 Task: Find connections with filter location Sant Andreu de la Barca with filter topic #Managementtips with filter profile language English with filter current company MakeMyTrip with filter school Engineering and Technology Jobs with filter industry Sporting Goods Manufacturing with filter service category CateringChange with filter keywords title Courier
Action: Mouse moved to (686, 90)
Screenshot: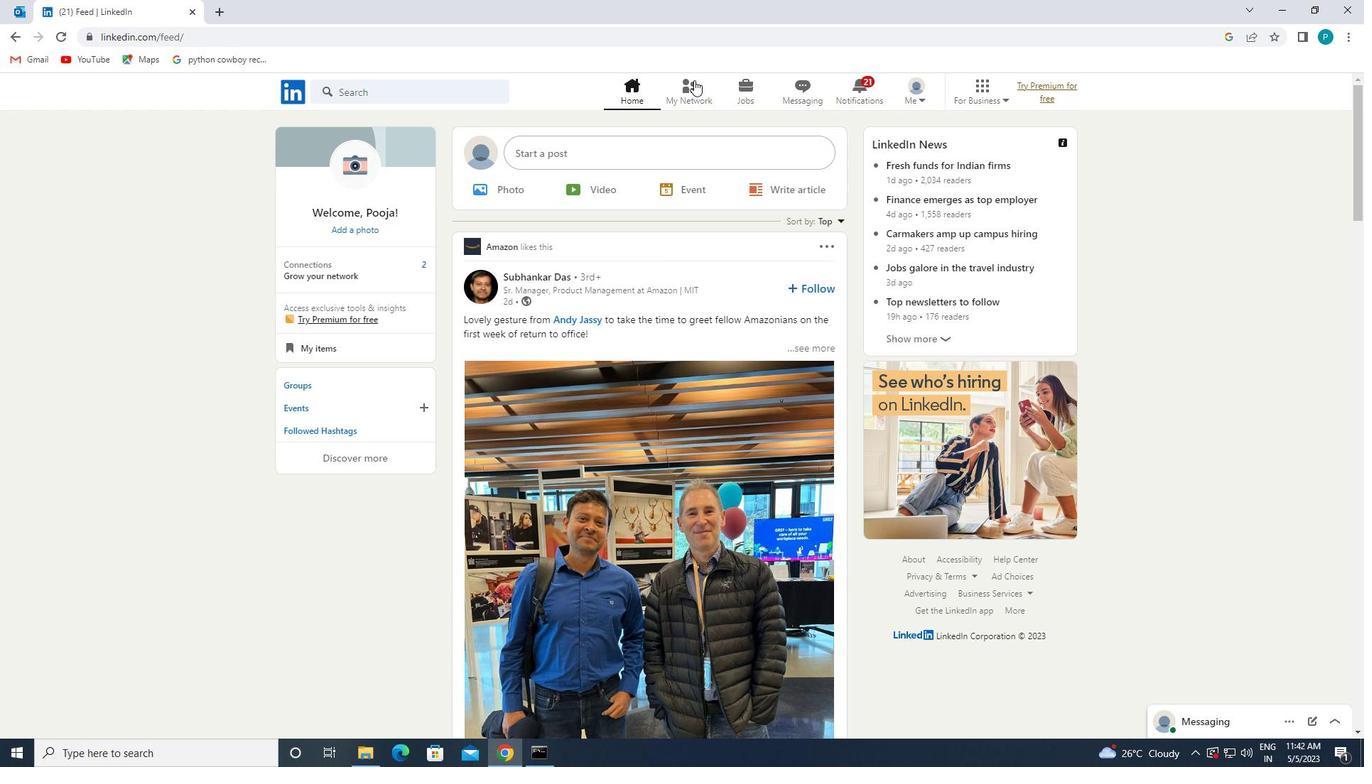 
Action: Mouse pressed left at (686, 90)
Screenshot: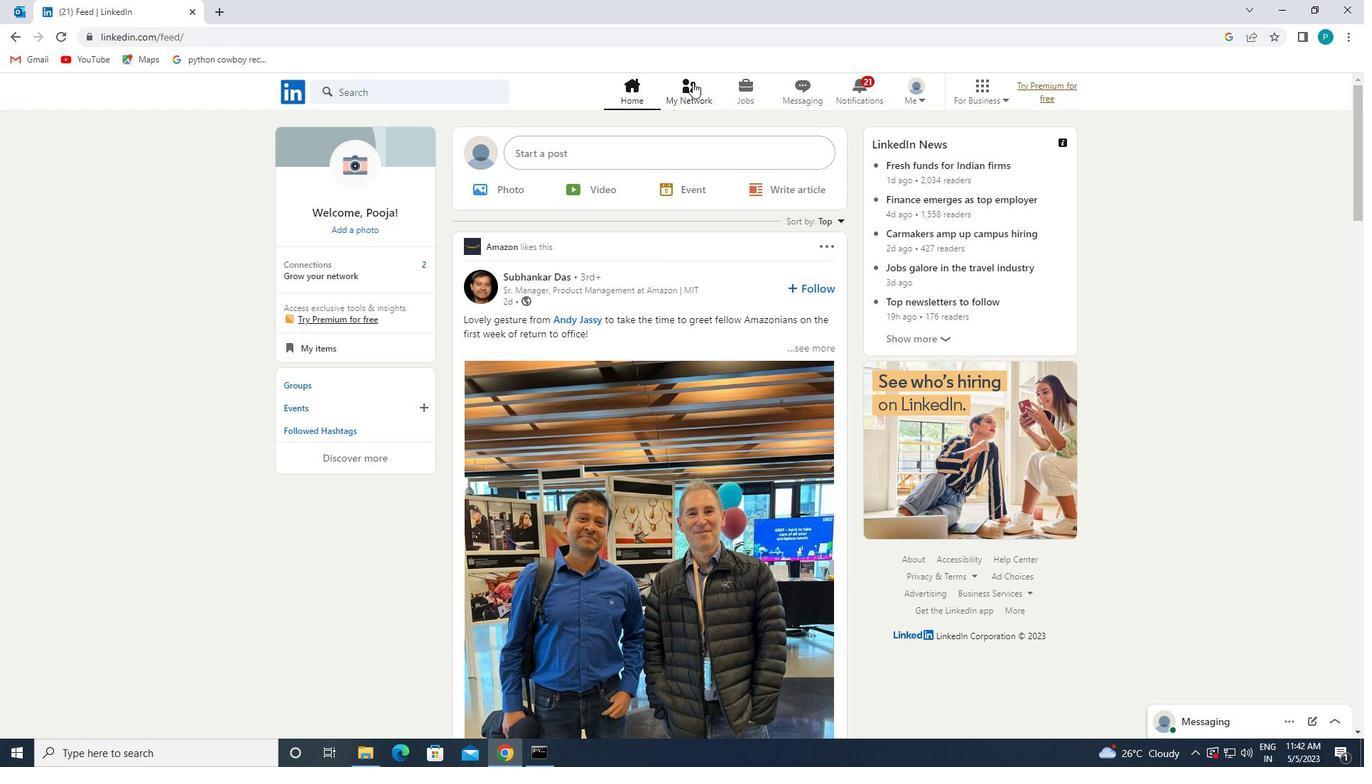 
Action: Mouse moved to (421, 160)
Screenshot: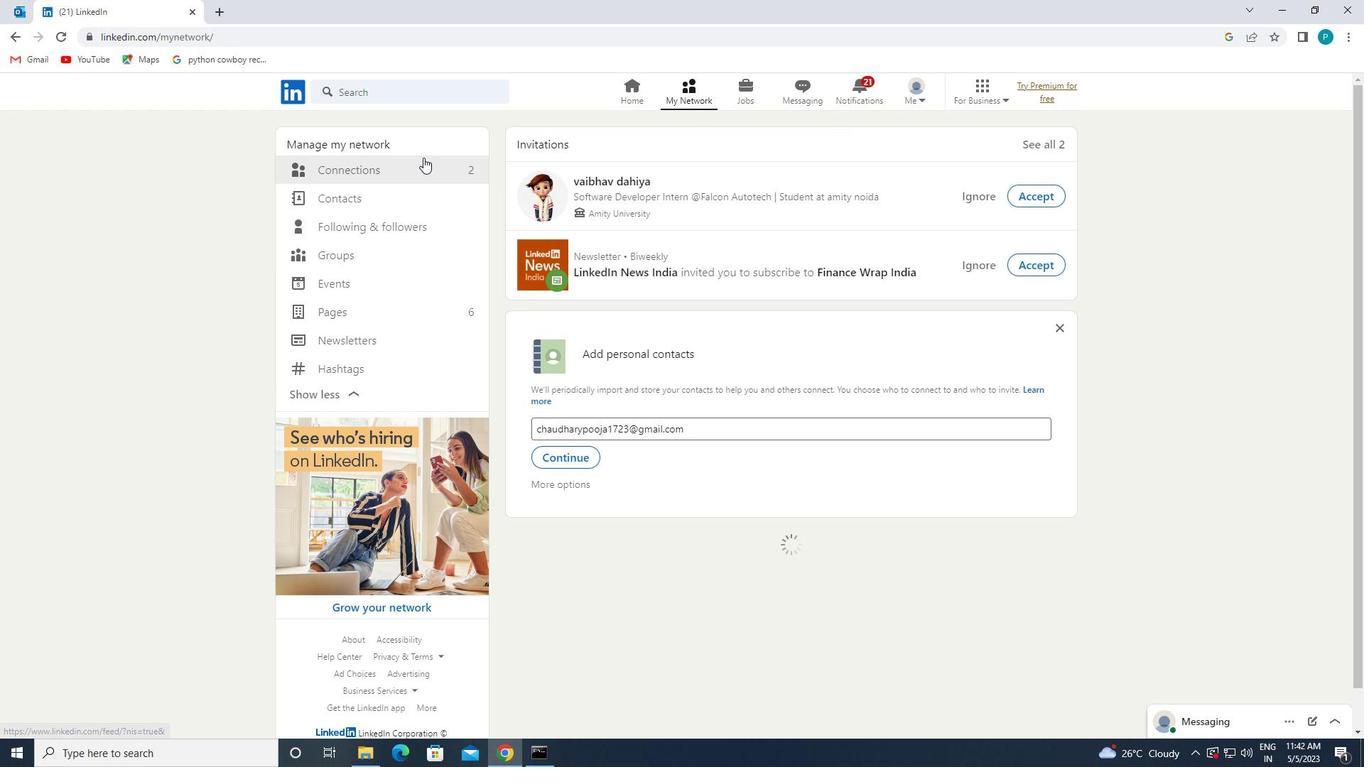 
Action: Mouse pressed left at (421, 160)
Screenshot: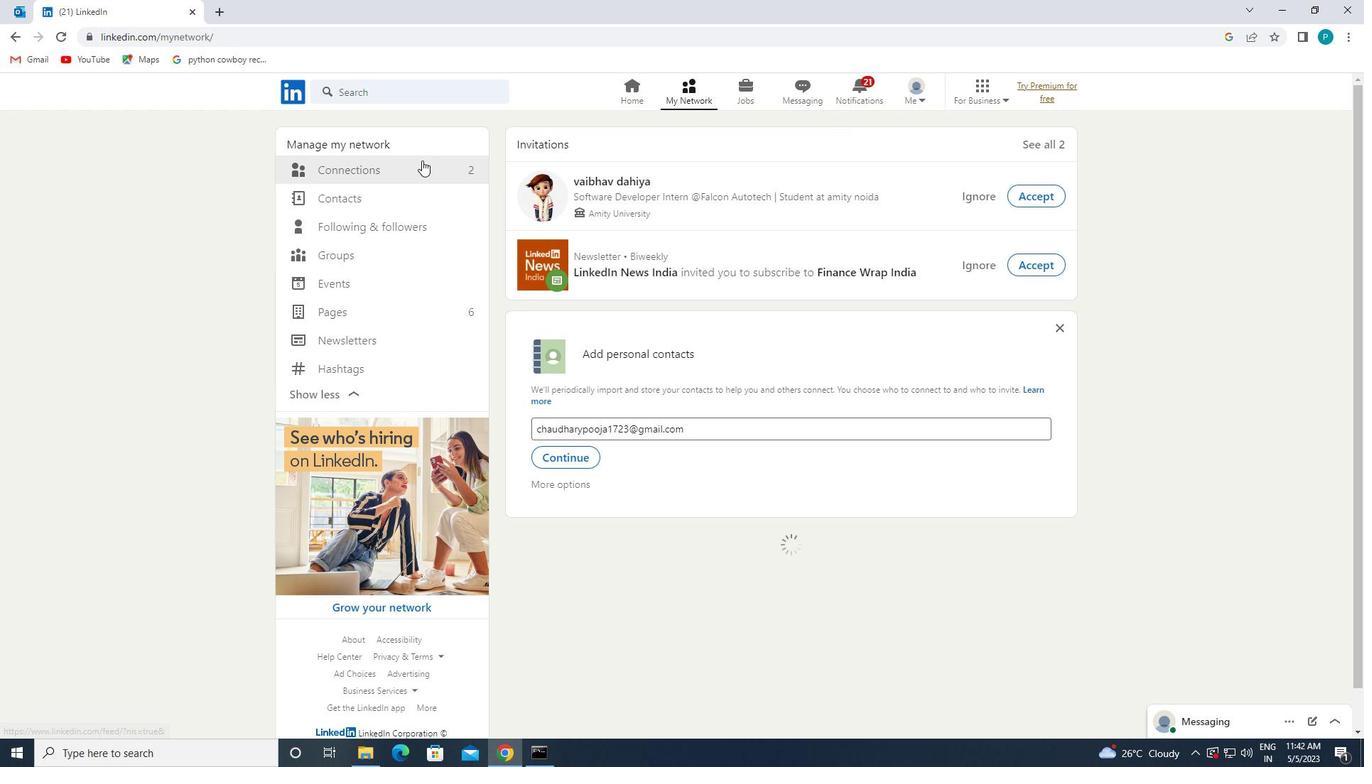 
Action: Mouse moved to (386, 157)
Screenshot: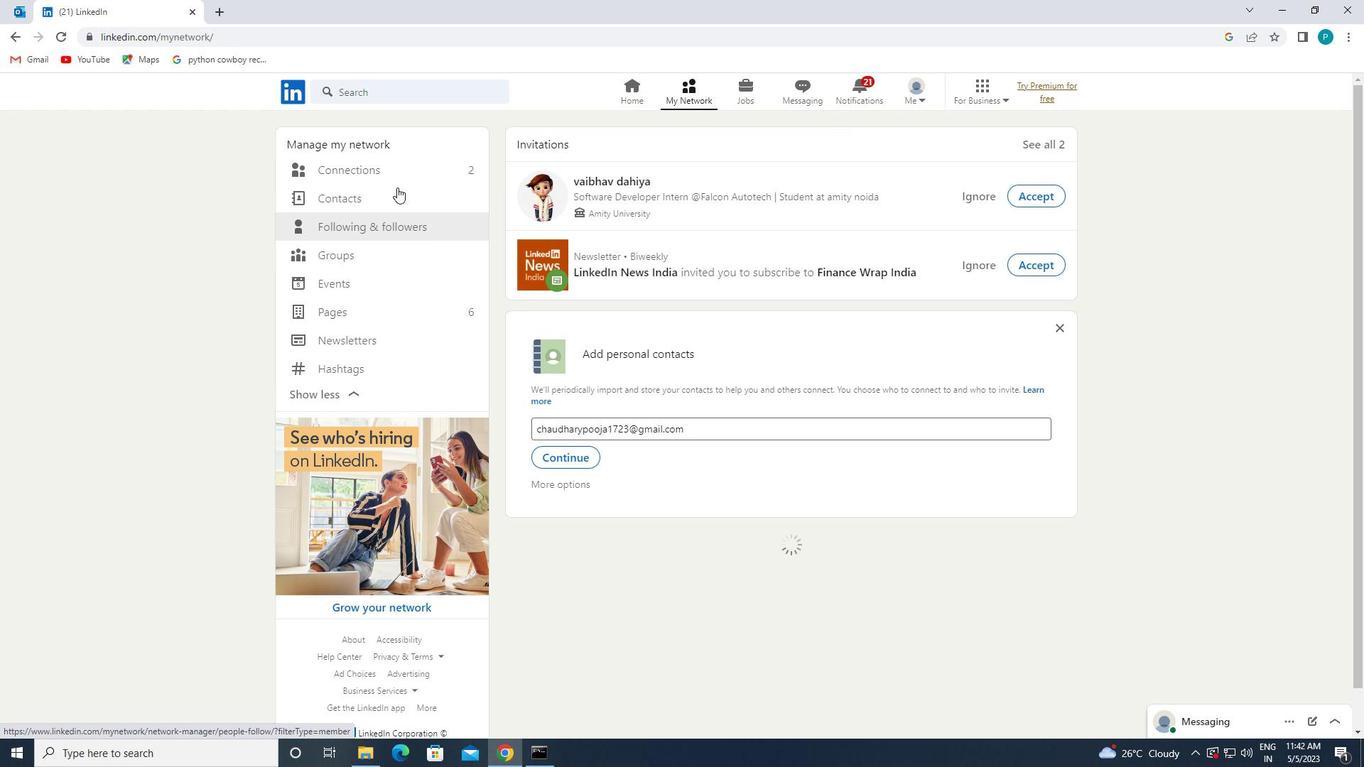 
Action: Mouse pressed left at (386, 157)
Screenshot: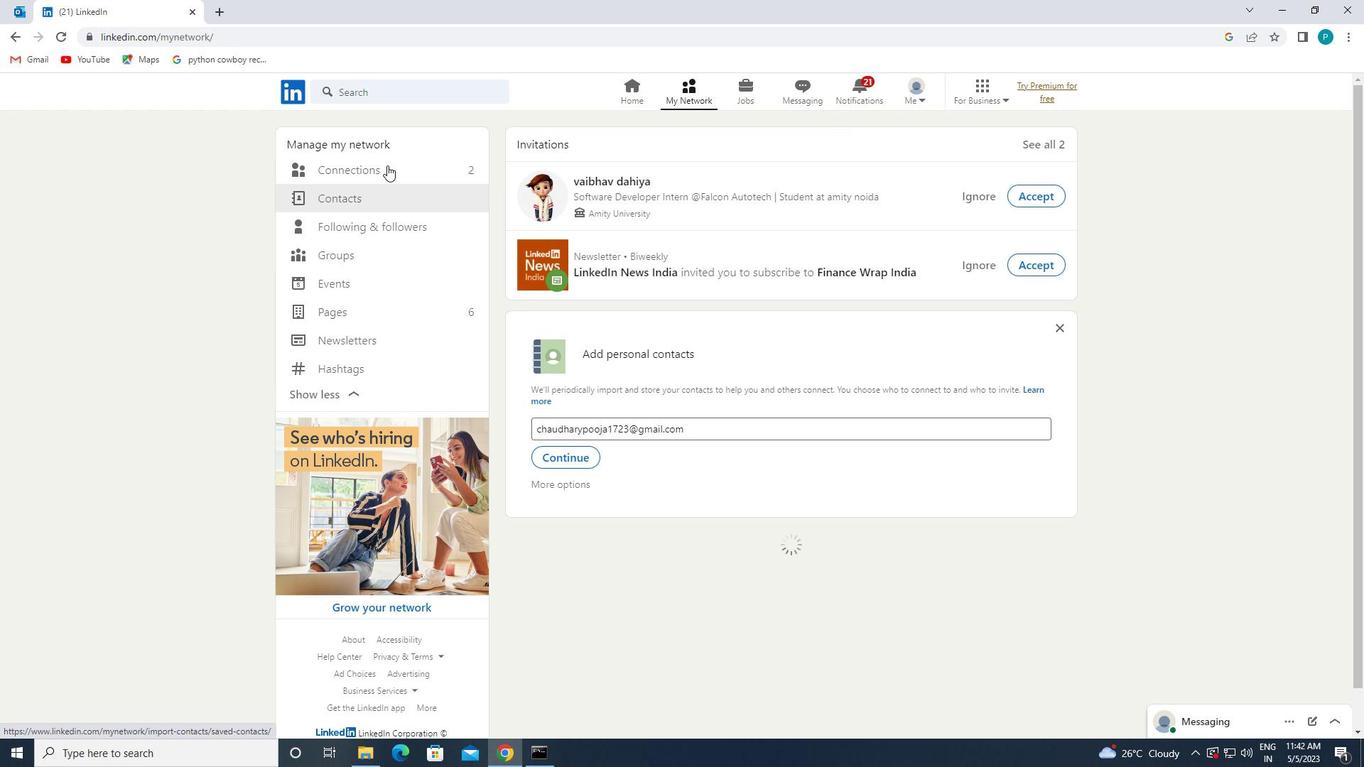 
Action: Mouse moved to (392, 176)
Screenshot: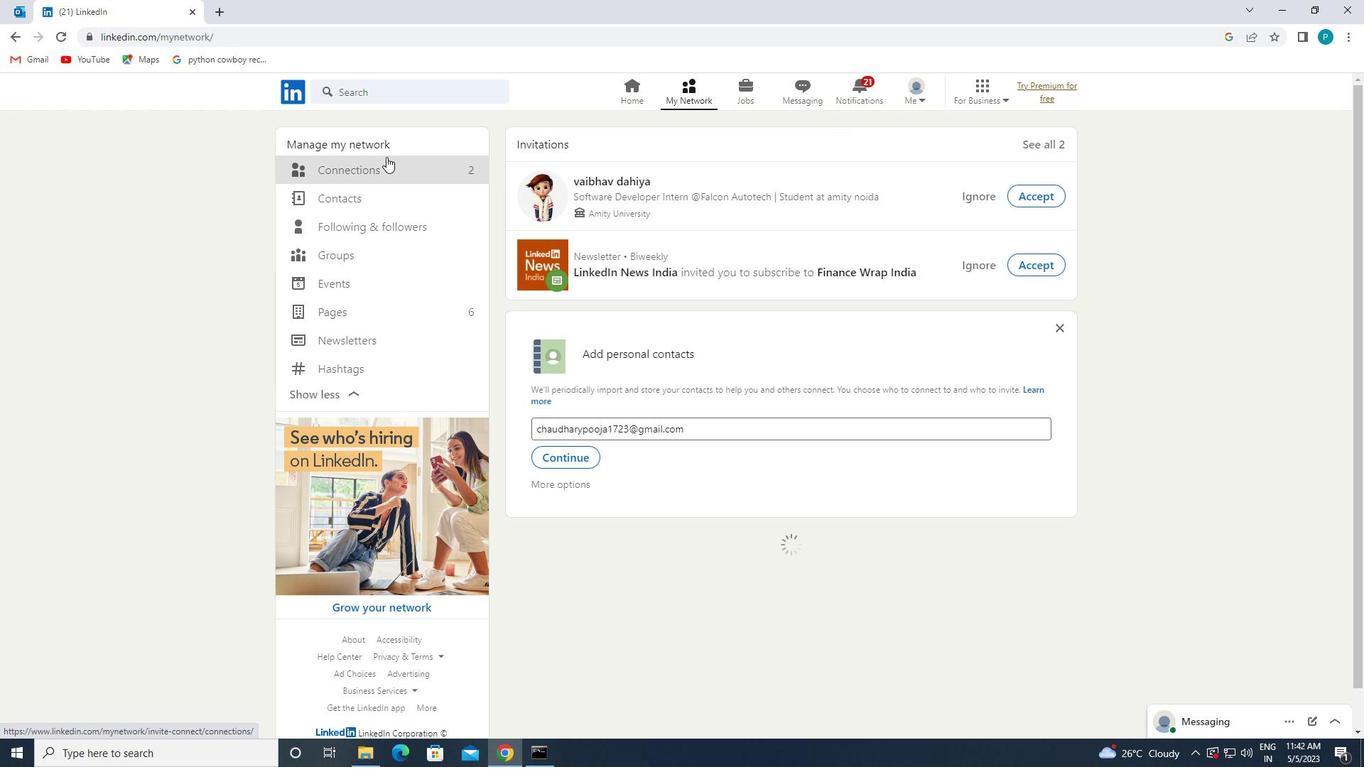 
Action: Mouse pressed left at (392, 176)
Screenshot: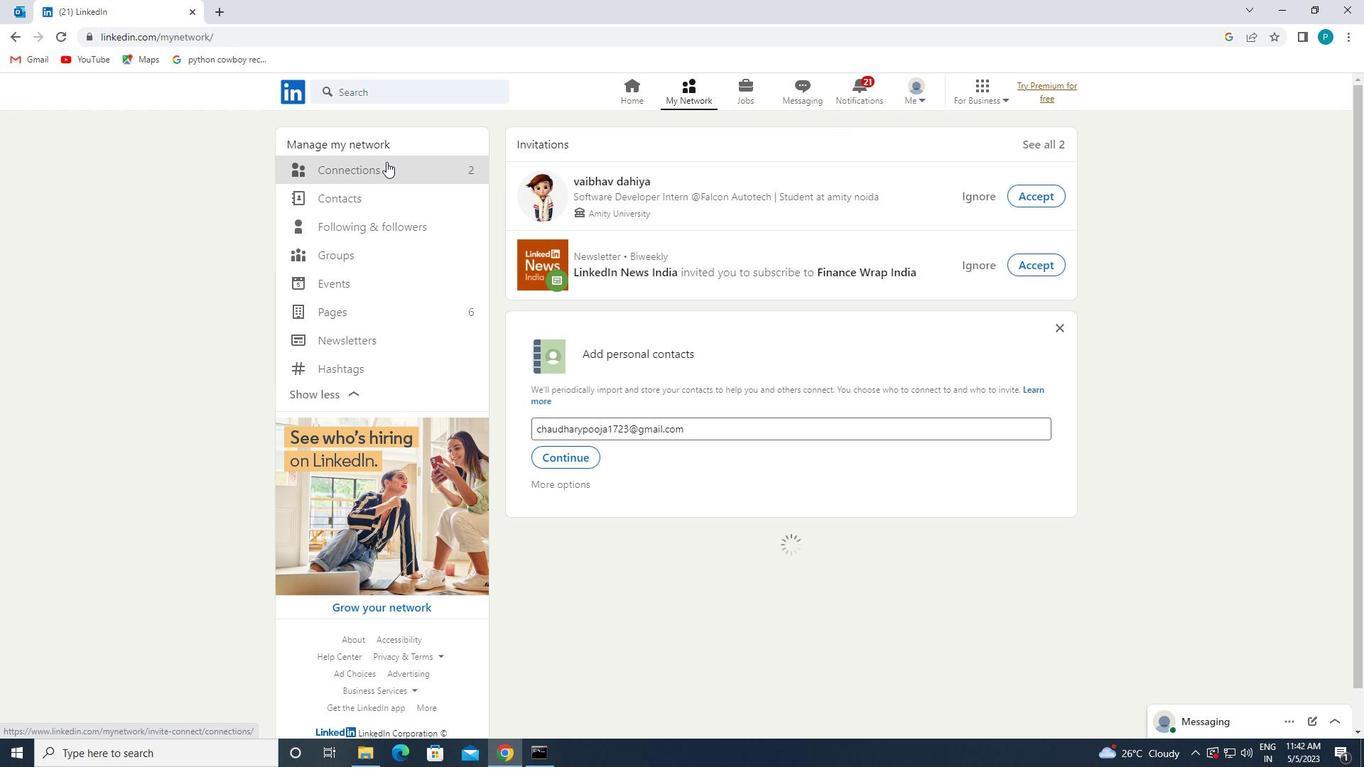 
Action: Mouse pressed left at (392, 176)
Screenshot: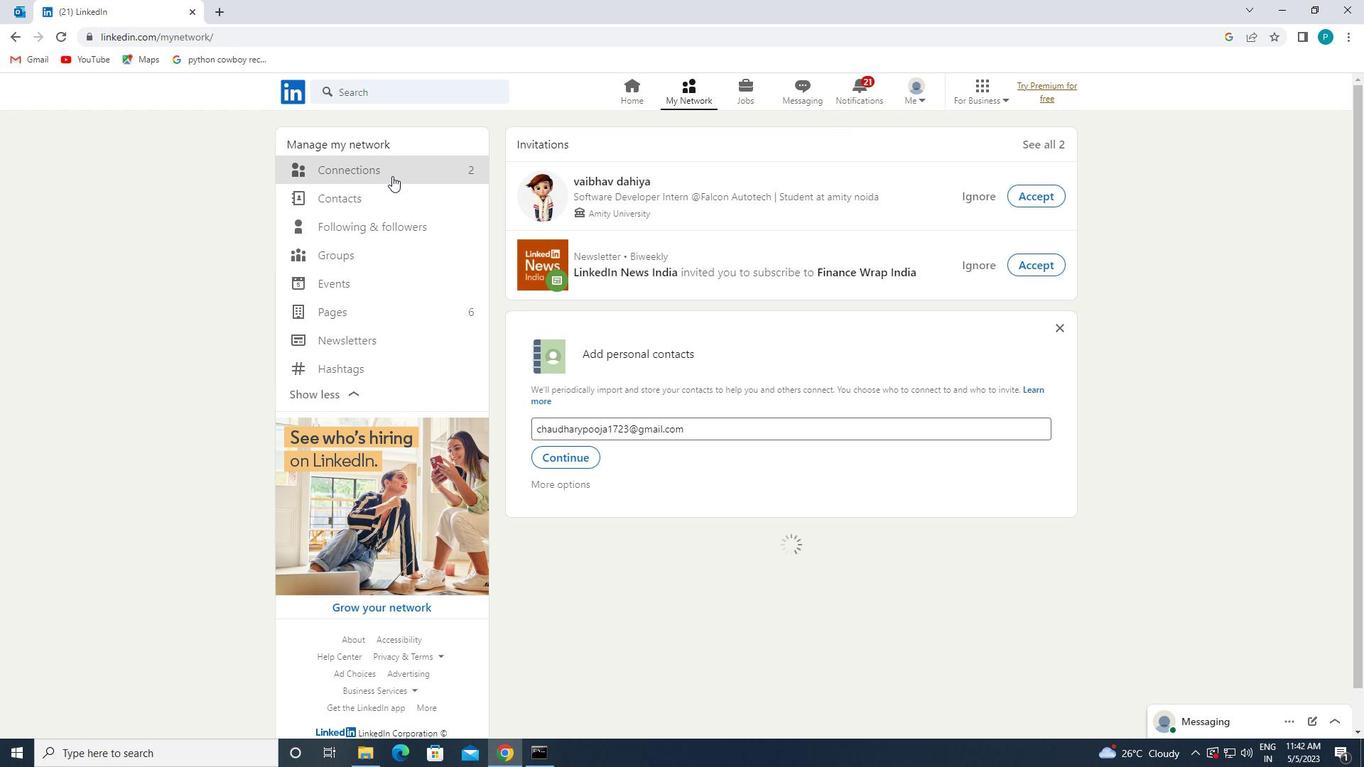 
Action: Mouse moved to (392, 176)
Screenshot: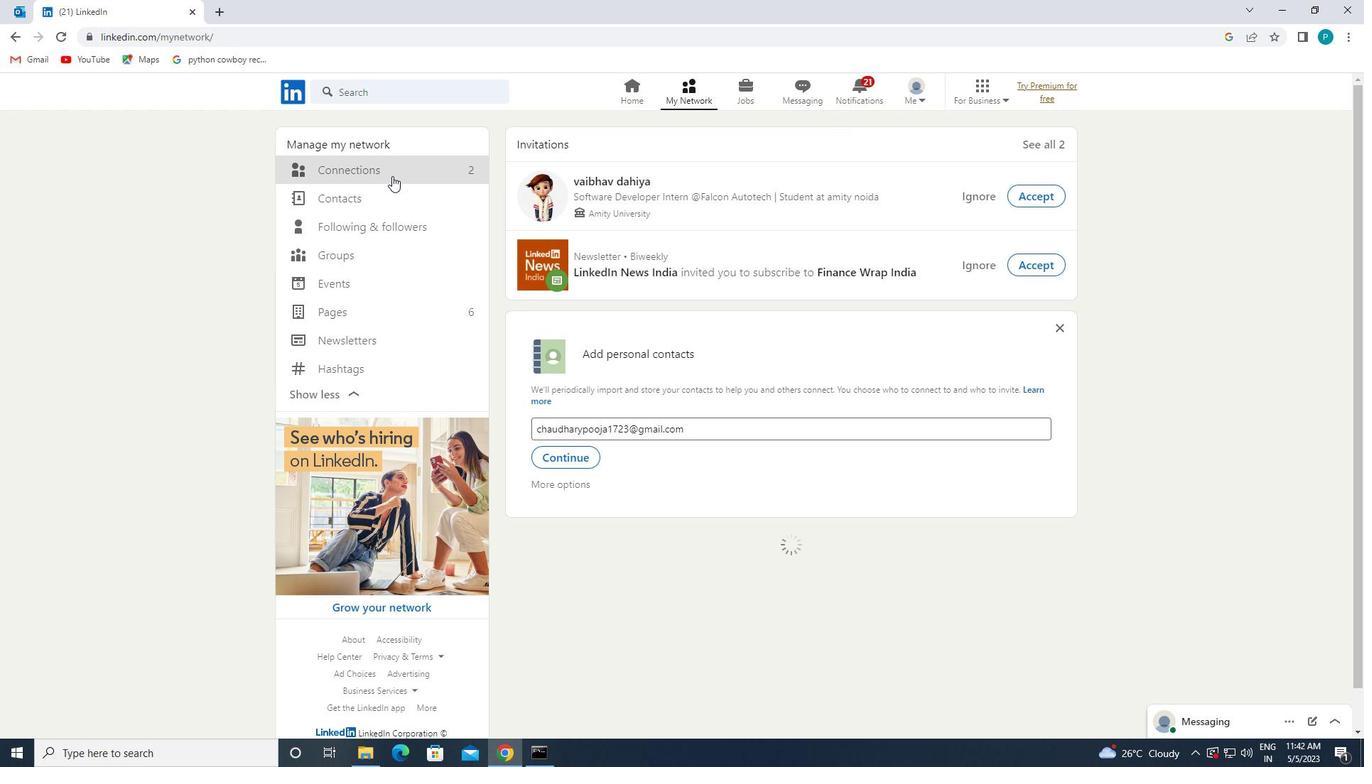 
Action: Mouse pressed left at (392, 176)
Screenshot: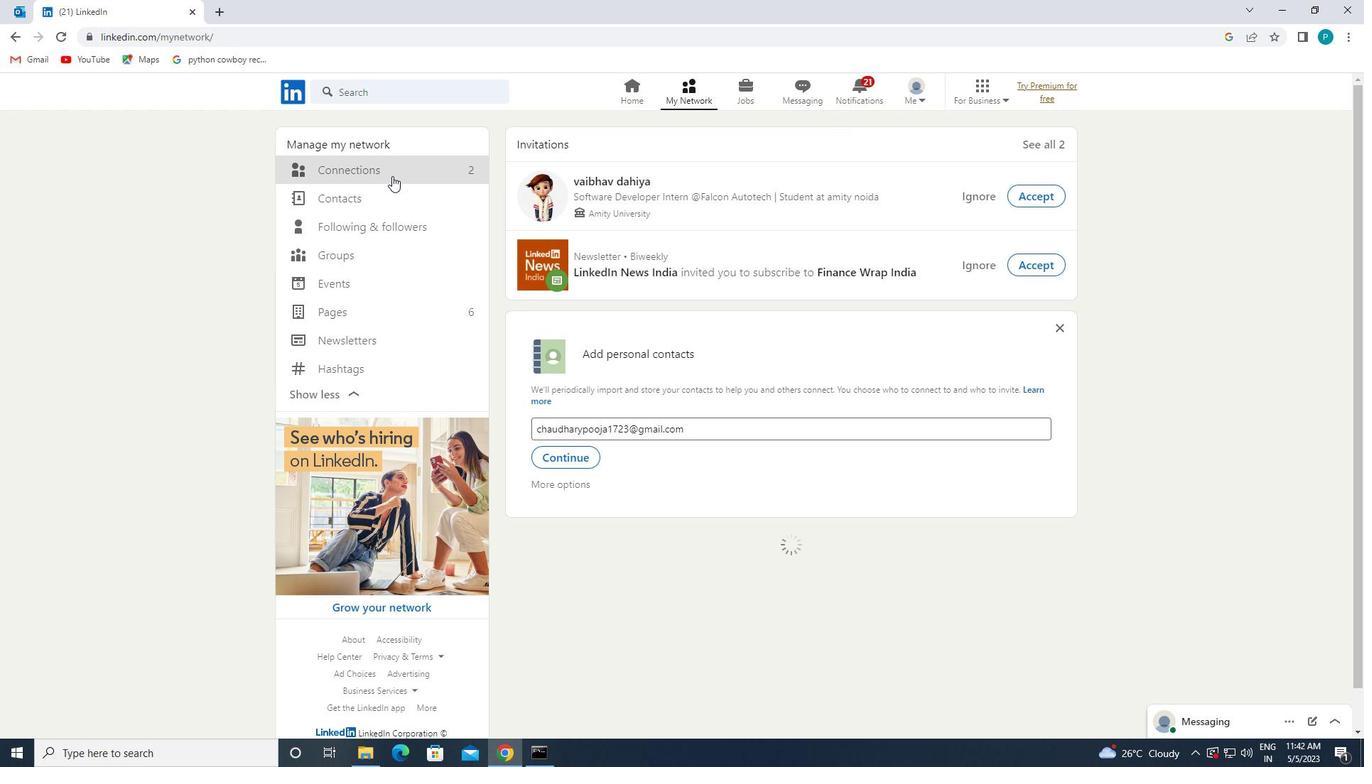 
Action: Mouse pressed left at (392, 176)
Screenshot: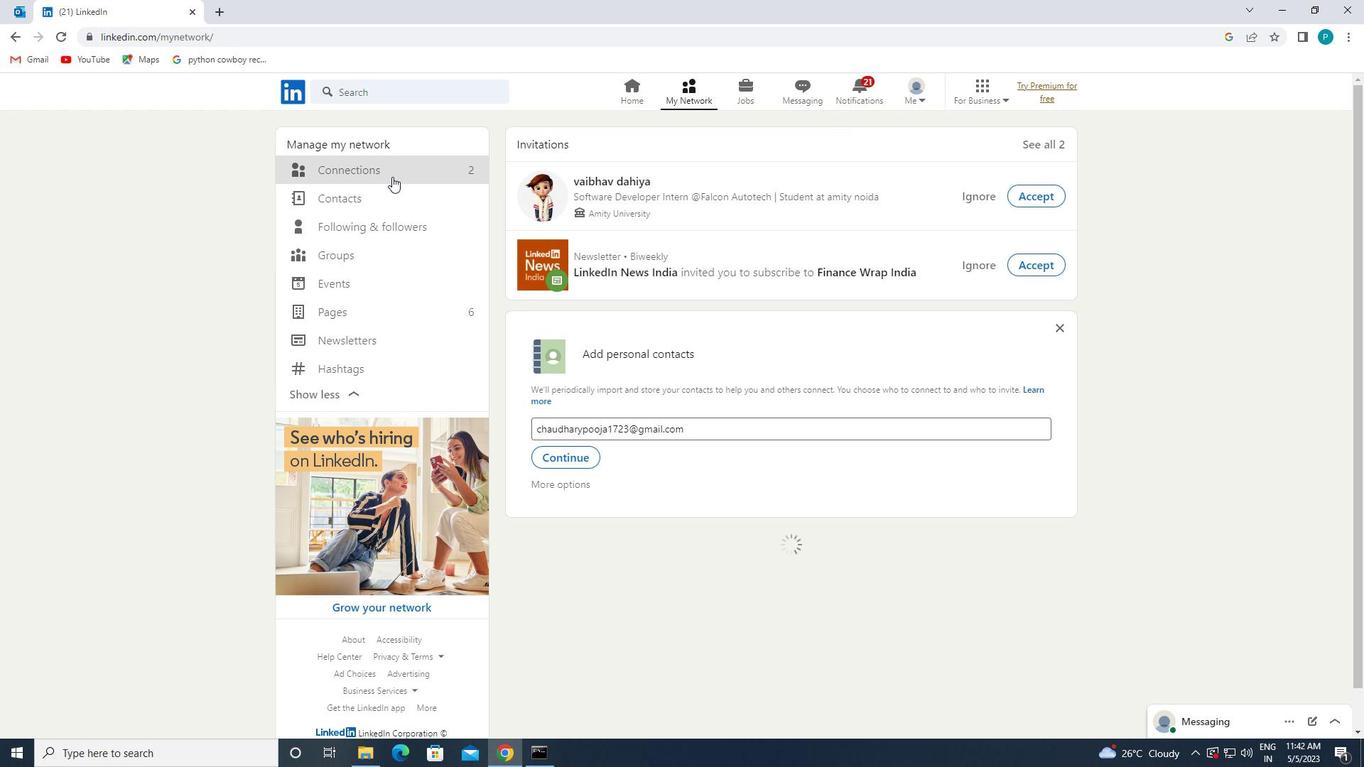 
Action: Mouse pressed left at (392, 176)
Screenshot: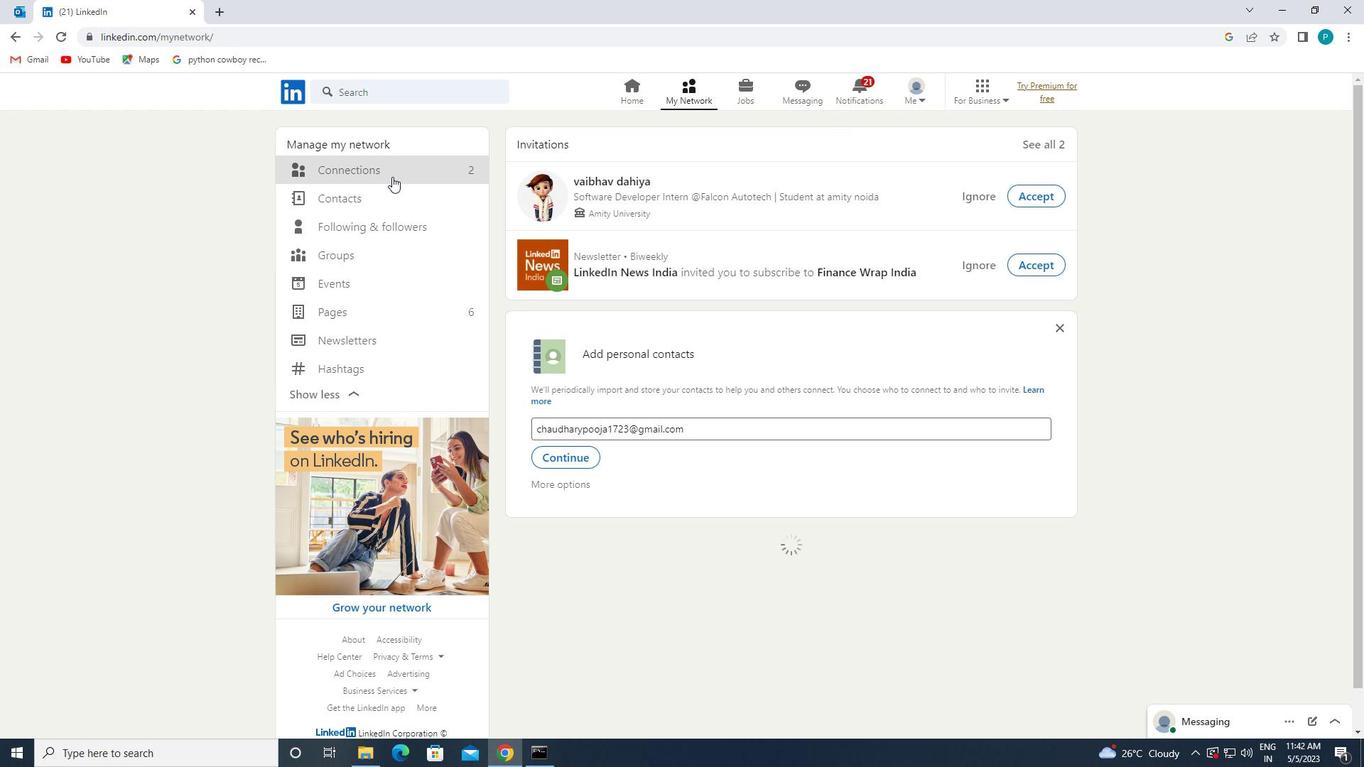 
Action: Mouse moved to (781, 169)
Screenshot: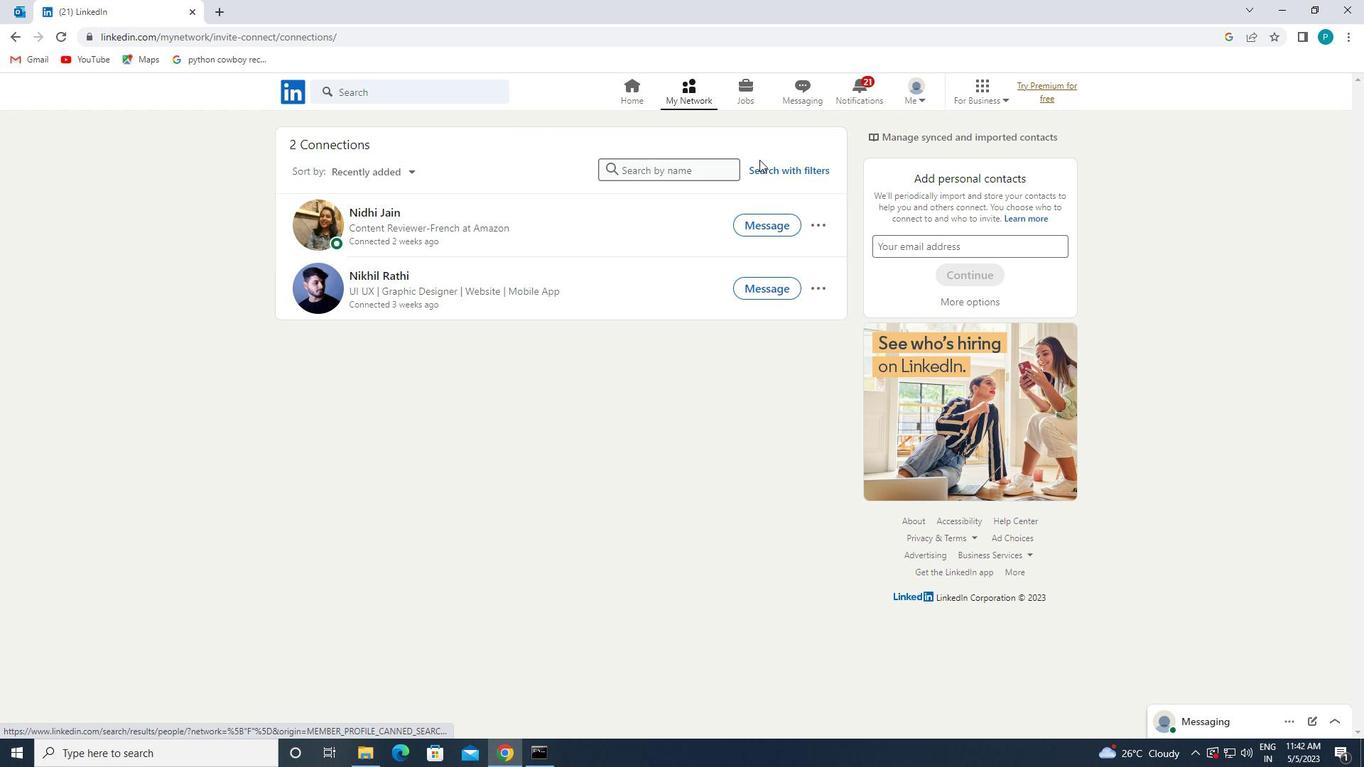 
Action: Mouse pressed left at (781, 169)
Screenshot: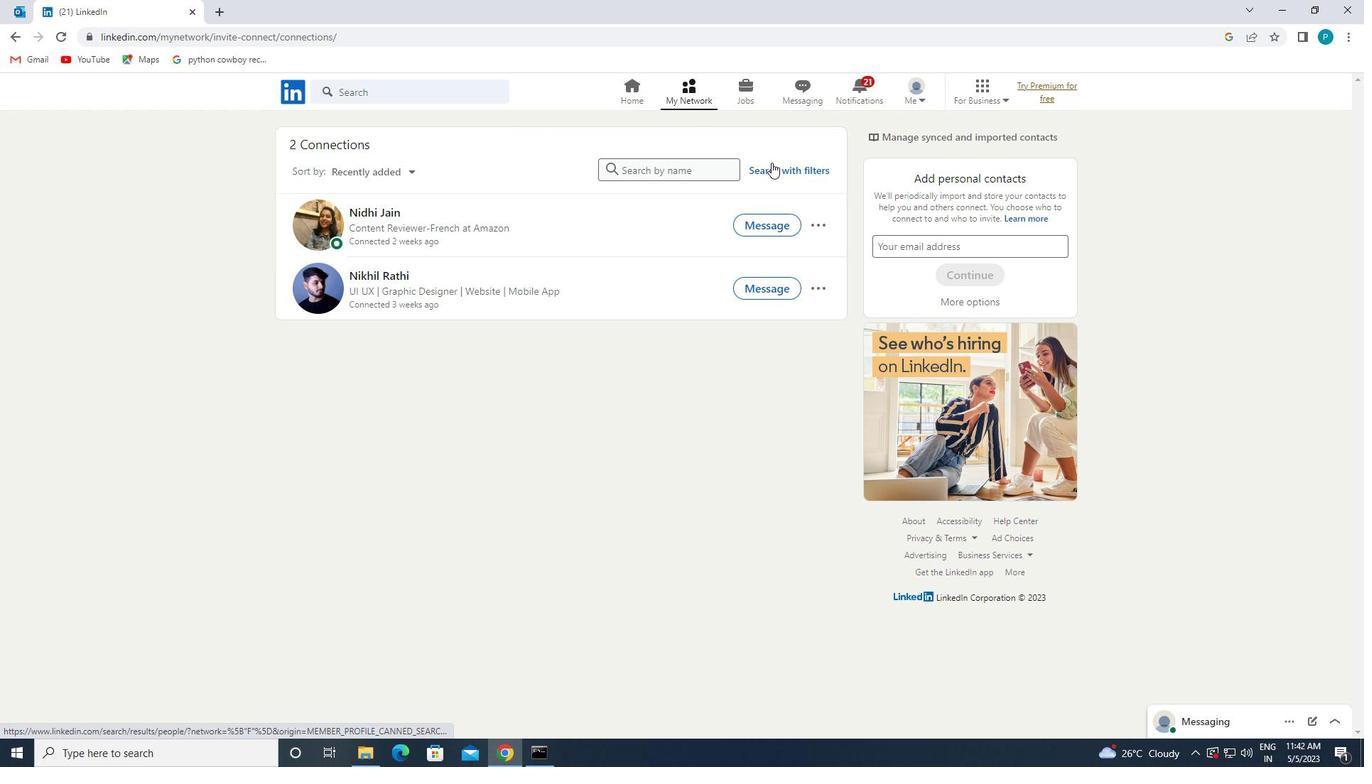 
Action: Mouse moved to (738, 134)
Screenshot: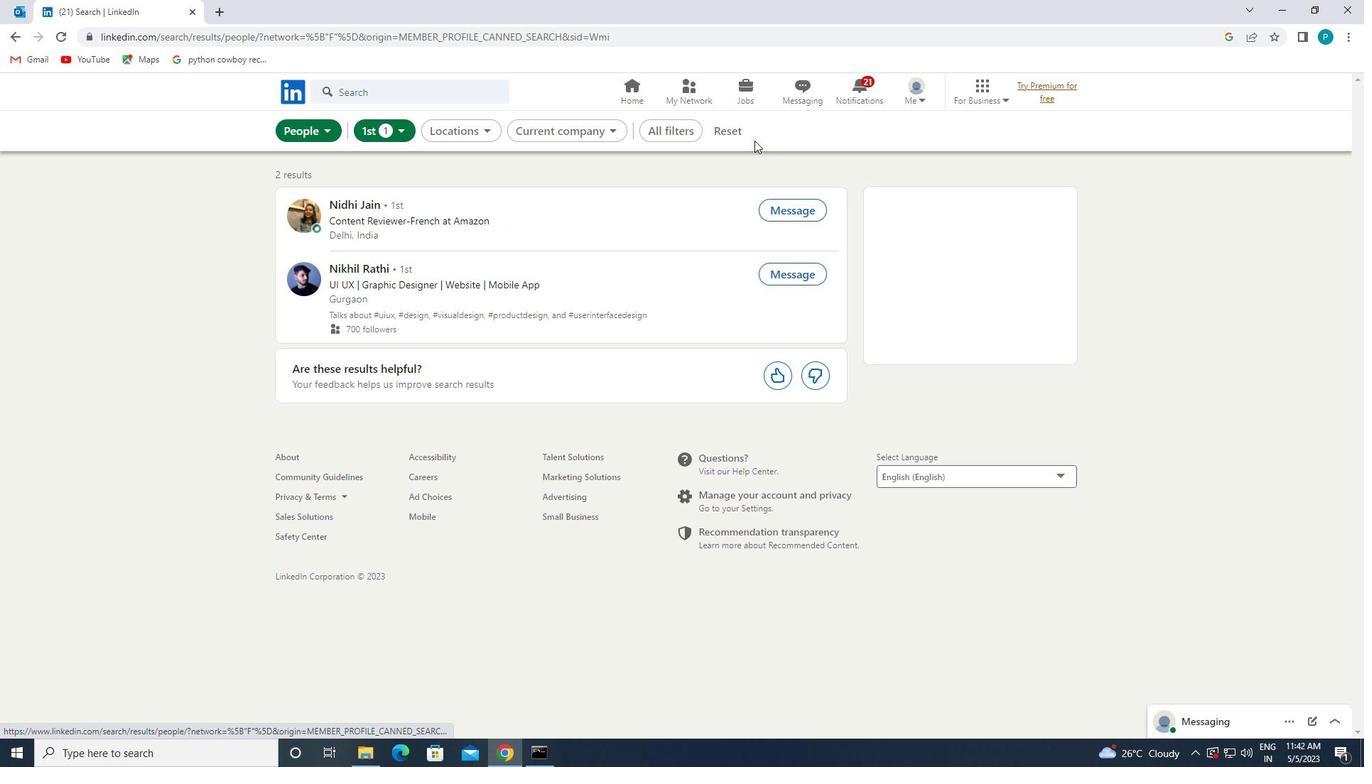 
Action: Mouse pressed left at (738, 134)
Screenshot: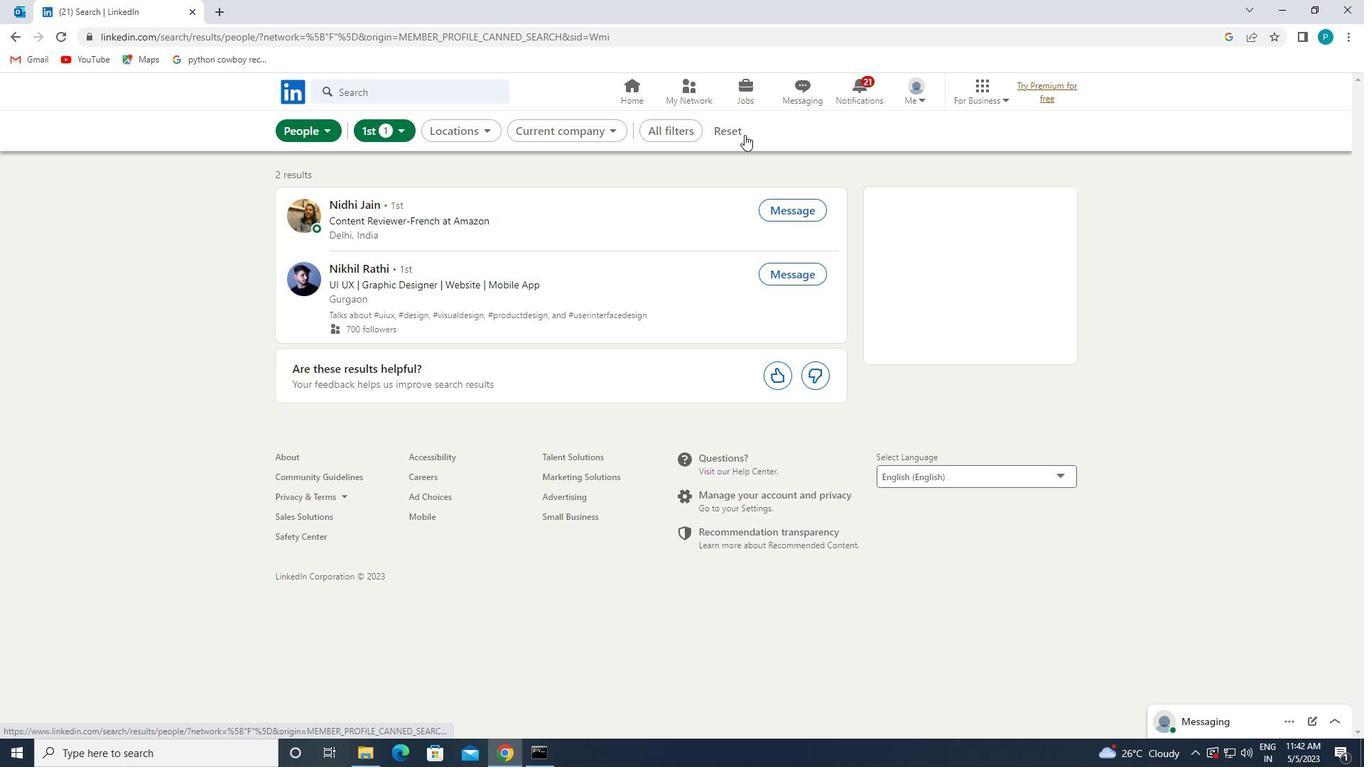 
Action: Mouse moved to (724, 133)
Screenshot: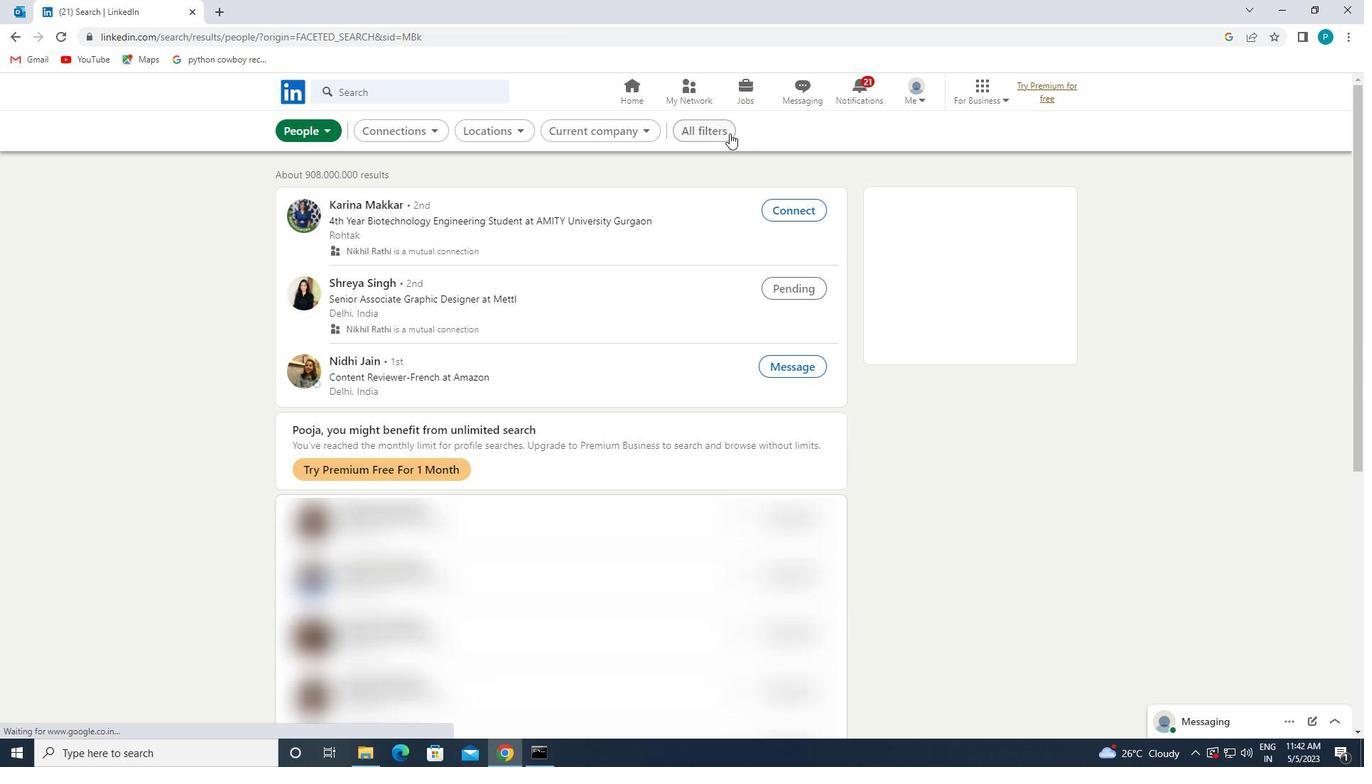 
Action: Mouse pressed left at (724, 133)
Screenshot: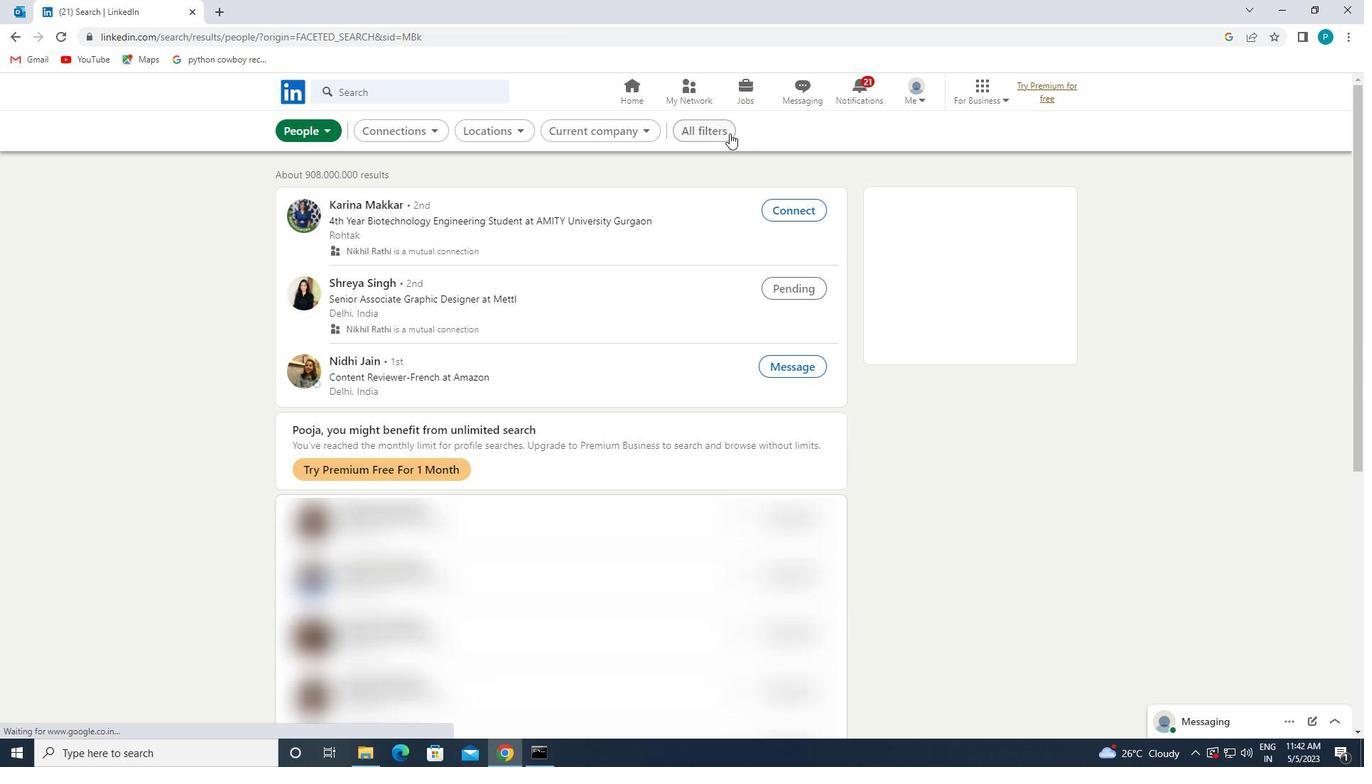 
Action: Mouse moved to (1244, 394)
Screenshot: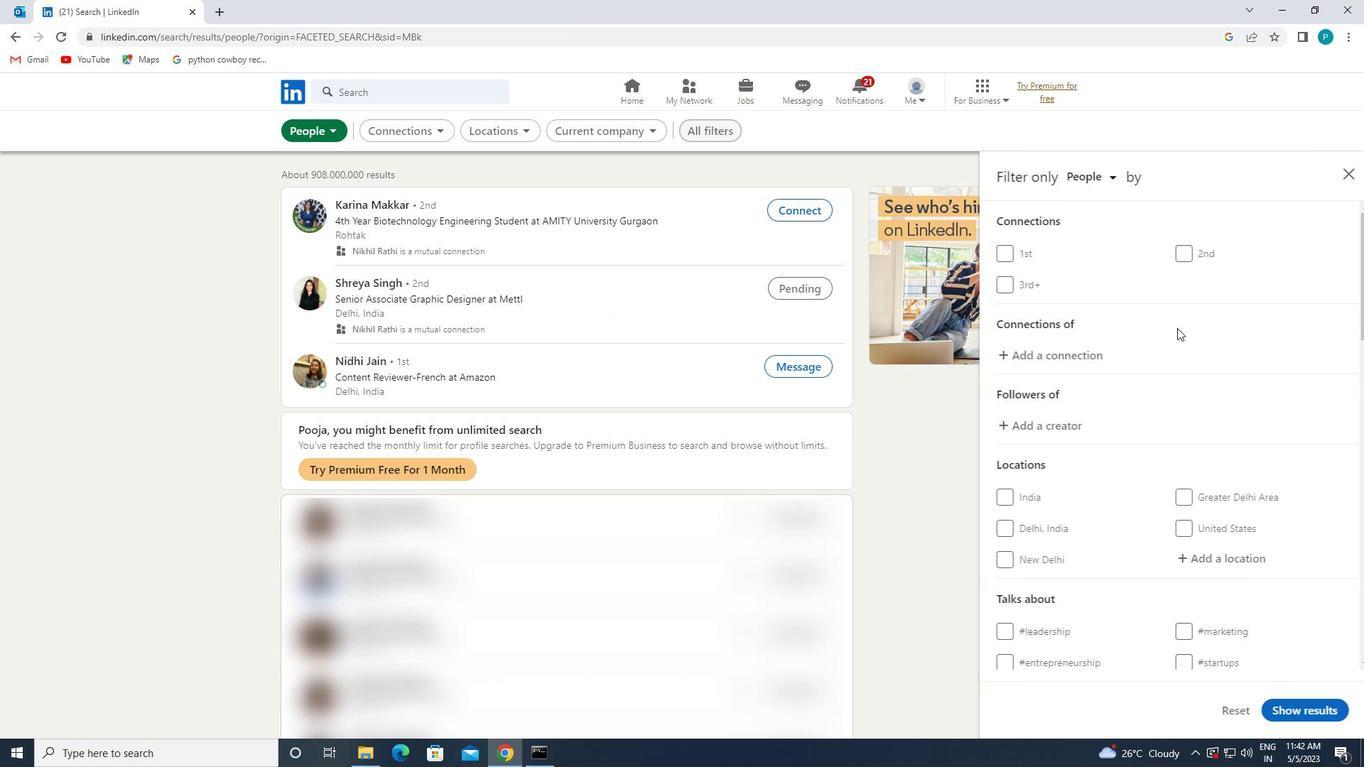 
Action: Mouse scrolled (1244, 393) with delta (0, 0)
Screenshot: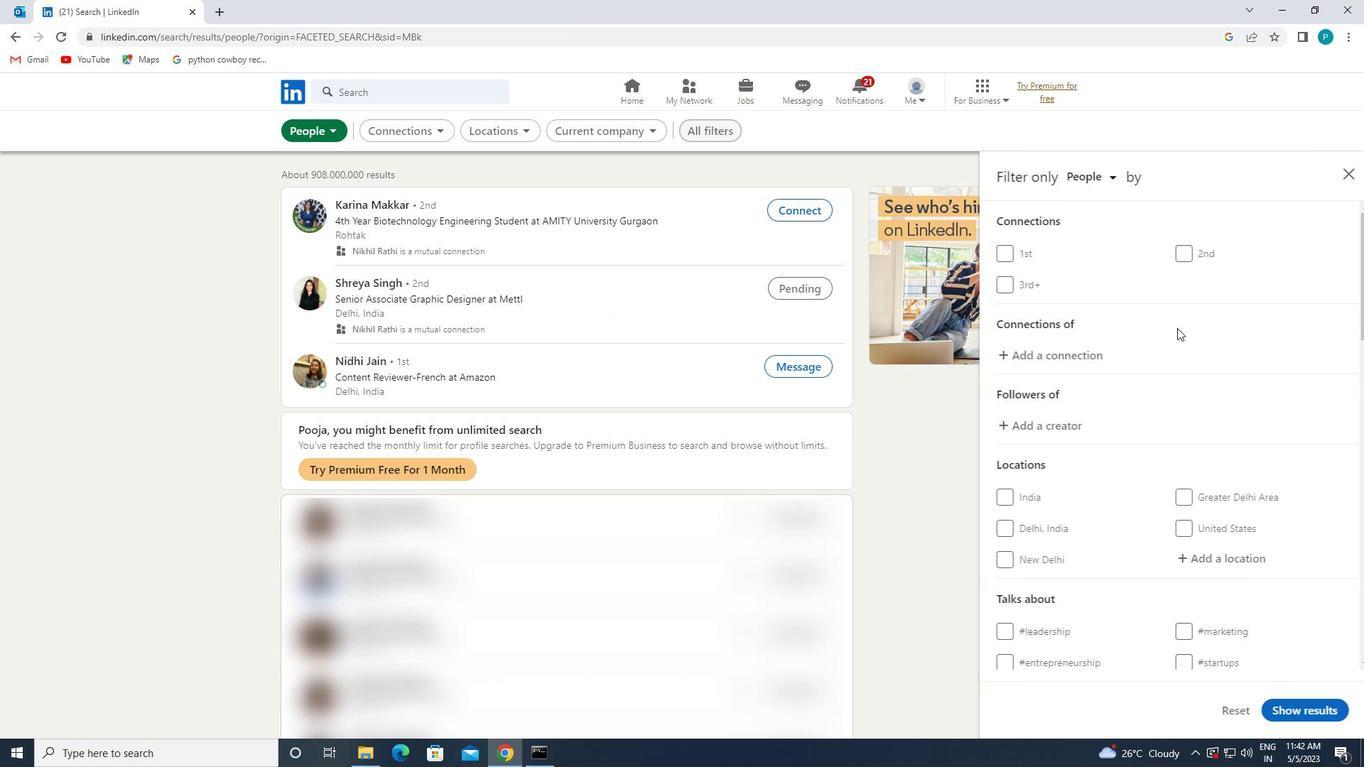 
Action: Mouse moved to (1244, 394)
Screenshot: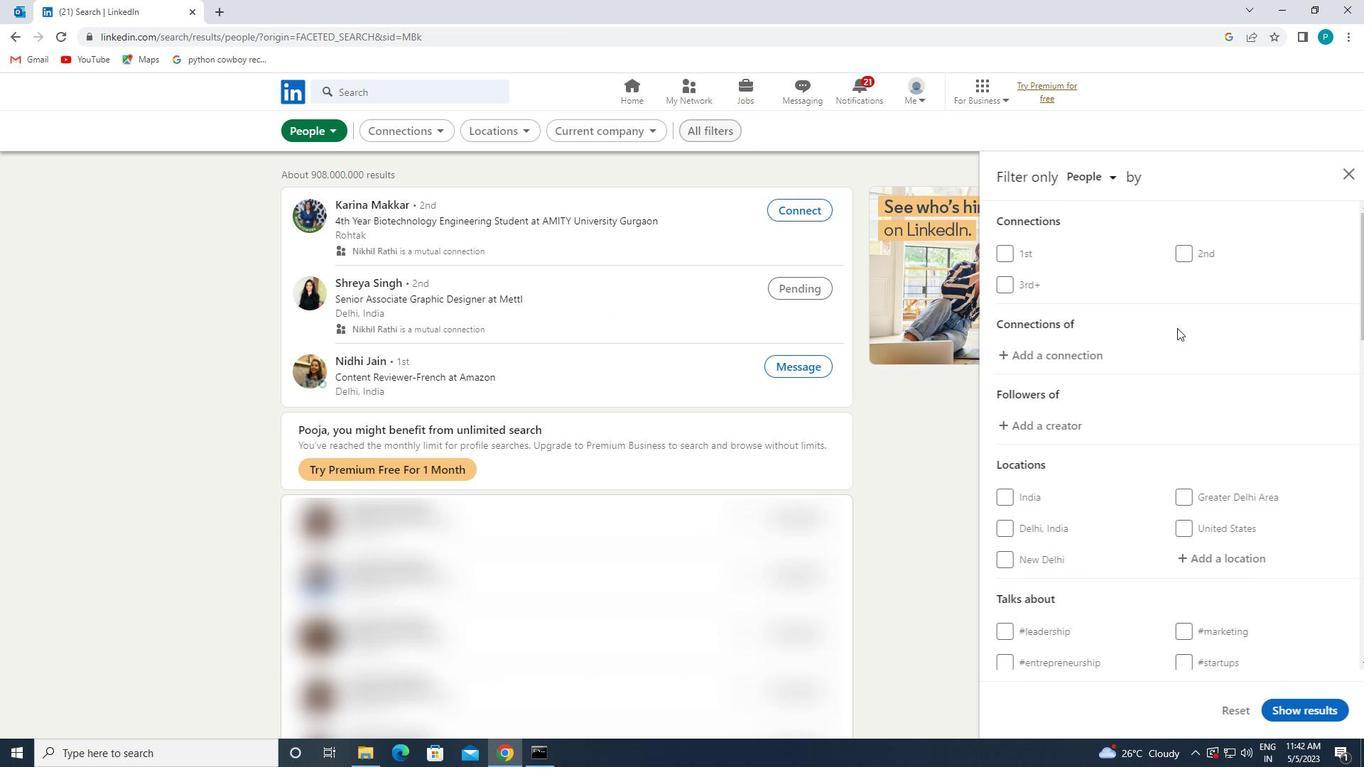 
Action: Mouse scrolled (1244, 393) with delta (0, 0)
Screenshot: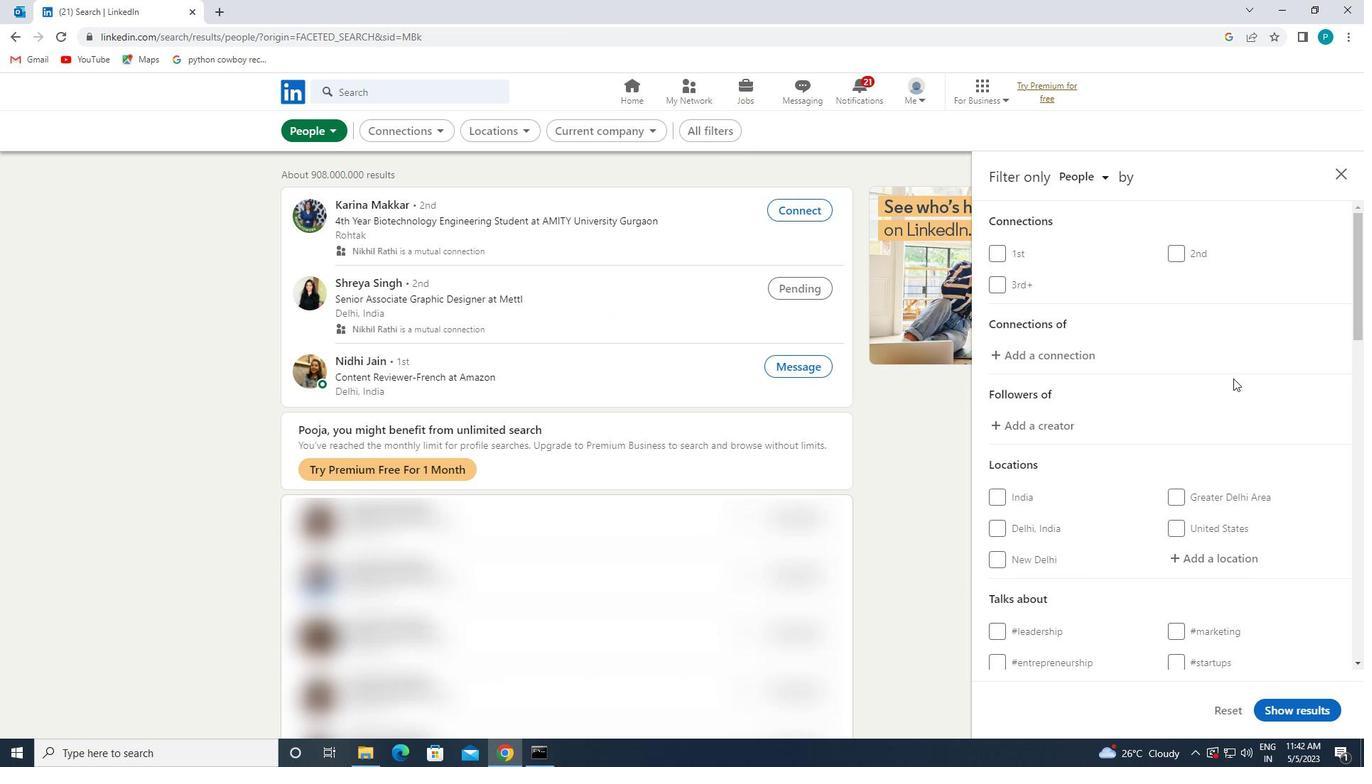 
Action: Mouse moved to (1241, 413)
Screenshot: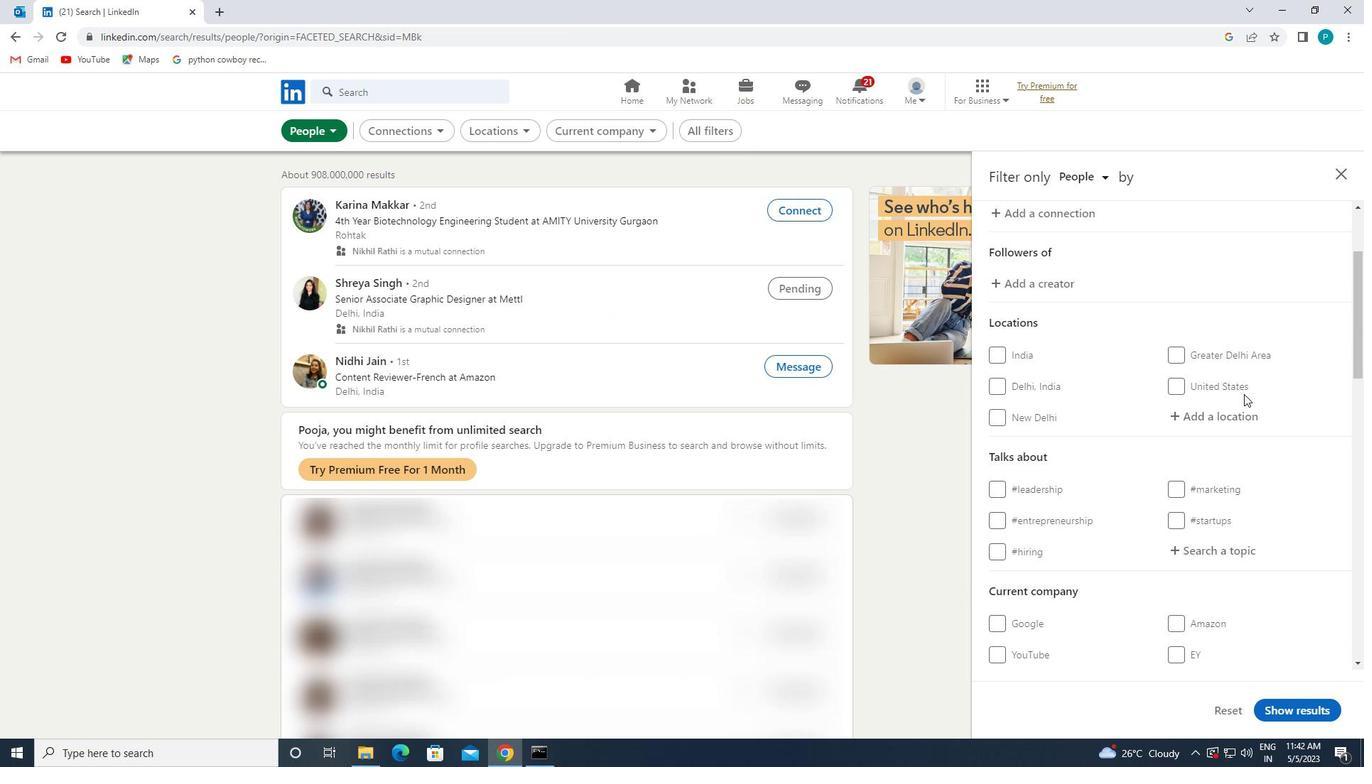 
Action: Mouse pressed left at (1241, 413)
Screenshot: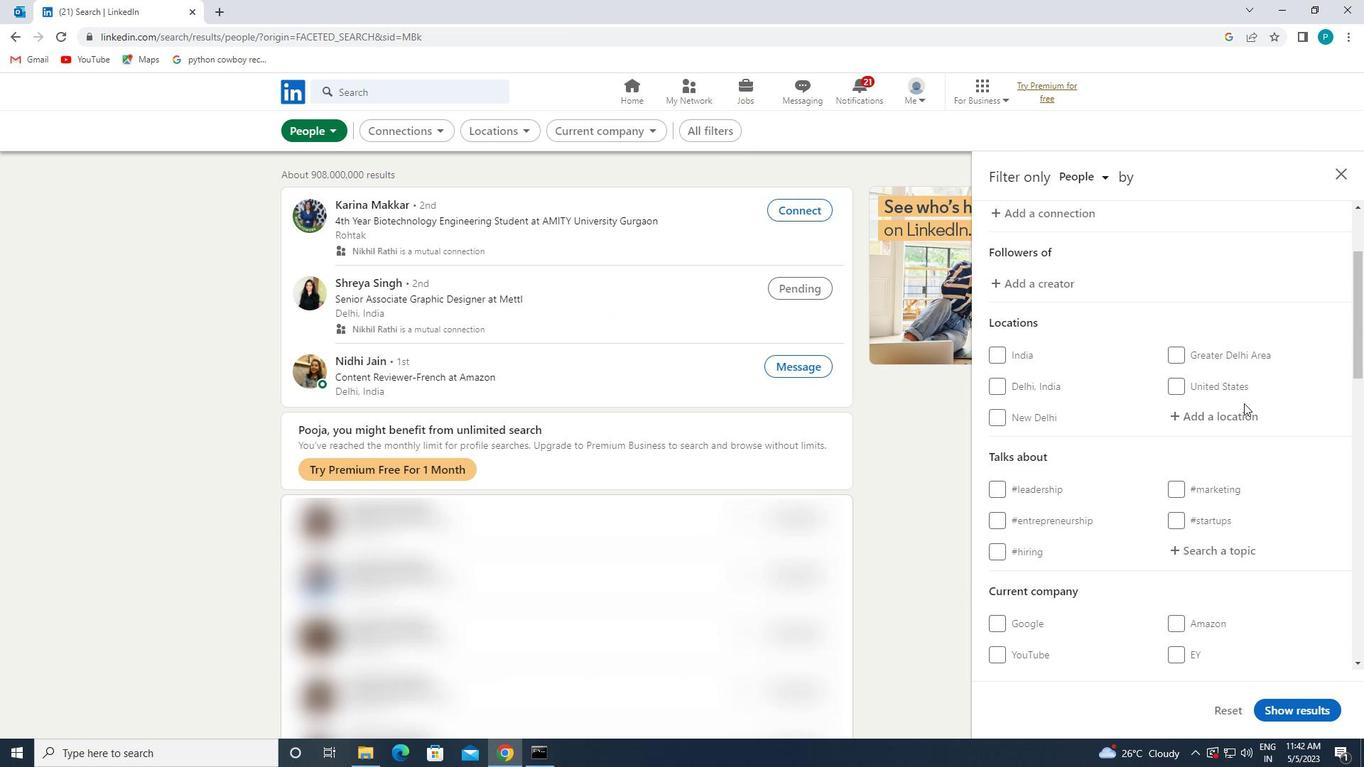 
Action: Key pressed <Key.caps_lock>s<Key.caps_lock>ant<Key.space><Key.caps_lock>a<Key.caps_lock>b<Key.backspace>ndrev<Key.backspace>u<Key.space>de<Key.space>la
Screenshot: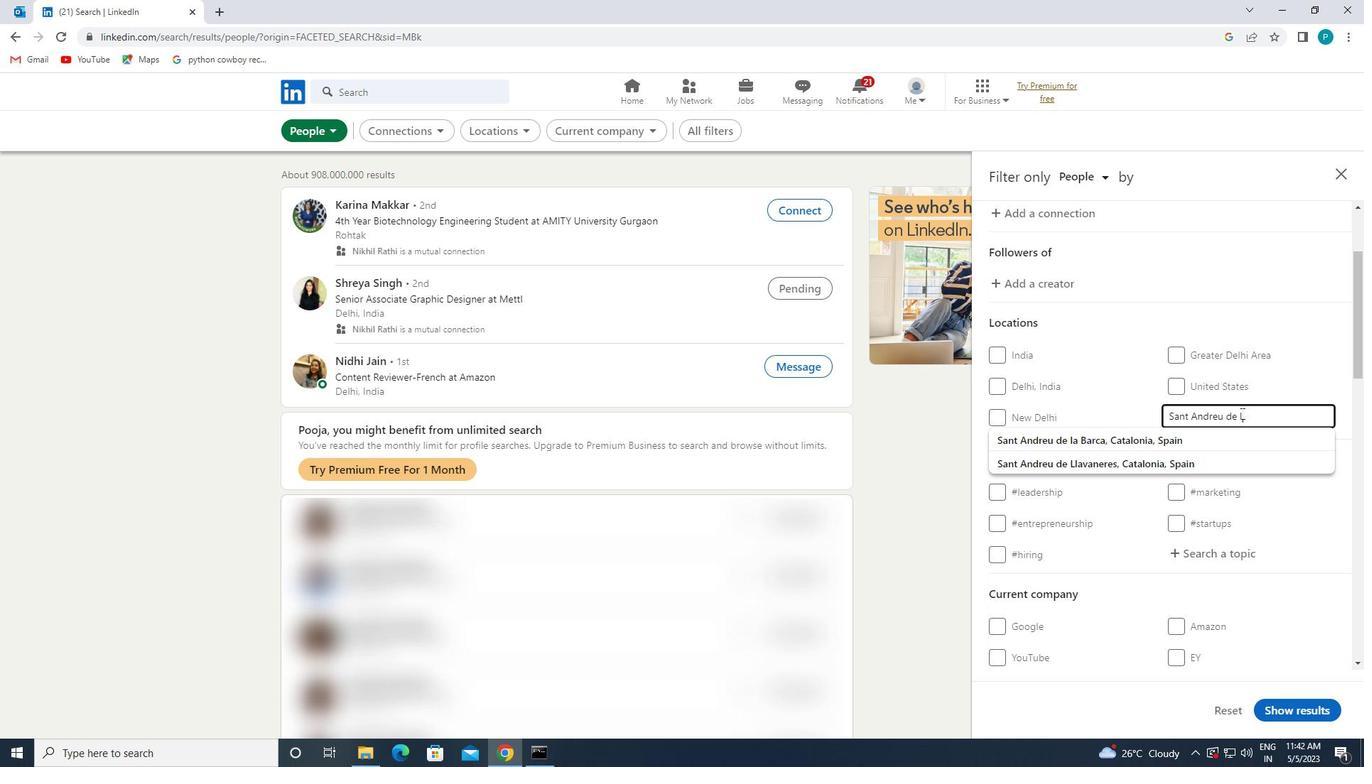 
Action: Mouse moved to (1227, 446)
Screenshot: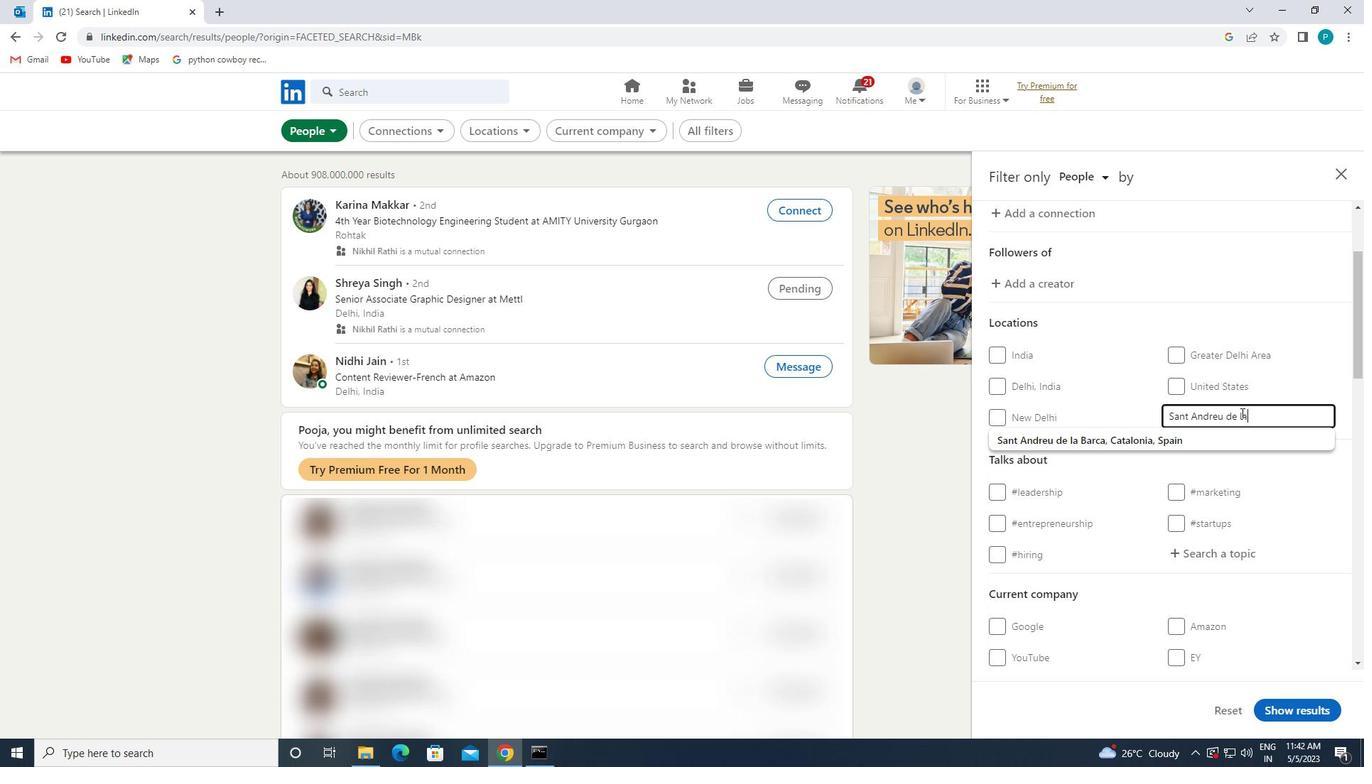 
Action: Mouse pressed left at (1227, 446)
Screenshot: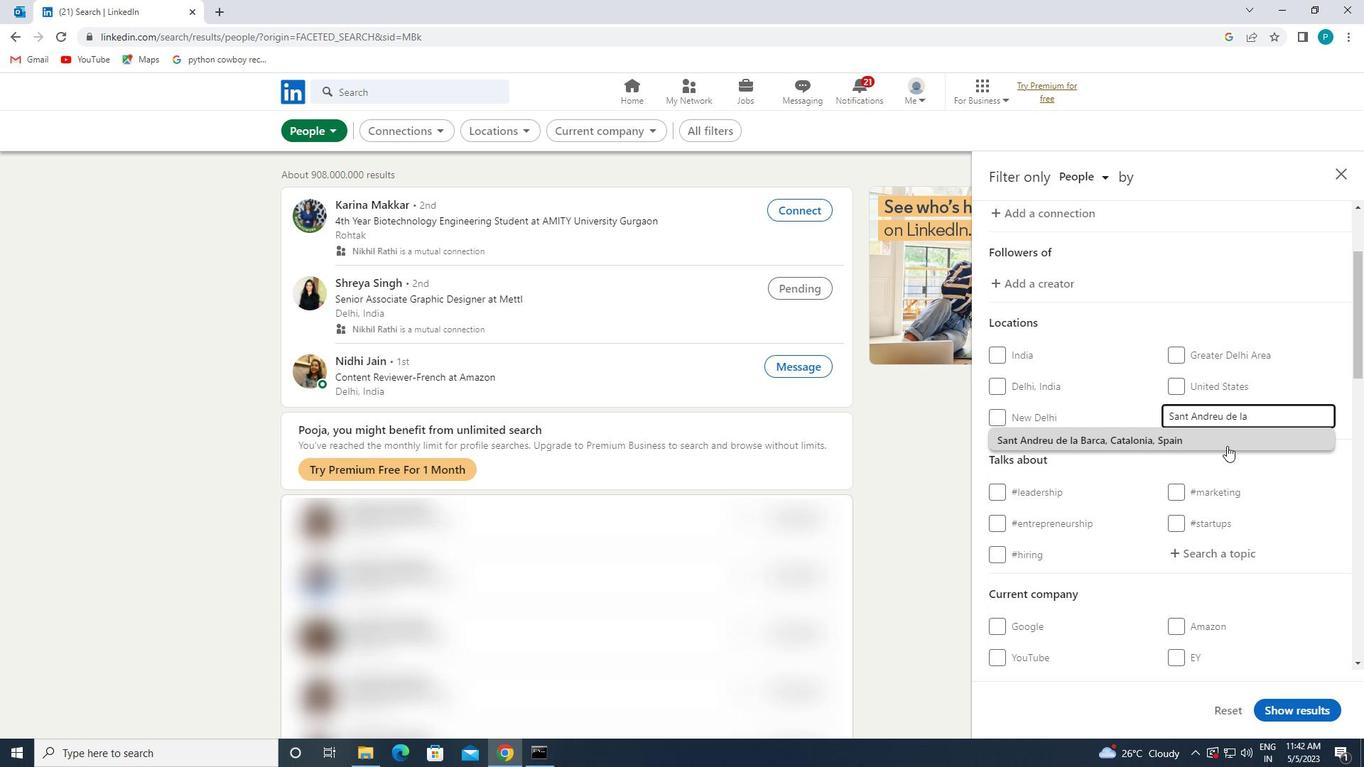 
Action: Mouse scrolled (1227, 445) with delta (0, 0)
Screenshot: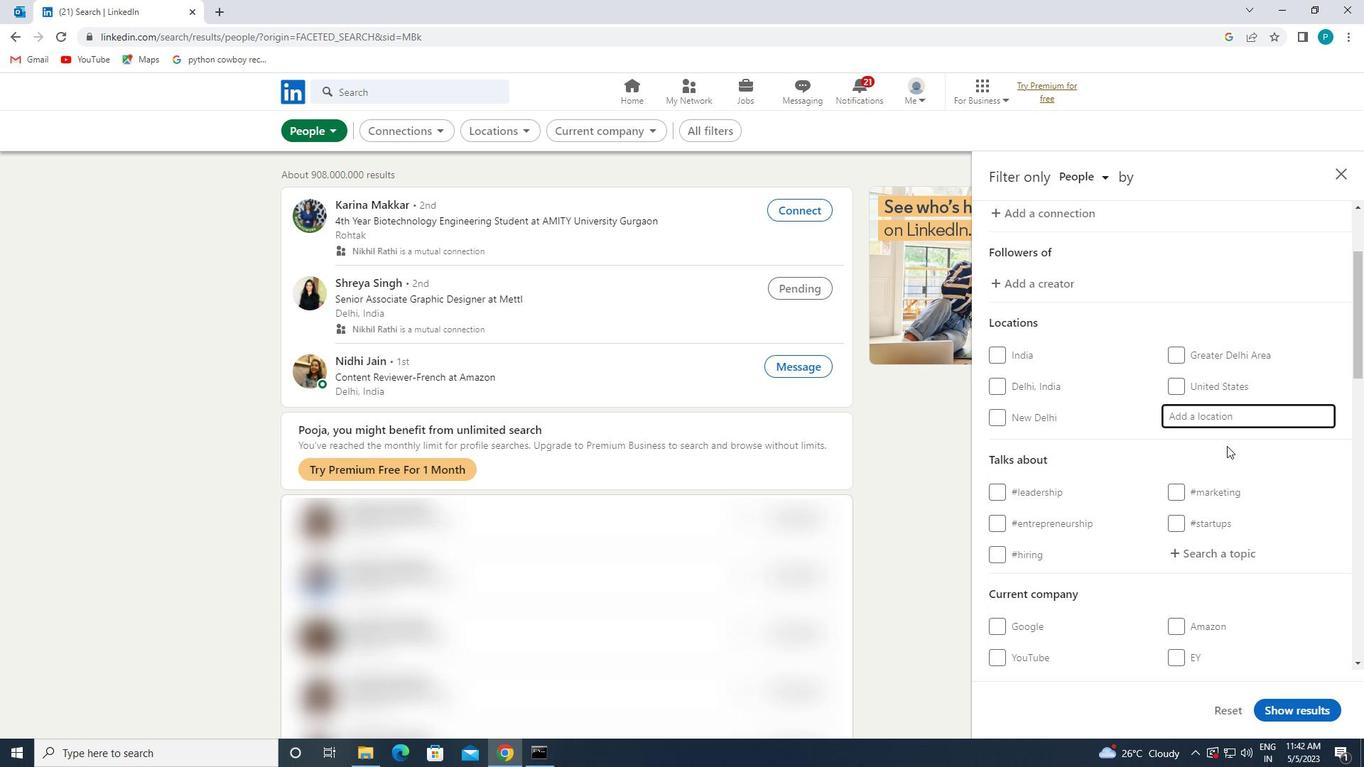 
Action: Mouse moved to (1227, 453)
Screenshot: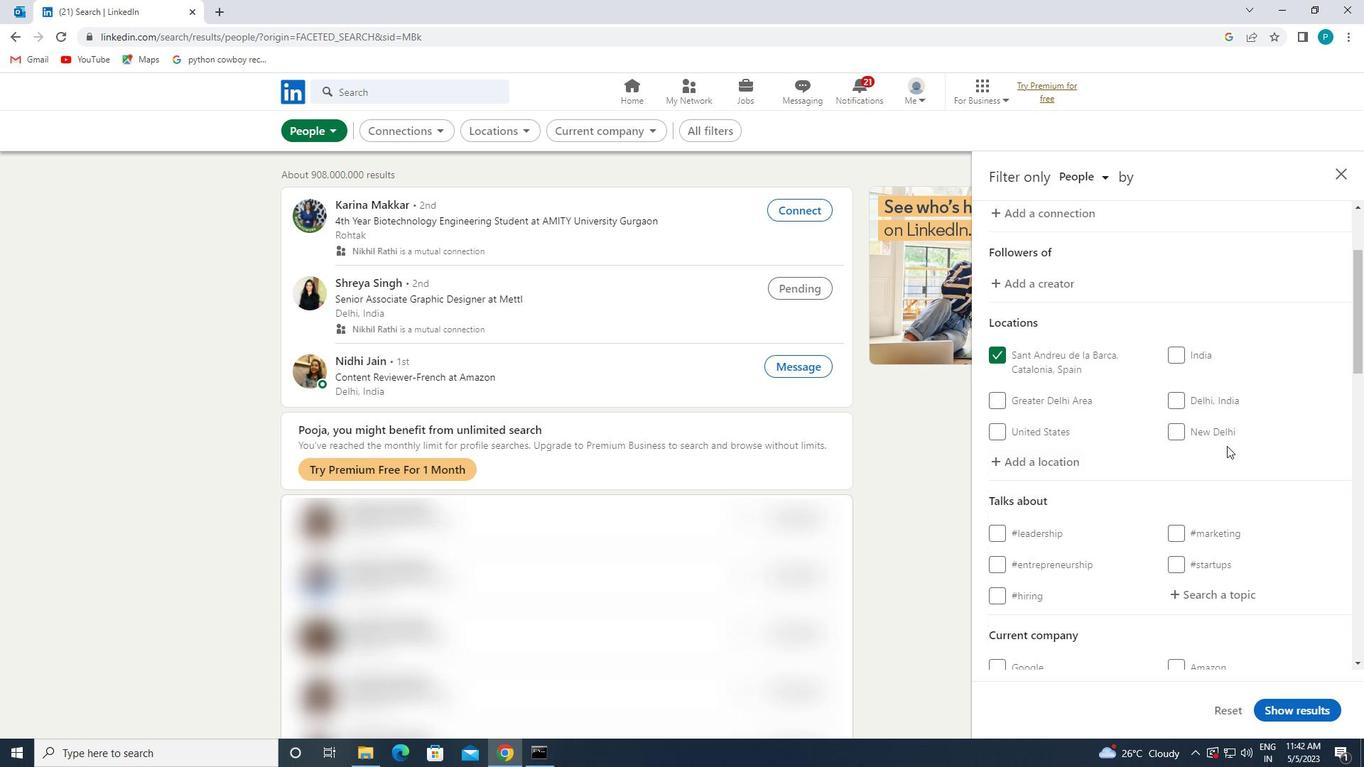 
Action: Mouse scrolled (1227, 452) with delta (0, 0)
Screenshot: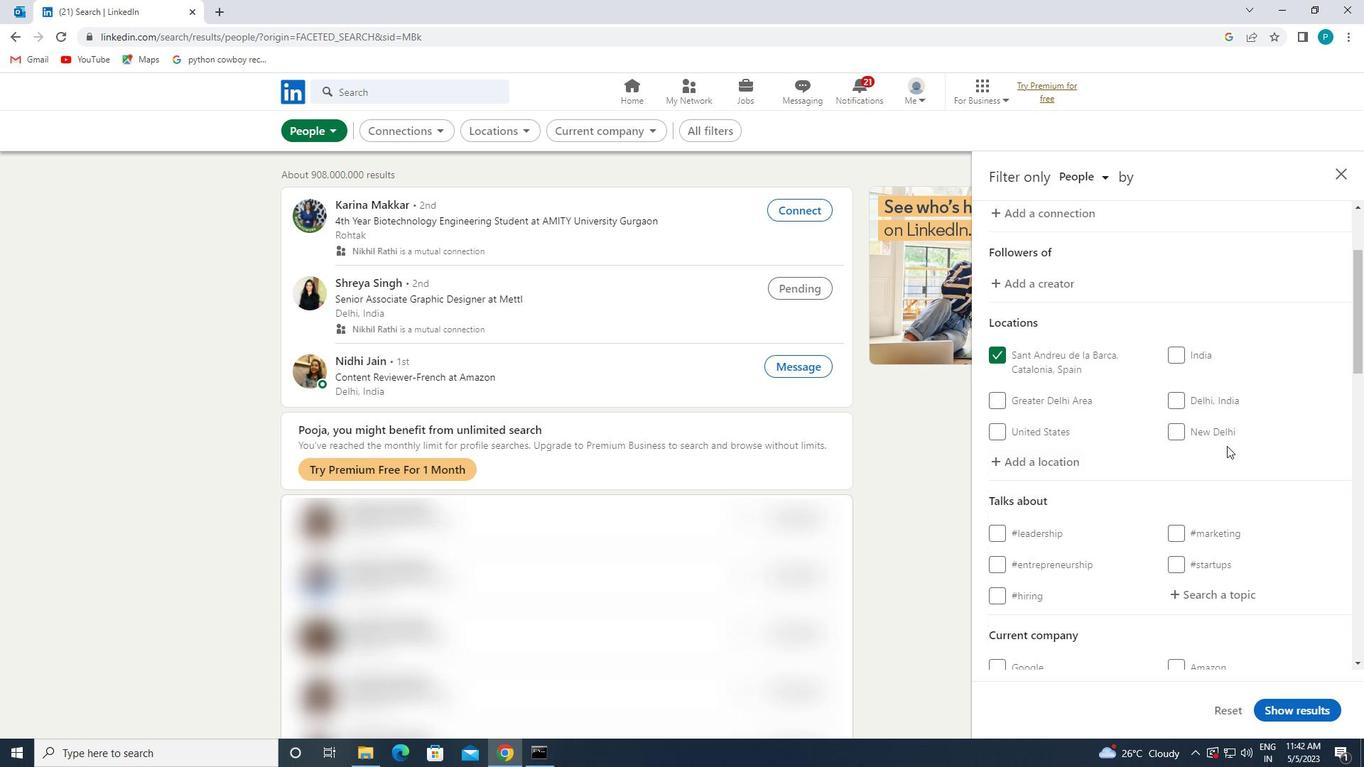 
Action: Mouse moved to (1224, 463)
Screenshot: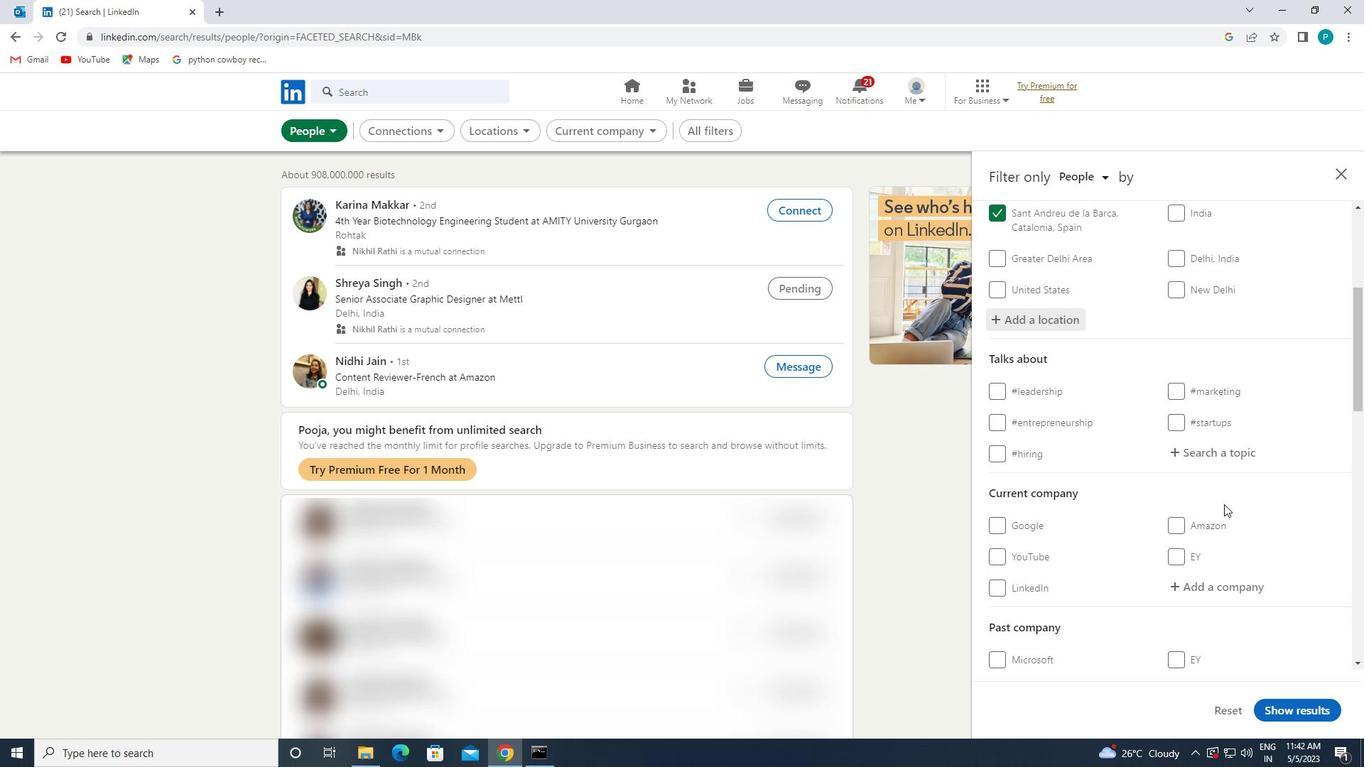 
Action: Mouse pressed left at (1224, 463)
Screenshot: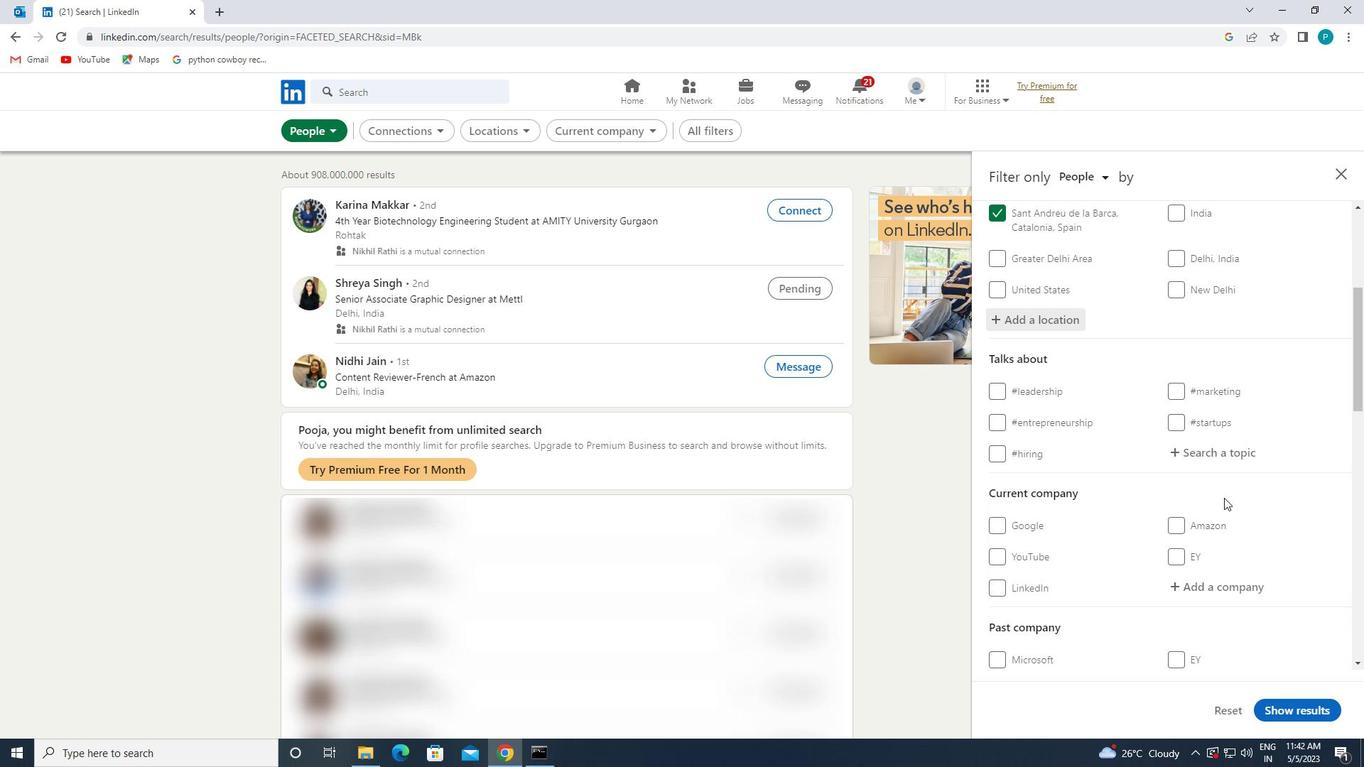 
Action: Mouse moved to (1223, 455)
Screenshot: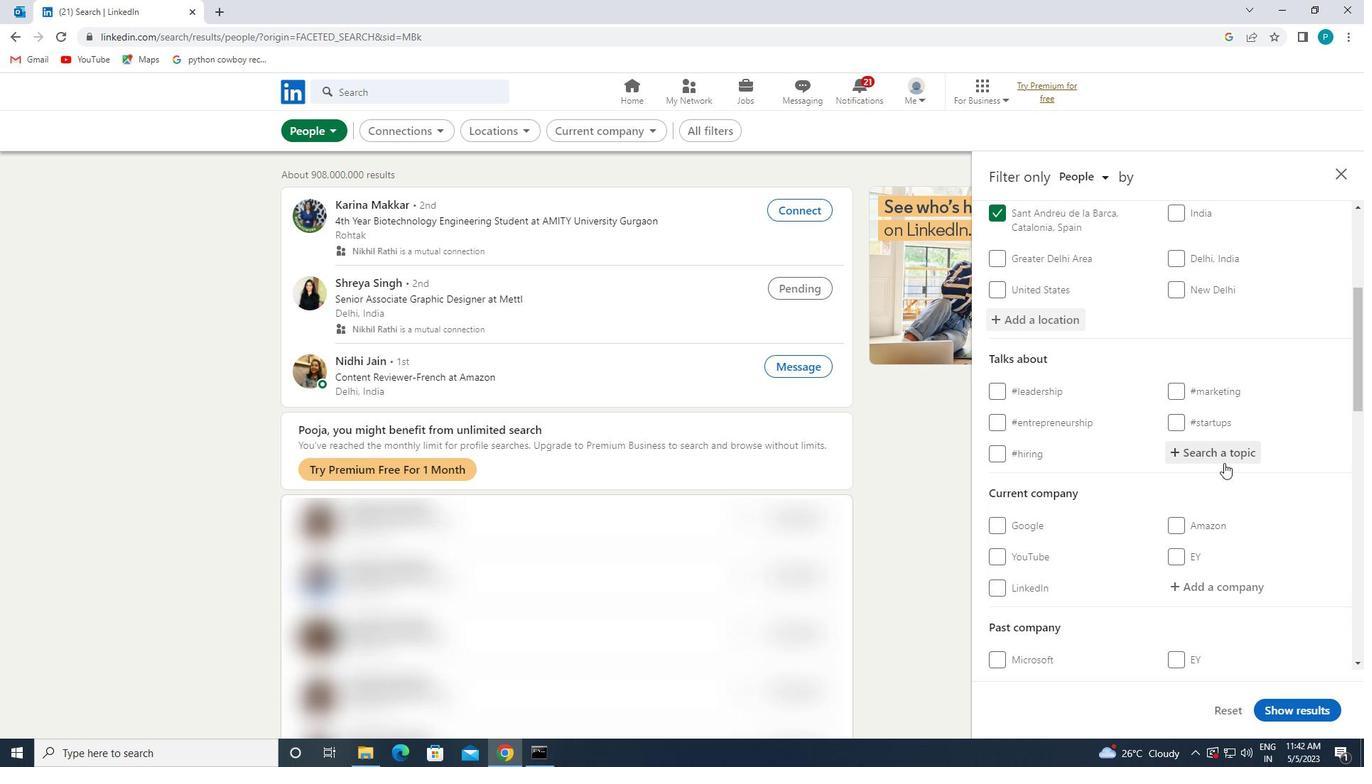
Action: Key pressed <Key.shift>#<Key.caps_lock>M<Key.caps_lock>ANAGEMENTTIPS
Screenshot: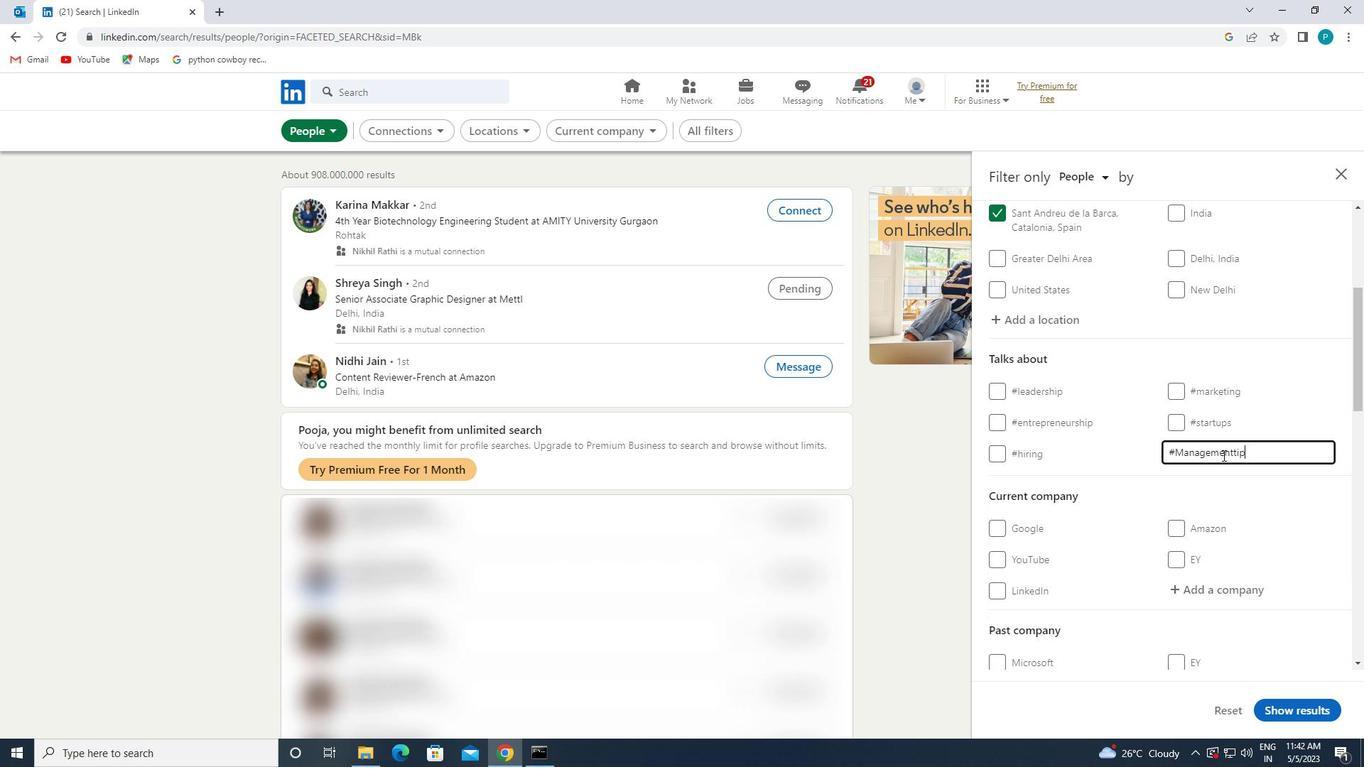 
Action: Mouse moved to (1223, 454)
Screenshot: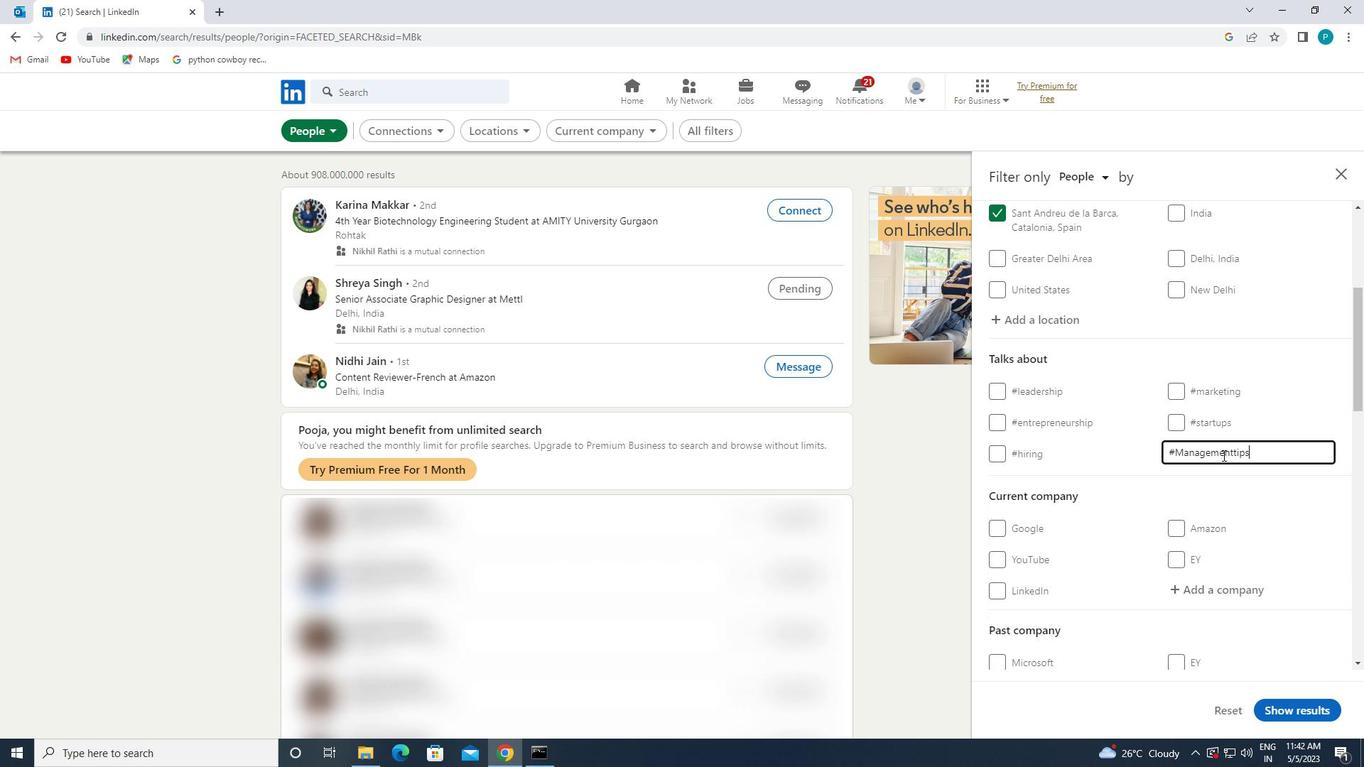 
Action: Mouse scrolled (1223, 454) with delta (0, 0)
Screenshot: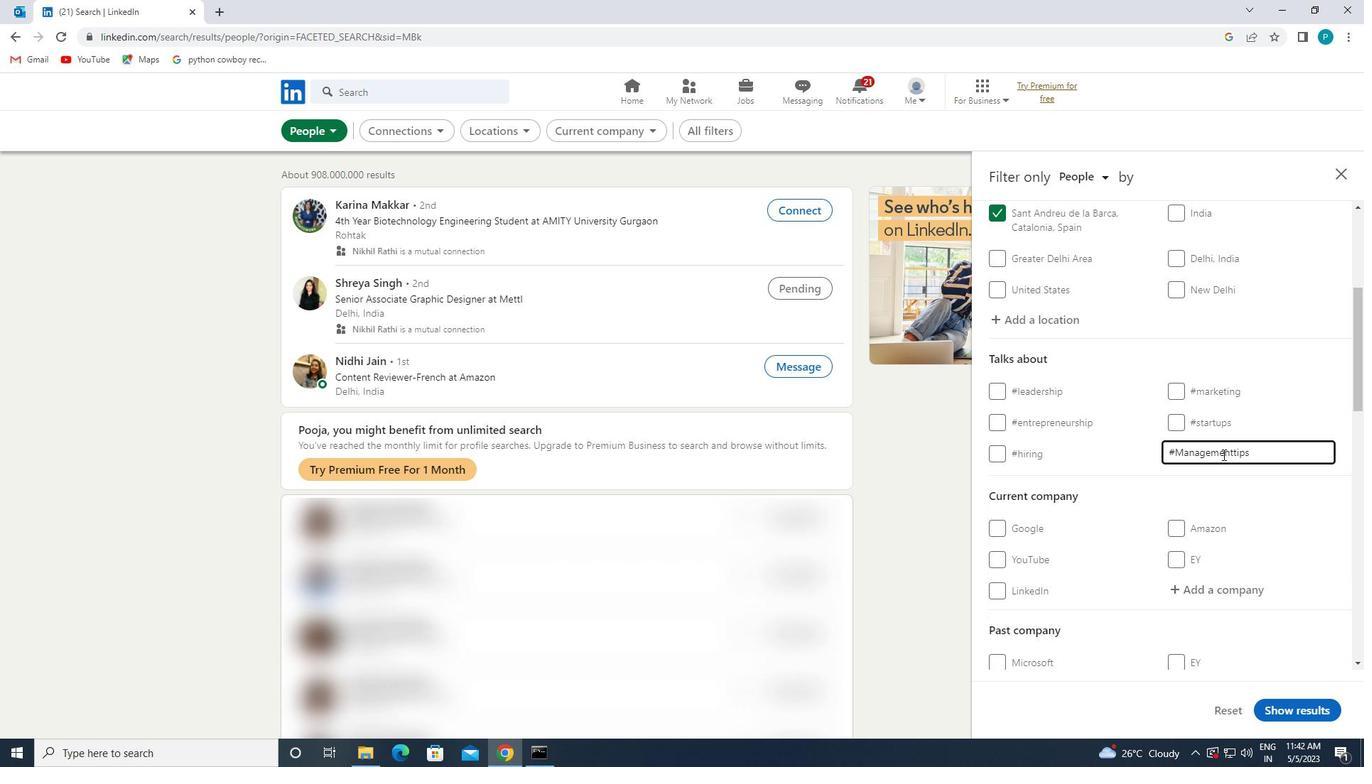 
Action: Mouse scrolled (1223, 454) with delta (0, 0)
Screenshot: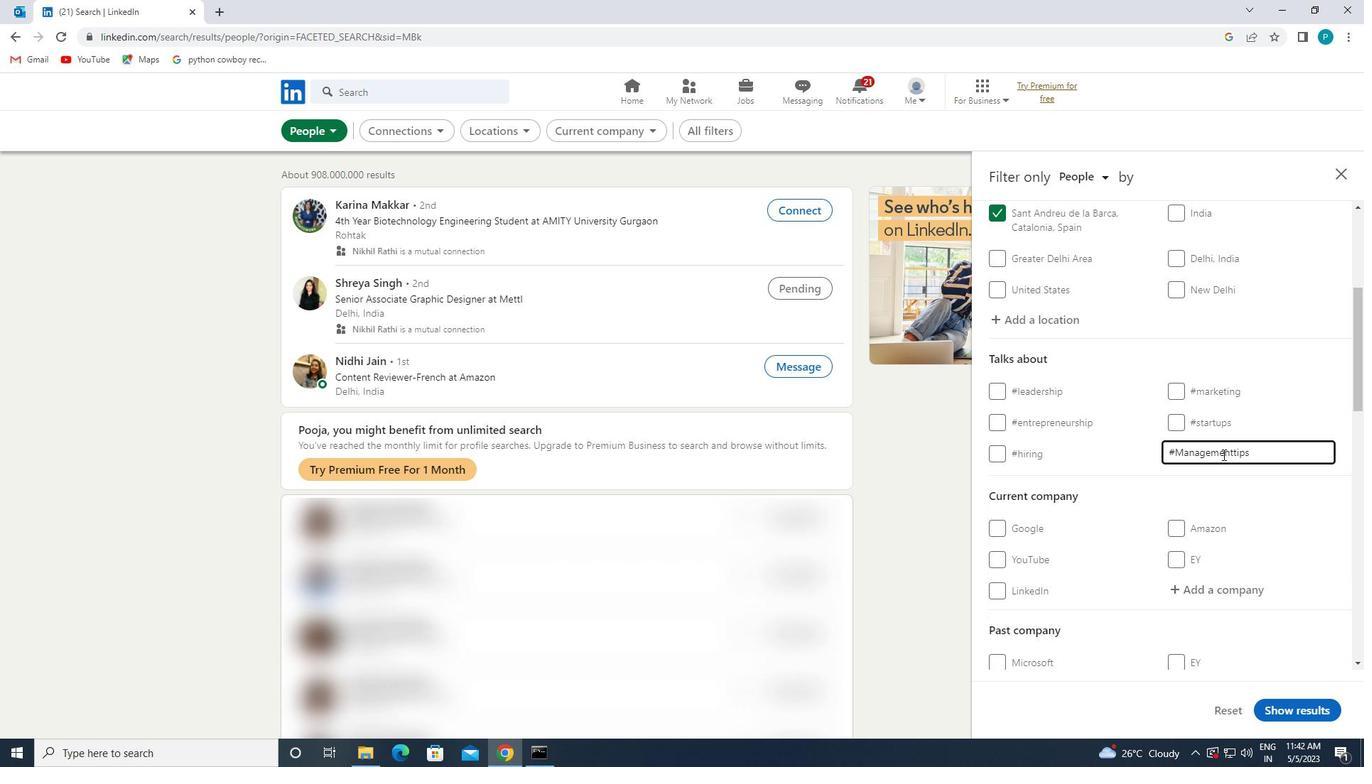 
Action: Mouse scrolled (1223, 454) with delta (0, 0)
Screenshot: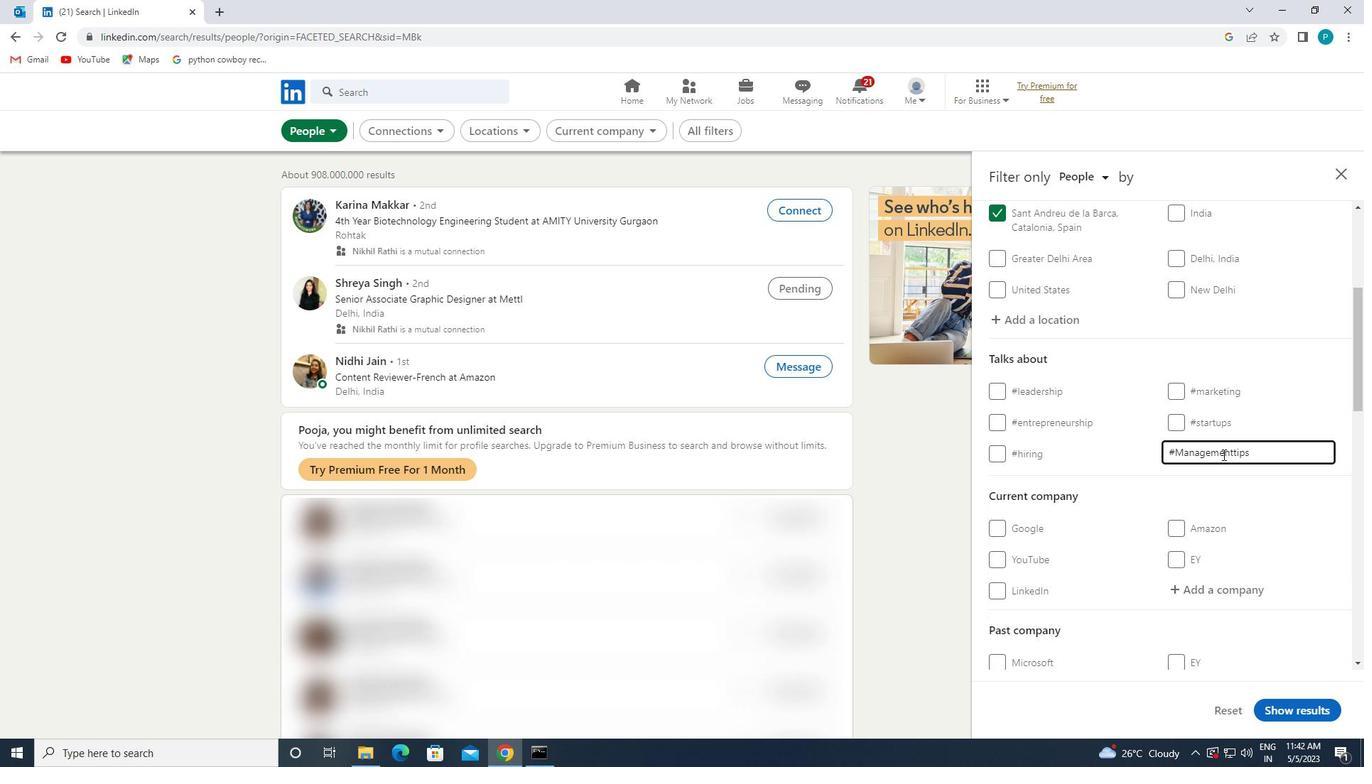 
Action: Mouse moved to (1053, 493)
Screenshot: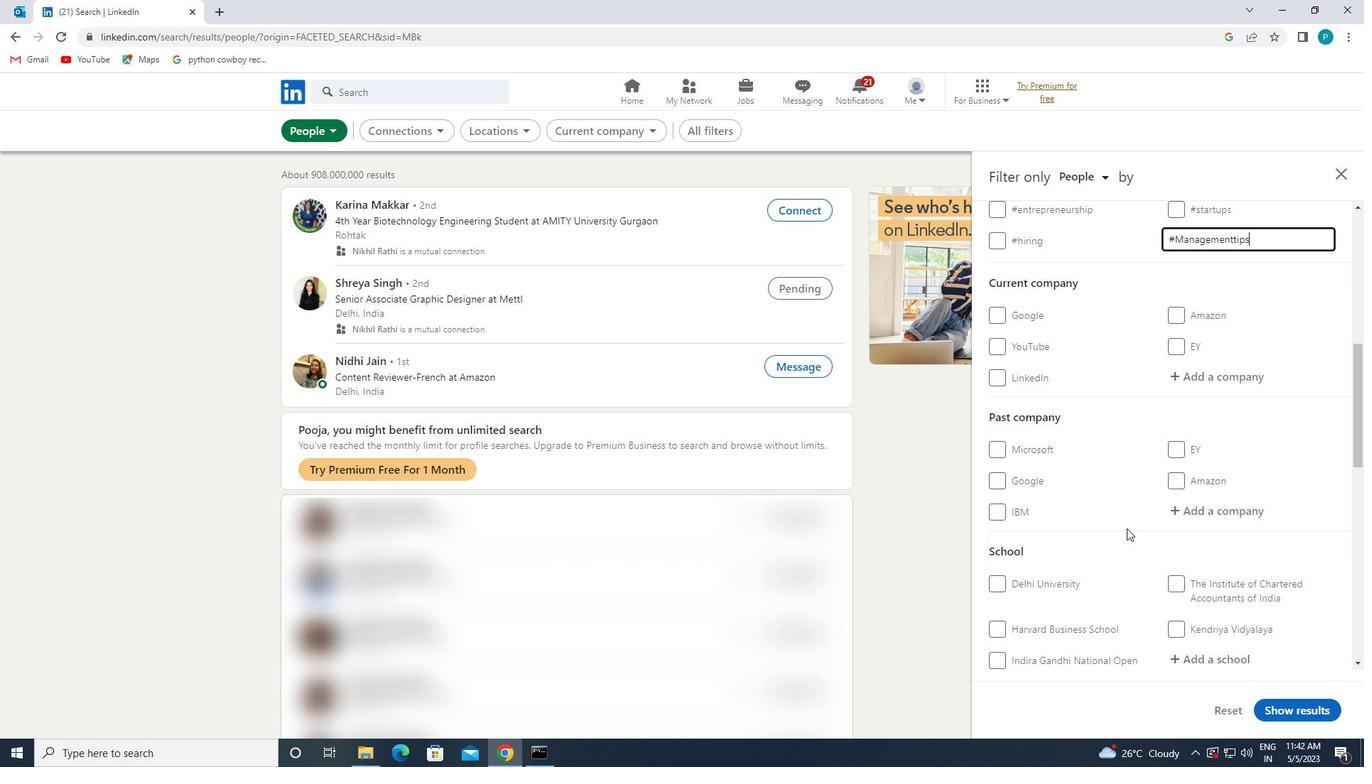 
Action: Mouse scrolled (1053, 493) with delta (0, 0)
Screenshot: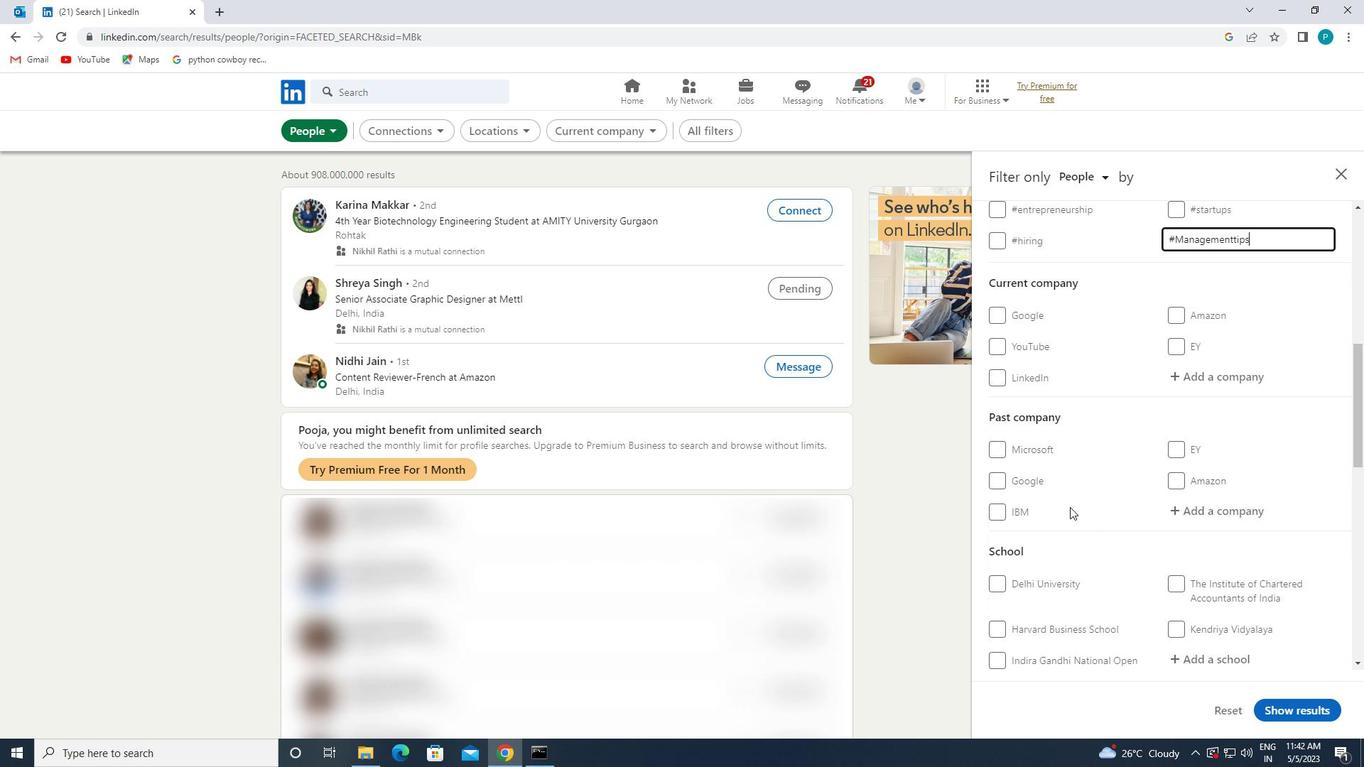 
Action: Mouse scrolled (1053, 493) with delta (0, 0)
Screenshot: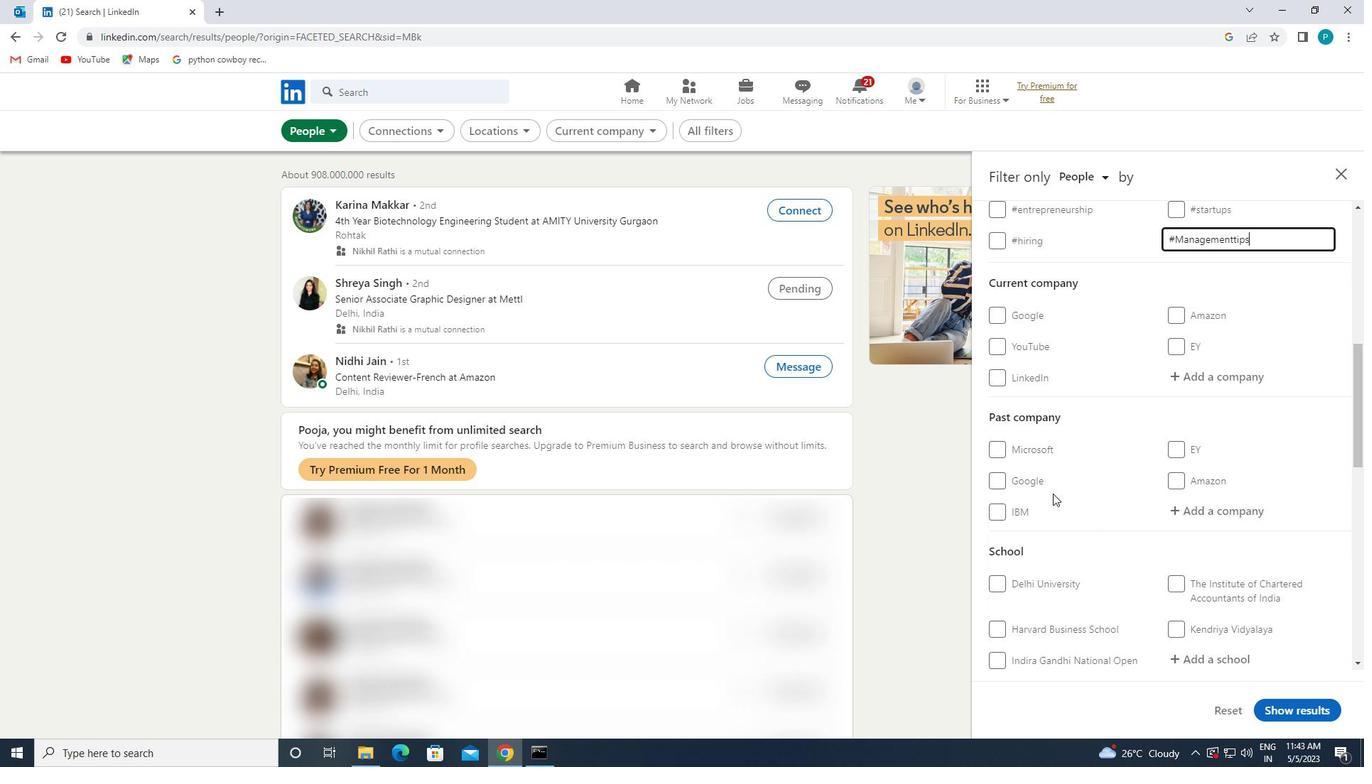 
Action: Mouse scrolled (1053, 493) with delta (0, 0)
Screenshot: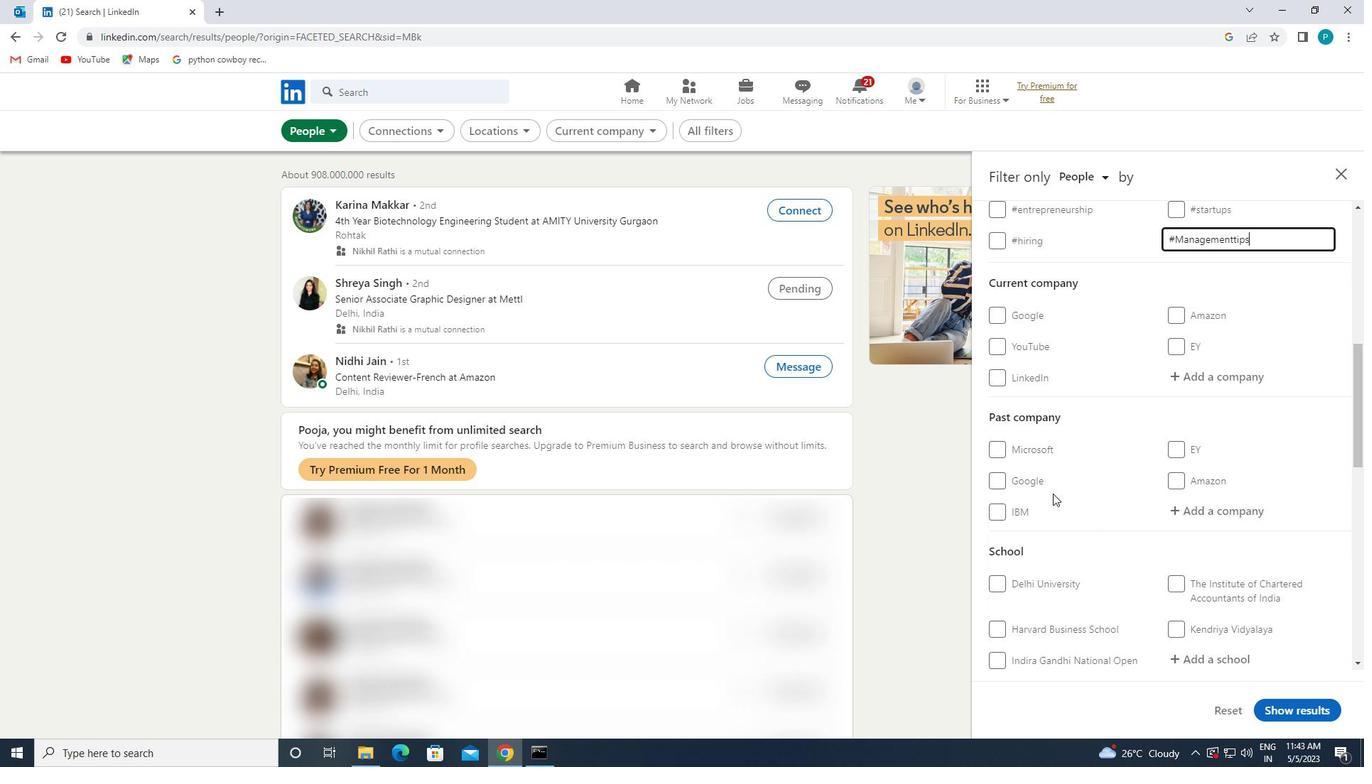 
Action: Mouse moved to (1054, 530)
Screenshot: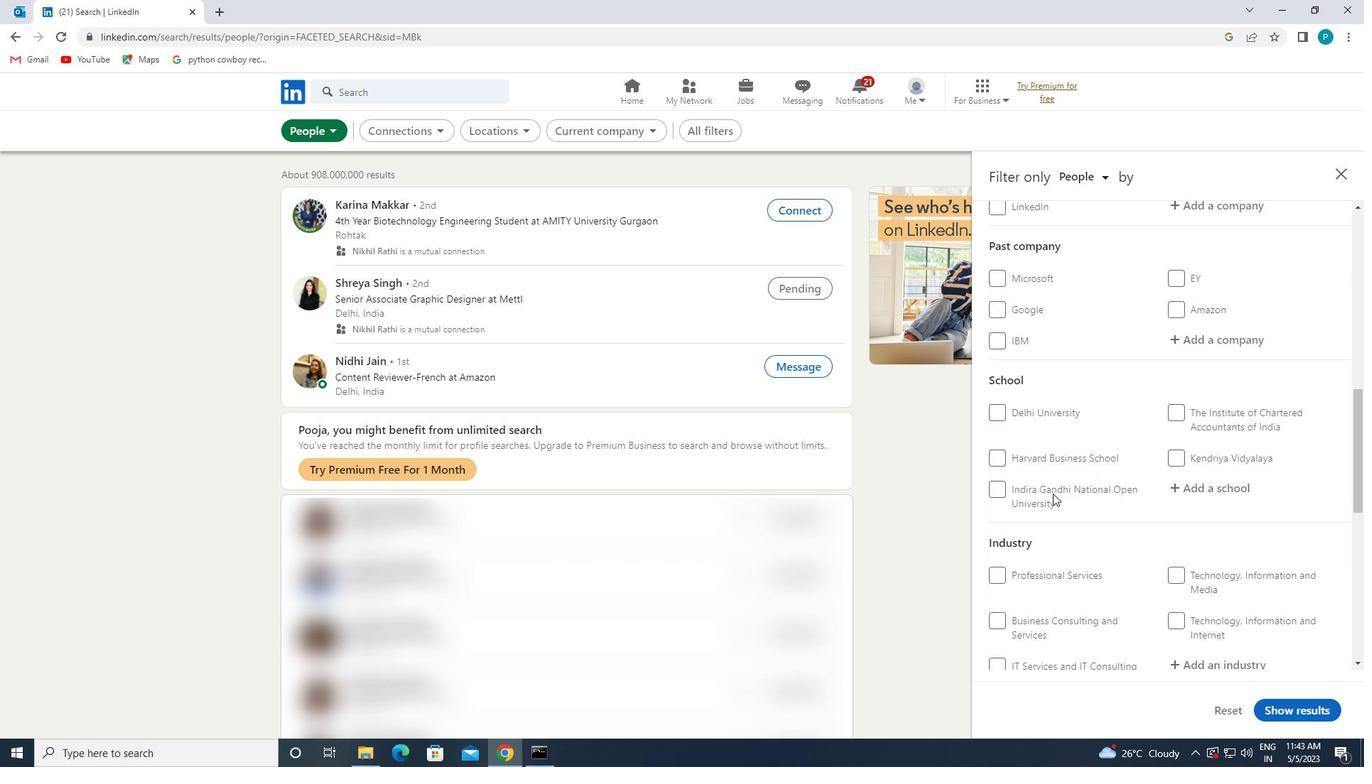 
Action: Mouse scrolled (1054, 529) with delta (0, 0)
Screenshot: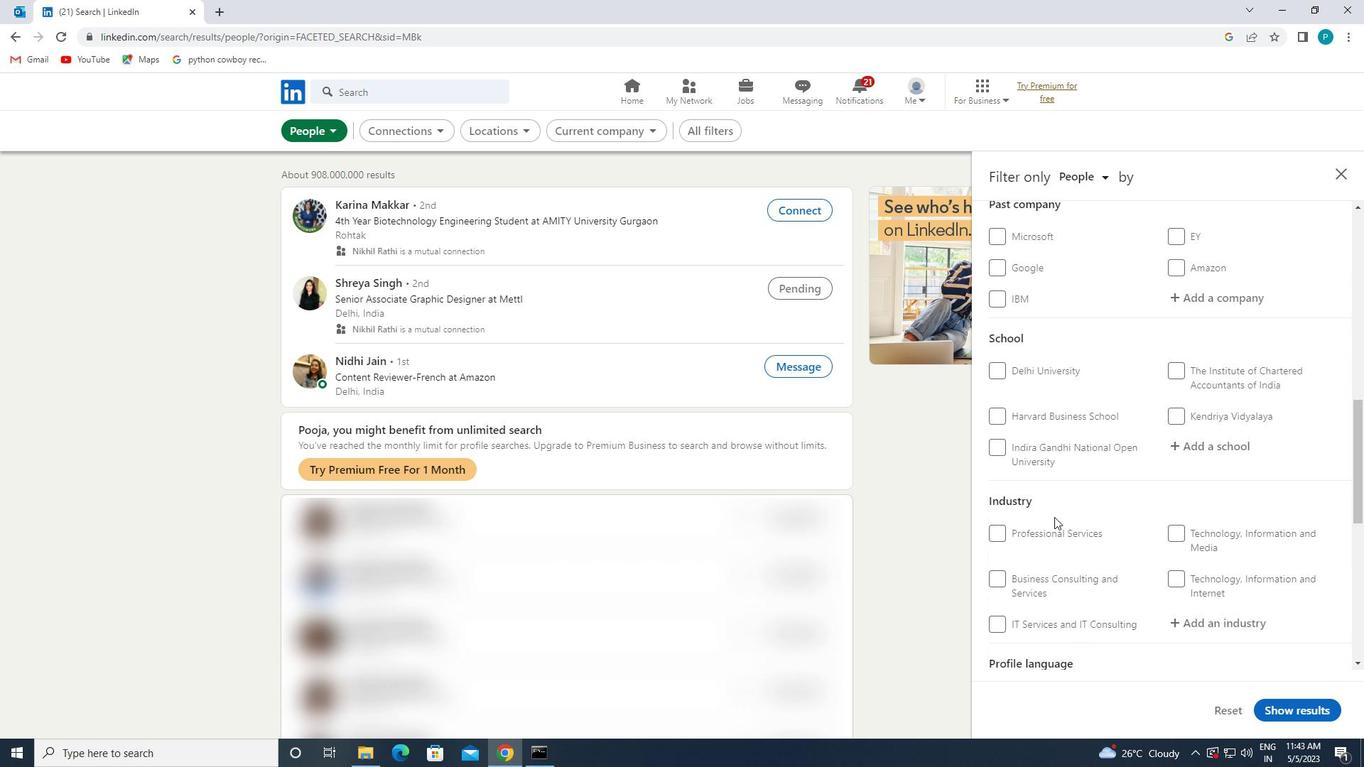 
Action: Mouse scrolled (1054, 529) with delta (0, 0)
Screenshot: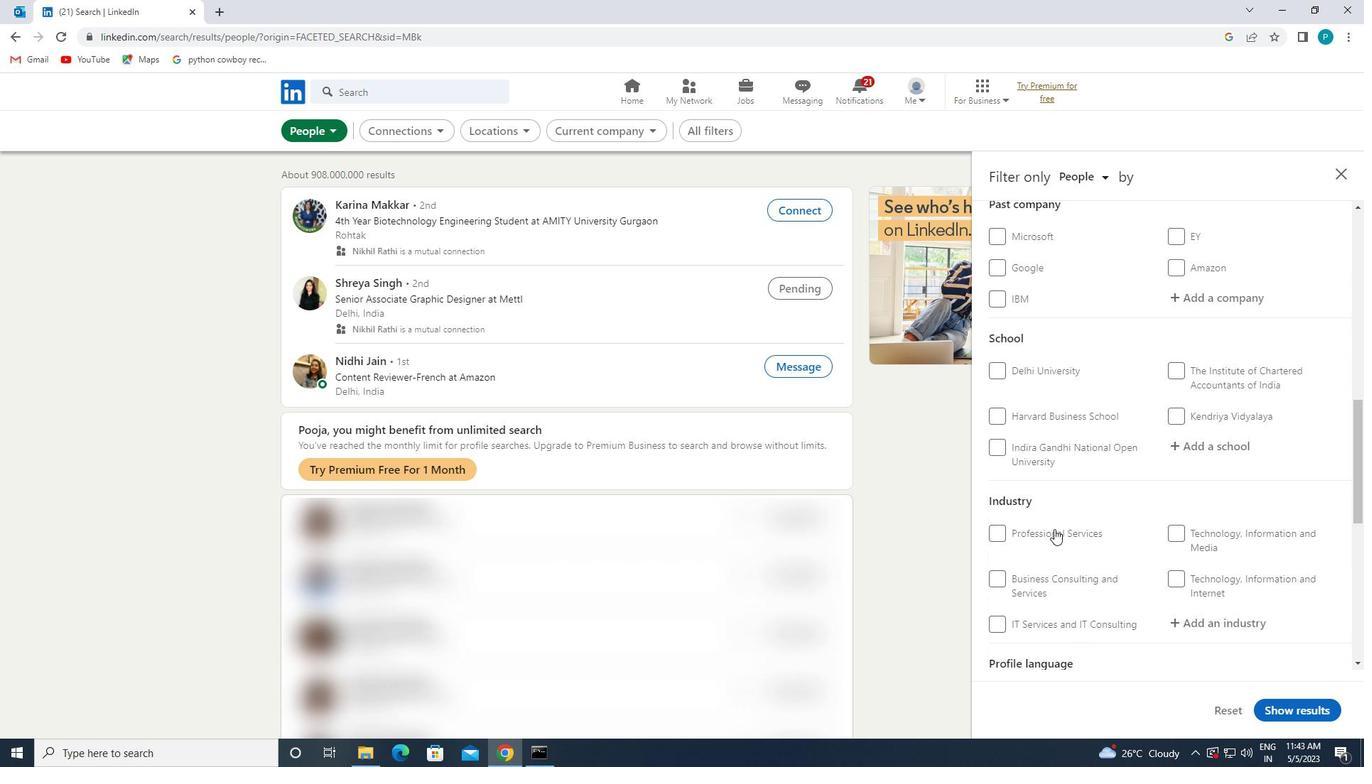 
Action: Mouse moved to (1054, 533)
Screenshot: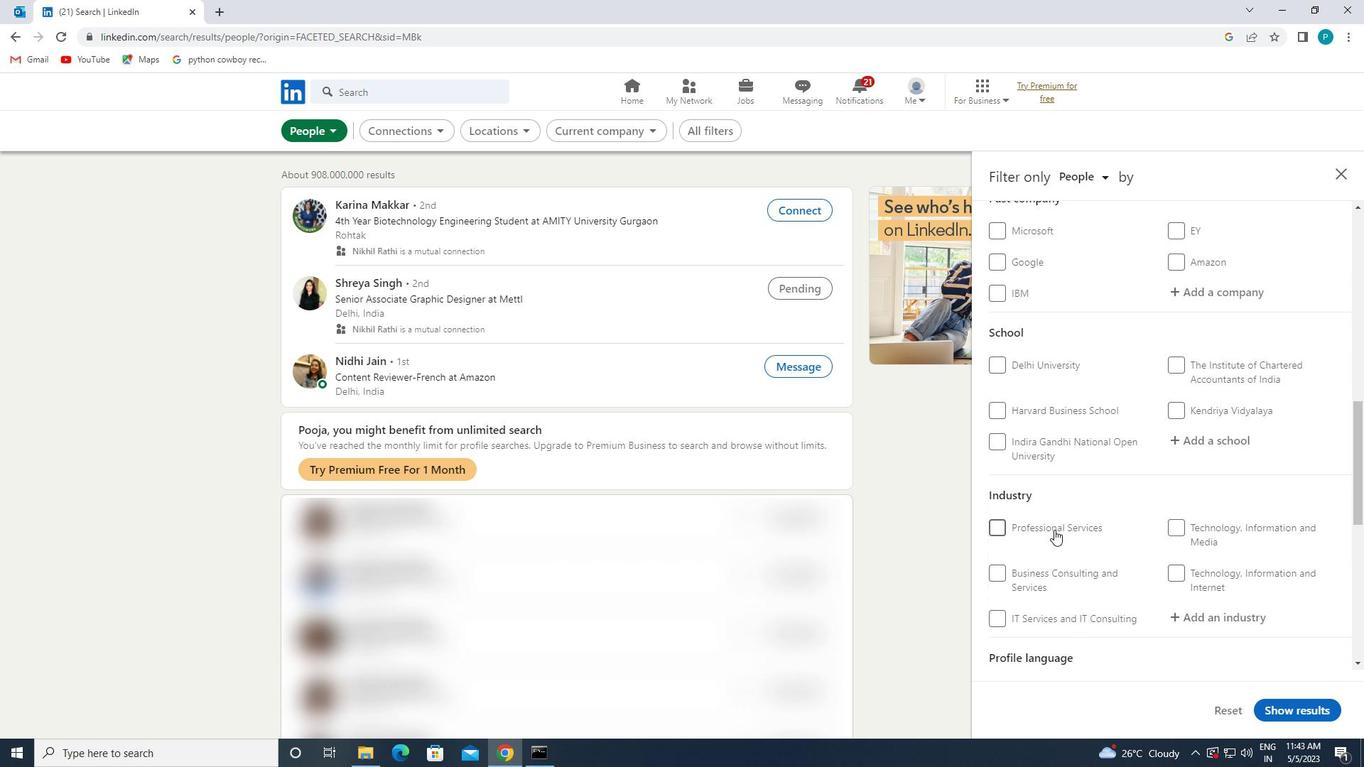 
Action: Mouse scrolled (1054, 532) with delta (0, 0)
Screenshot: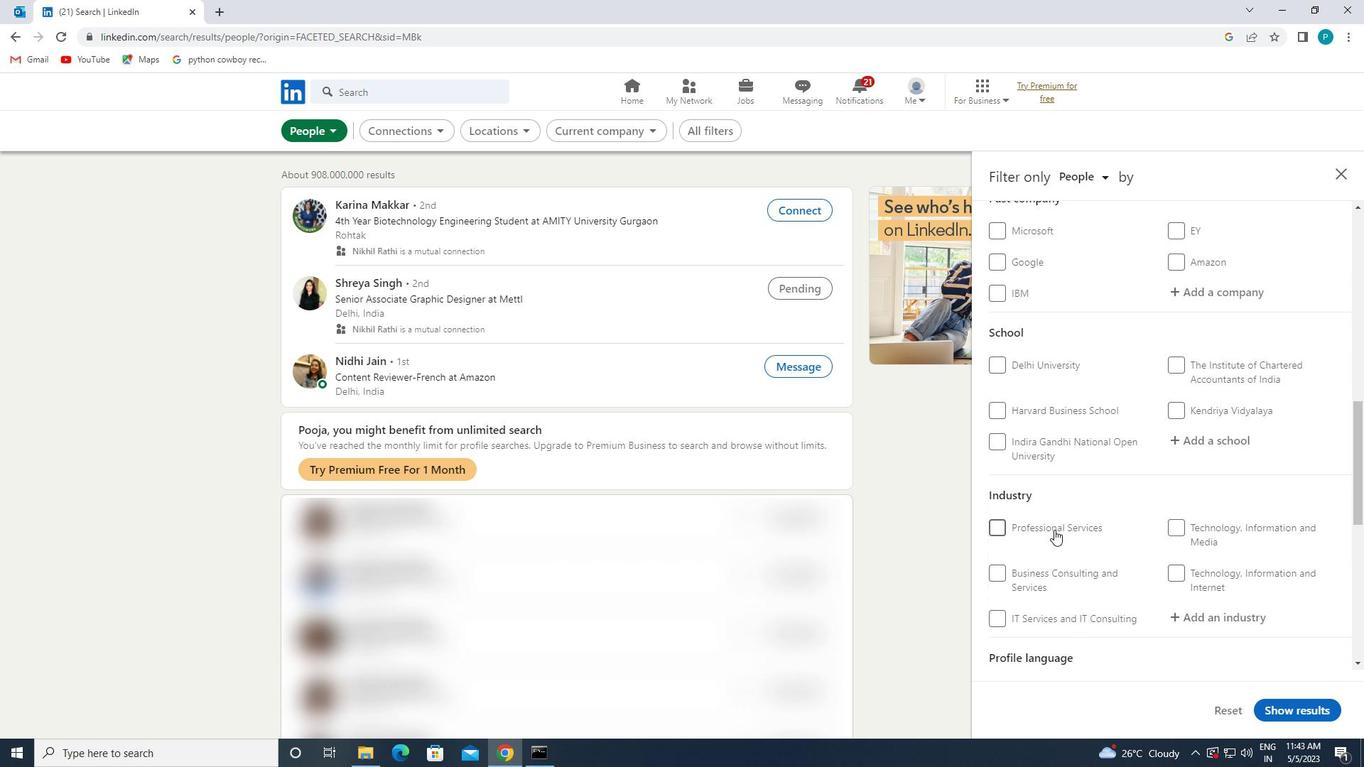 
Action: Mouse moved to (1022, 484)
Screenshot: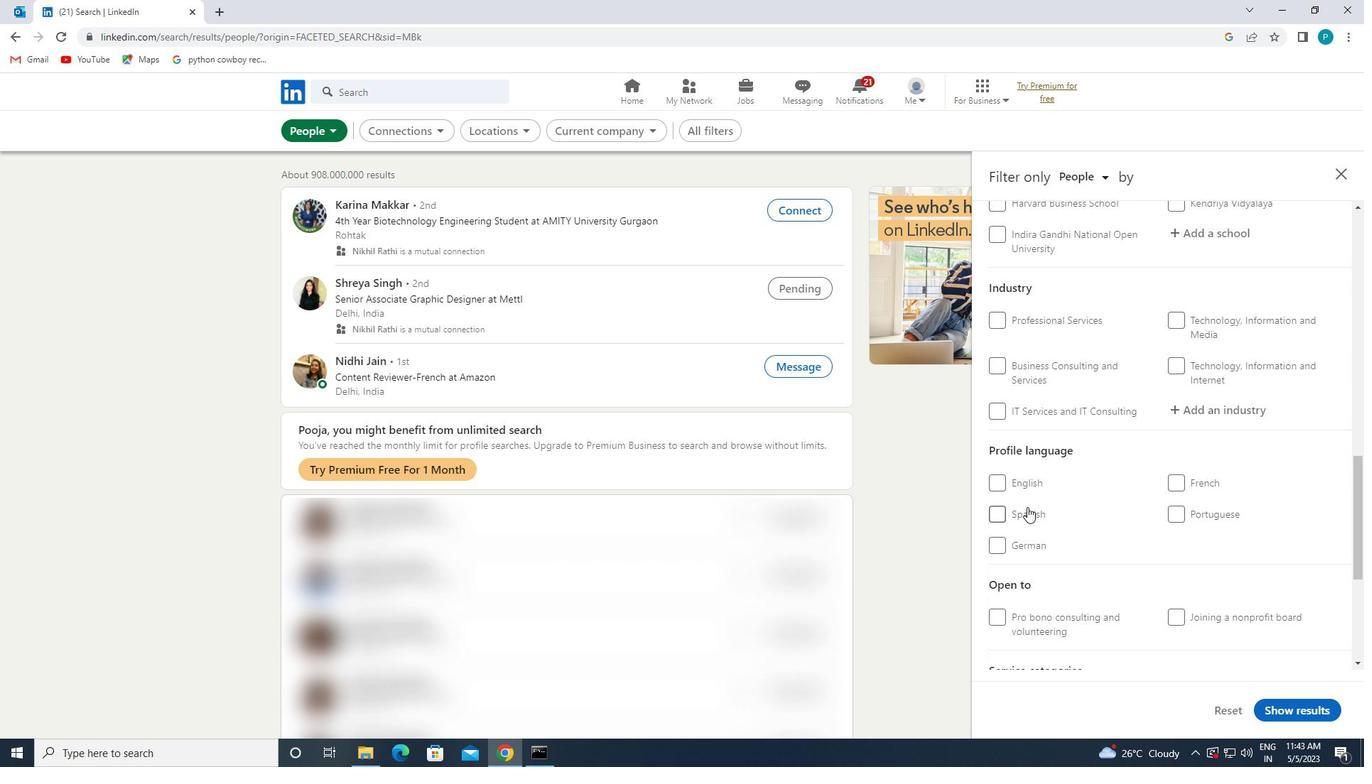 
Action: Mouse pressed left at (1022, 484)
Screenshot: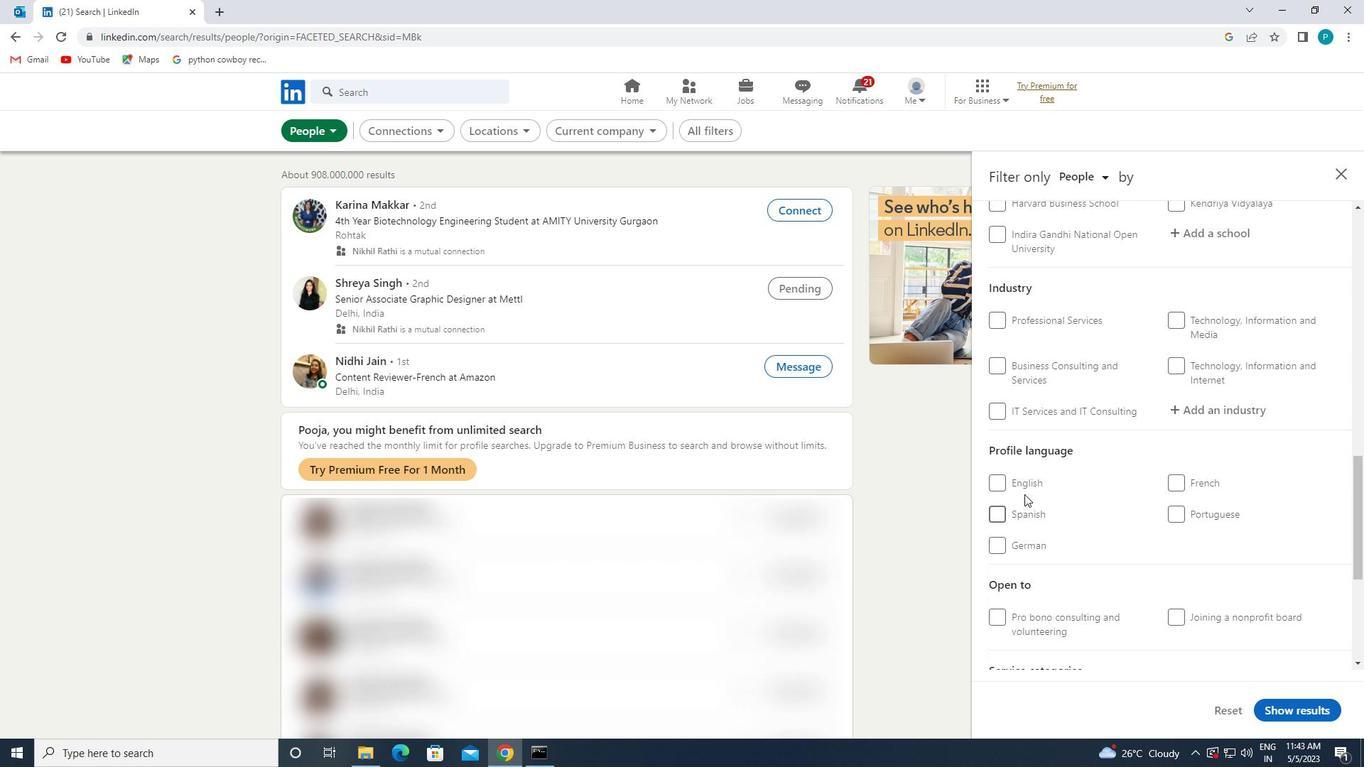 
Action: Mouse moved to (1123, 491)
Screenshot: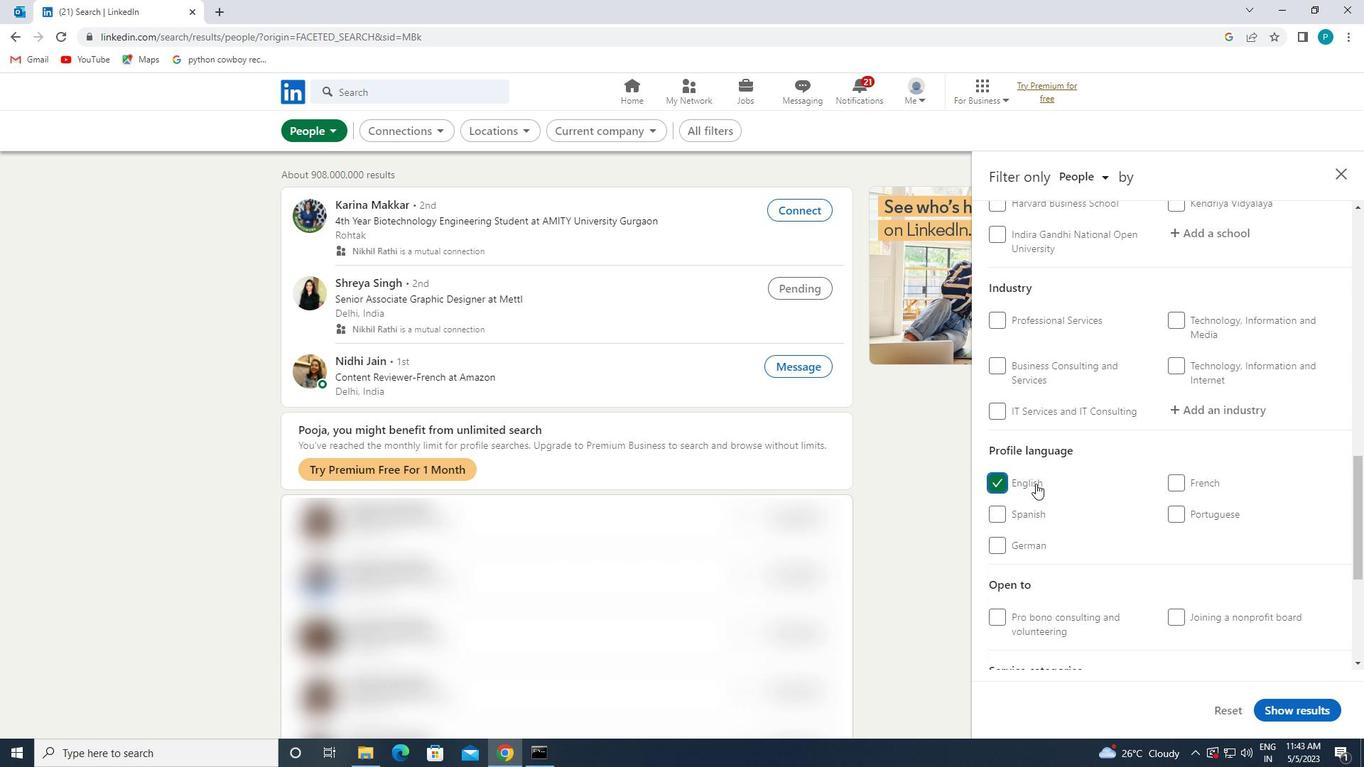 
Action: Mouse scrolled (1123, 491) with delta (0, 0)
Screenshot: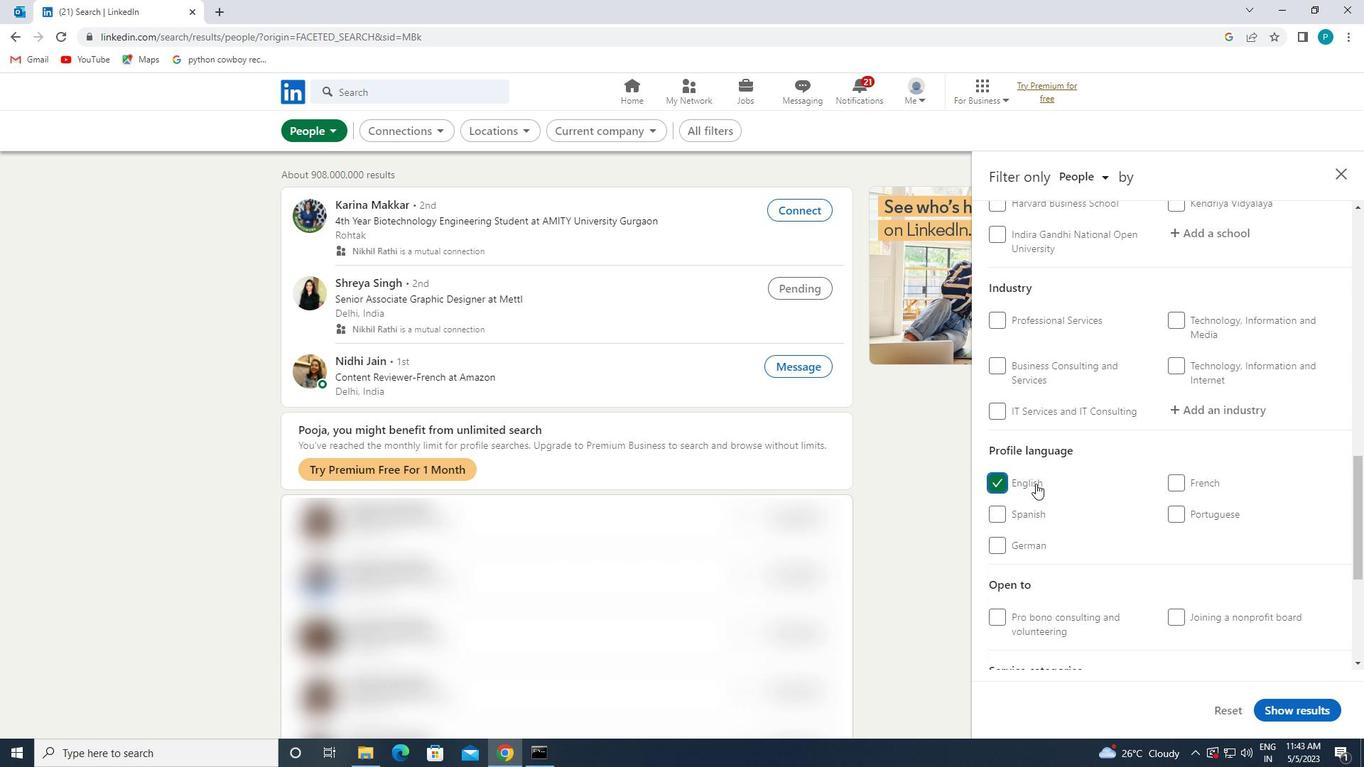 
Action: Mouse moved to (1126, 489)
Screenshot: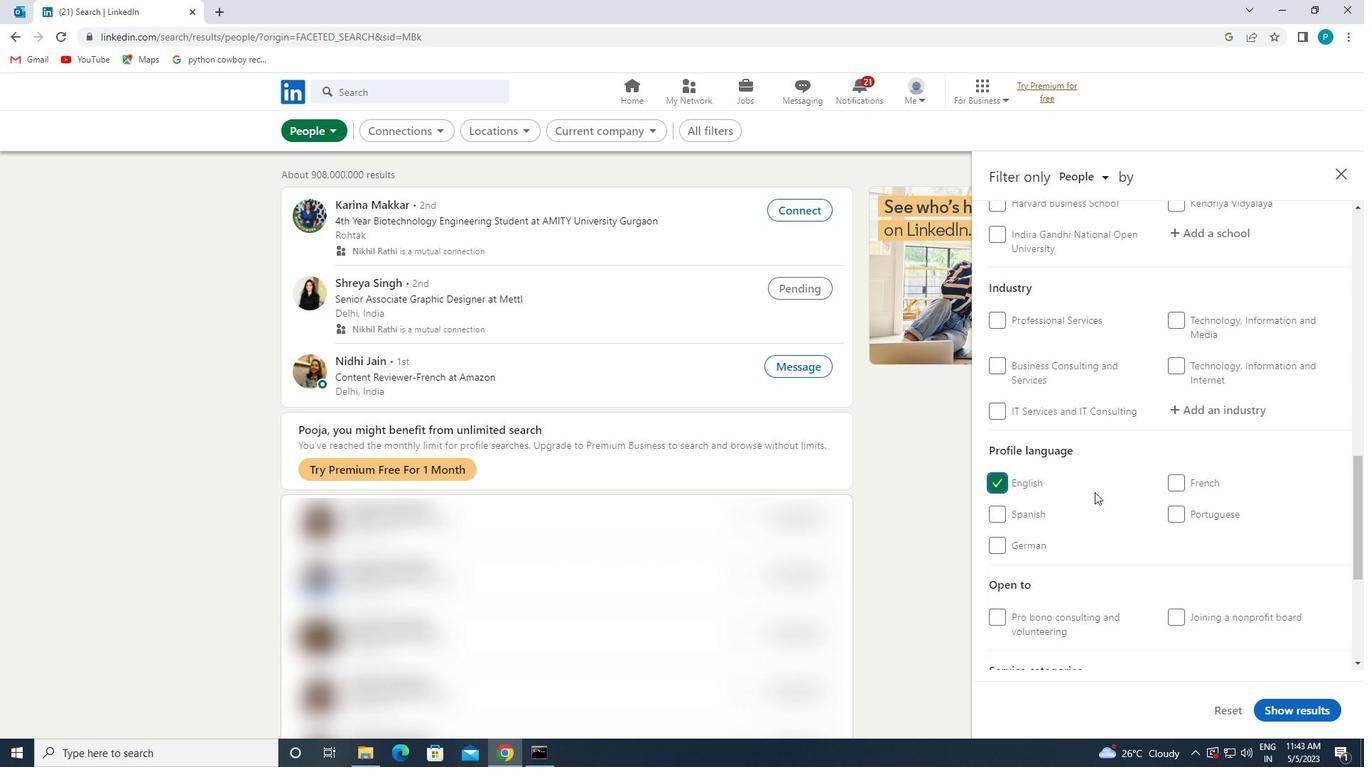 
Action: Mouse scrolled (1126, 490) with delta (0, 0)
Screenshot: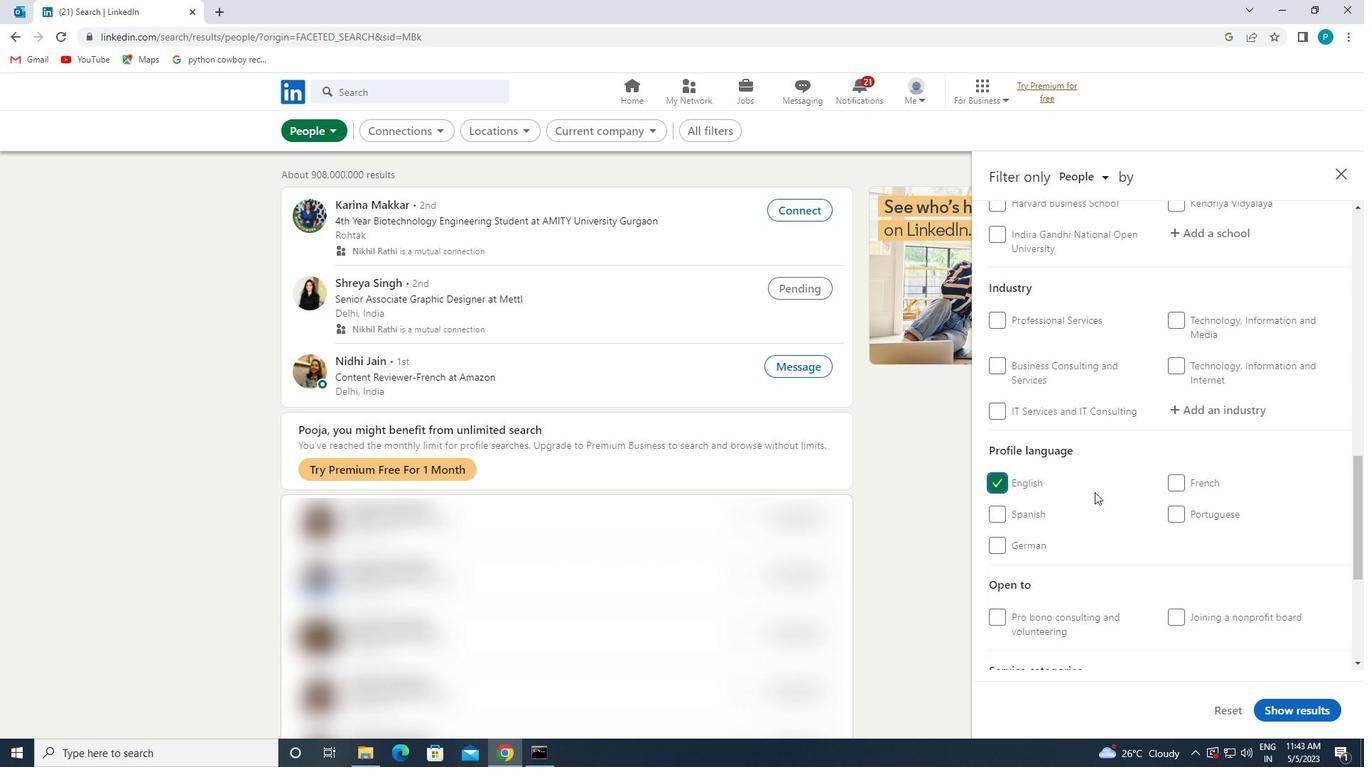 
Action: Mouse moved to (1148, 480)
Screenshot: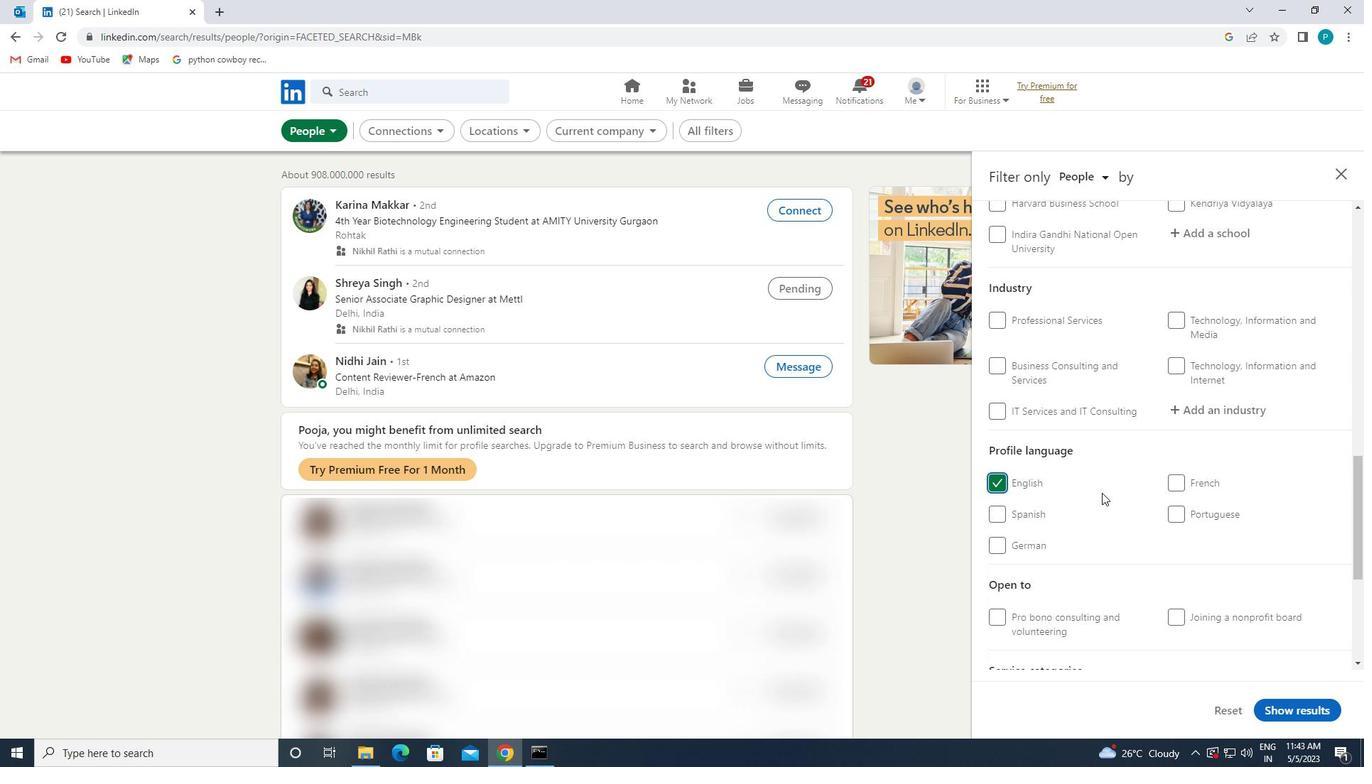 
Action: Mouse scrolled (1148, 481) with delta (0, 0)
Screenshot: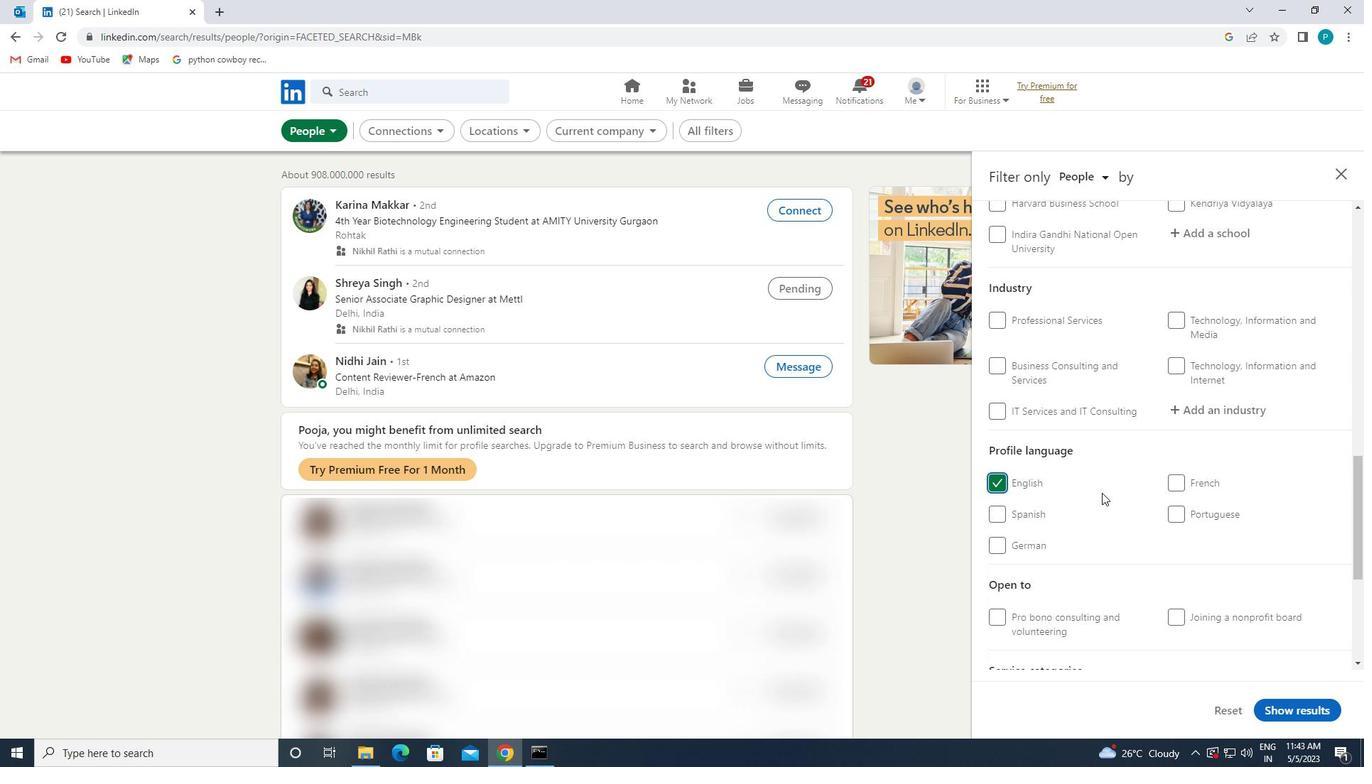 
Action: Mouse moved to (1209, 468)
Screenshot: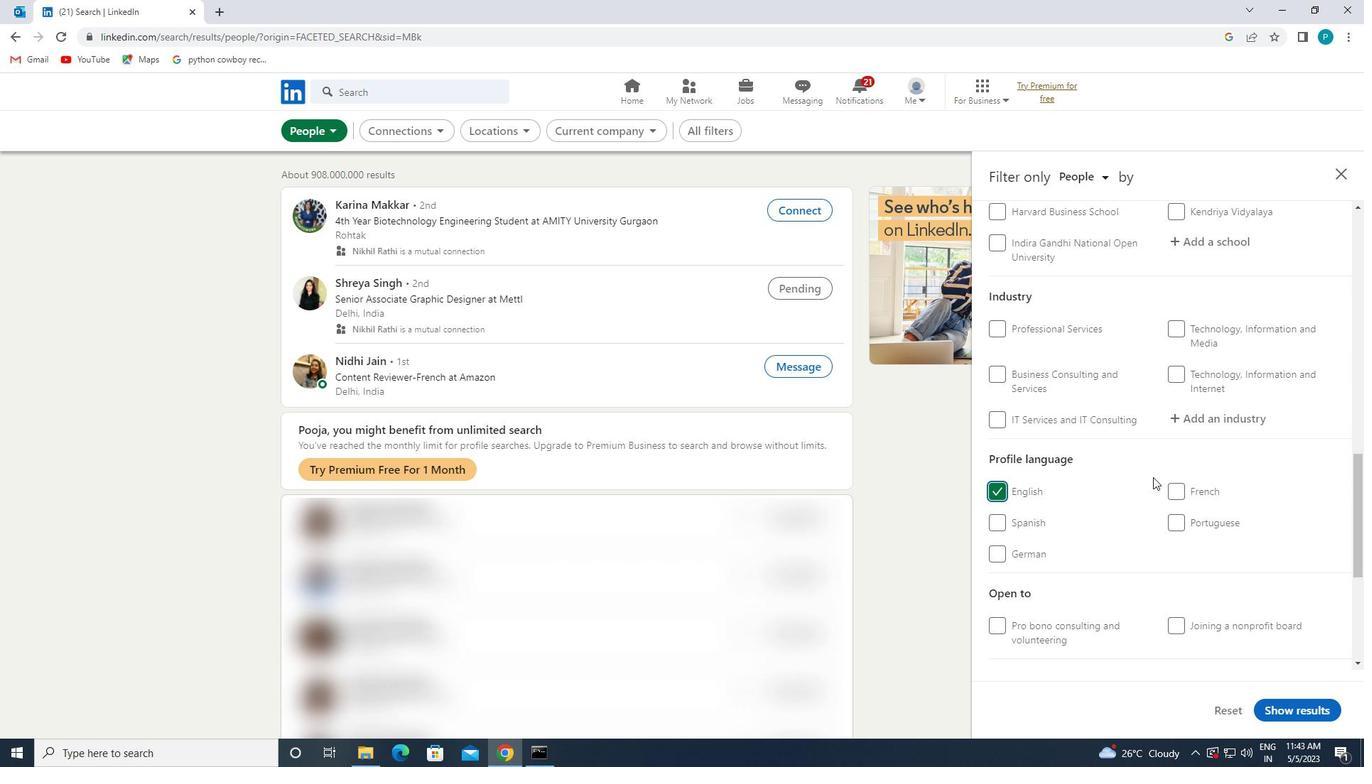 
Action: Mouse scrolled (1209, 469) with delta (0, 0)
Screenshot: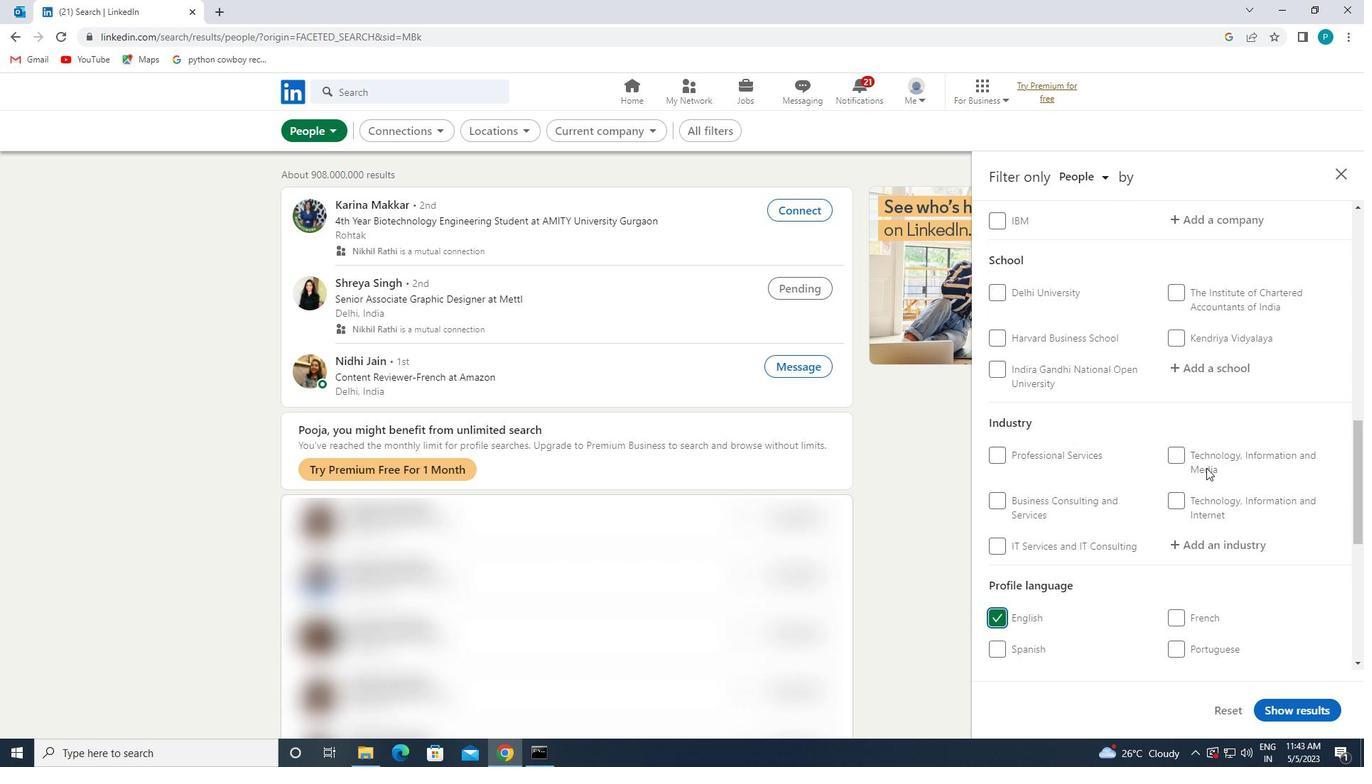 
Action: Mouse moved to (1209, 467)
Screenshot: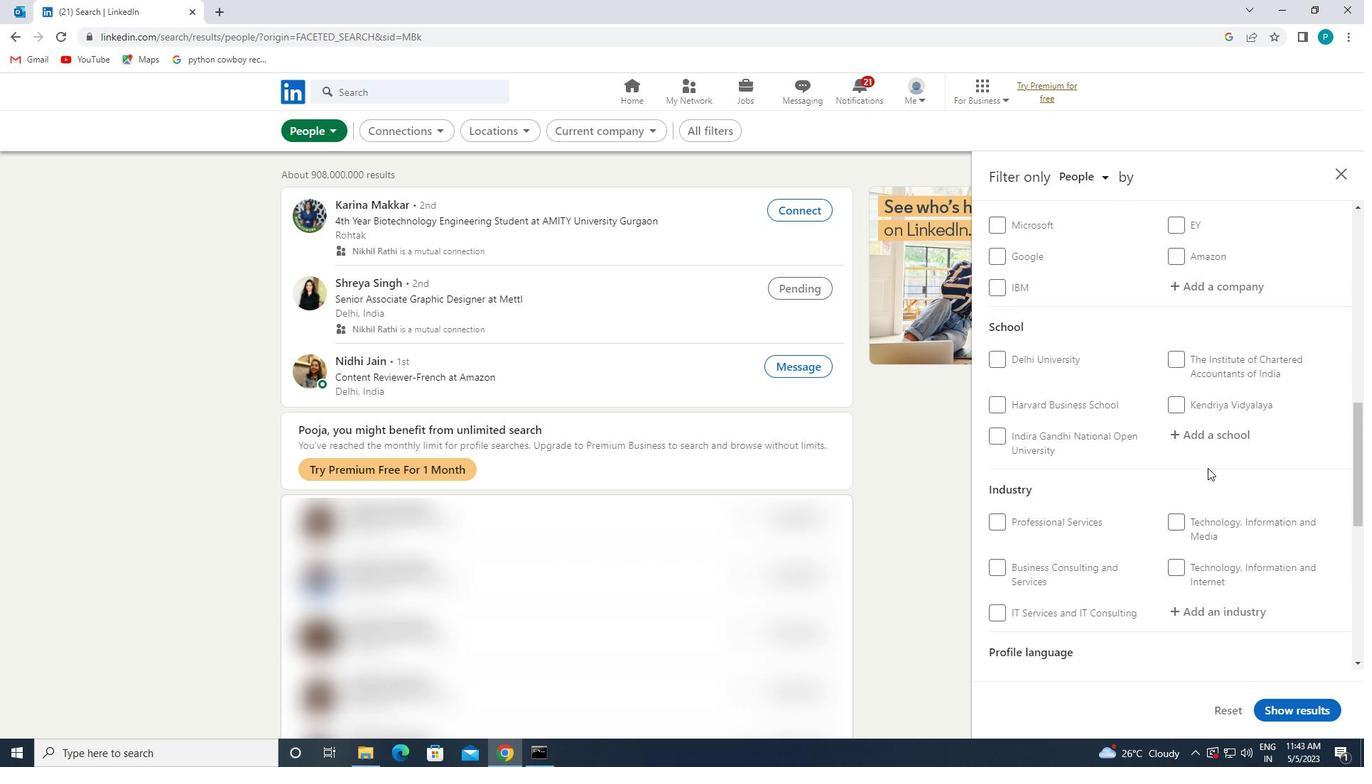 
Action: Mouse scrolled (1209, 468) with delta (0, 0)
Screenshot: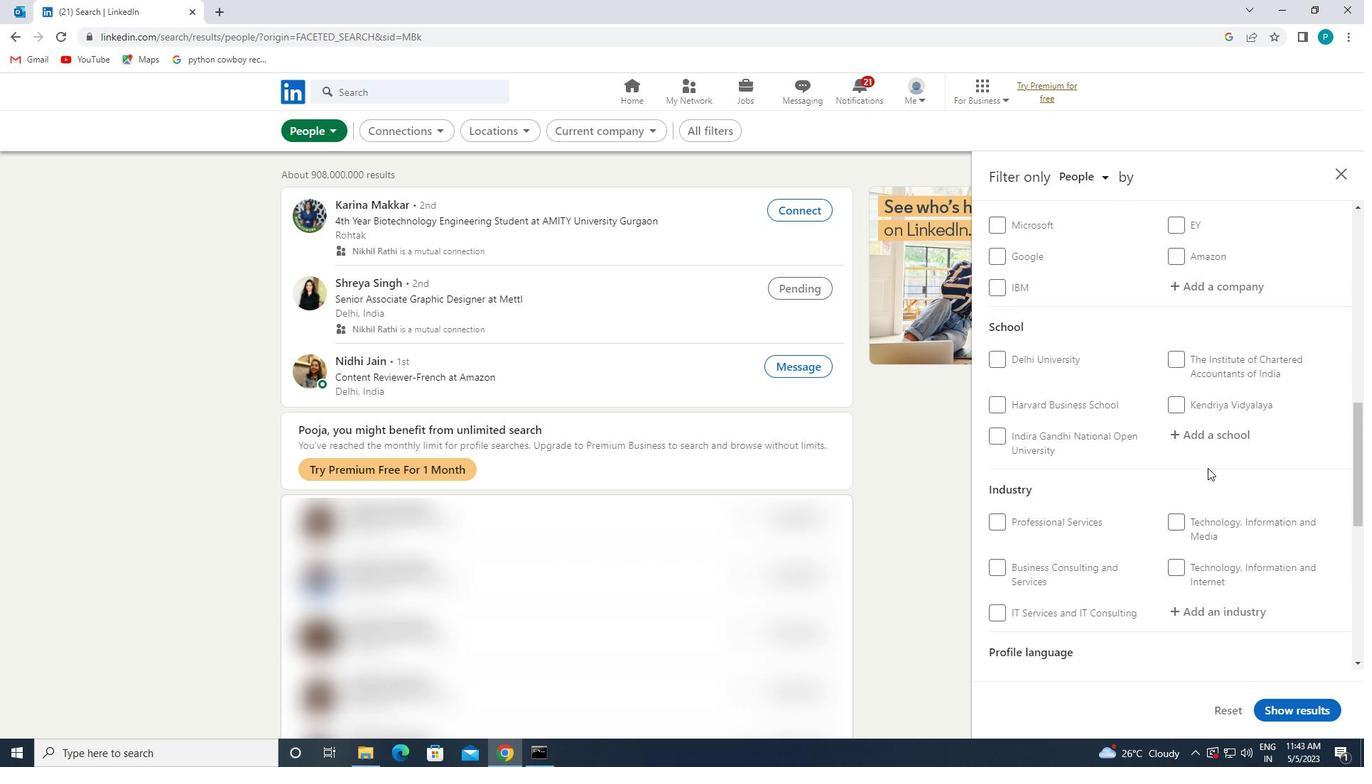
Action: Mouse moved to (1206, 448)
Screenshot: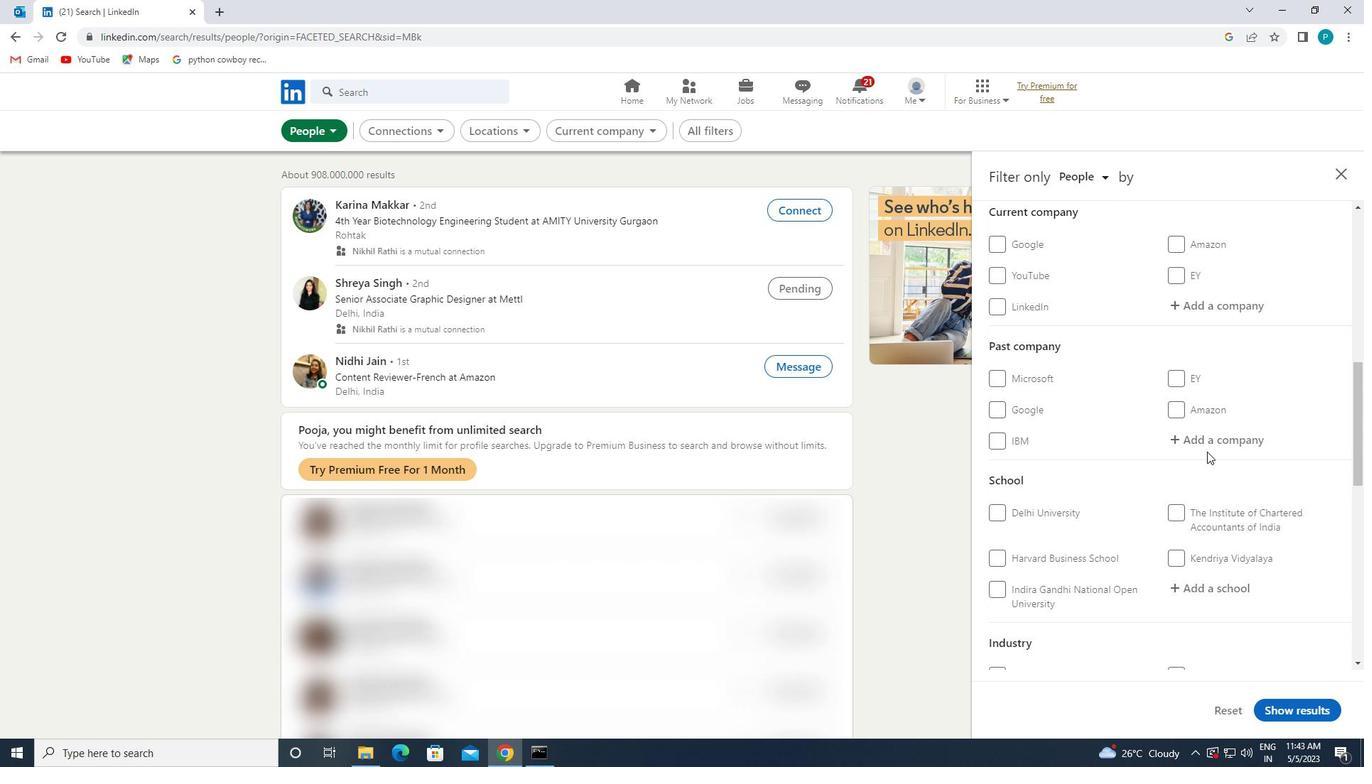 
Action: Mouse pressed left at (1206, 448)
Screenshot: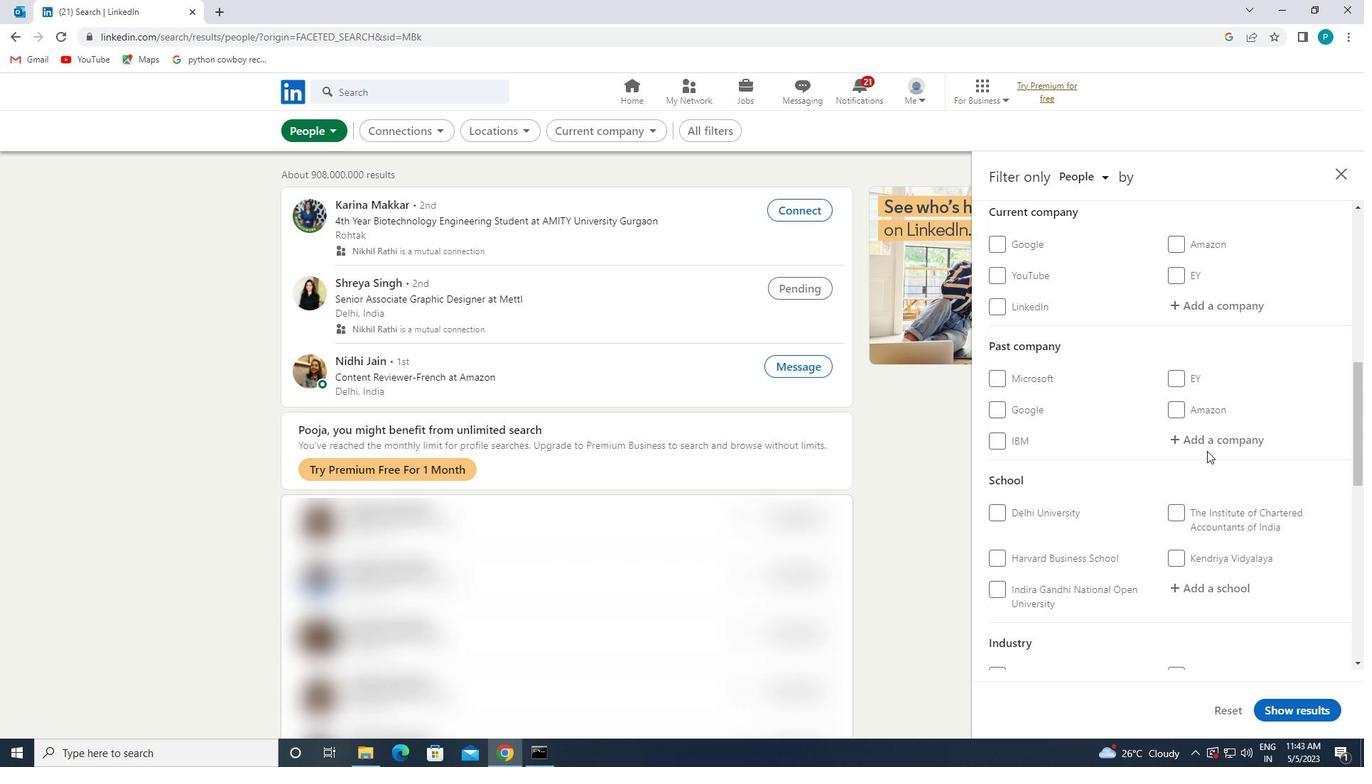 
Action: Mouse moved to (1196, 480)
Screenshot: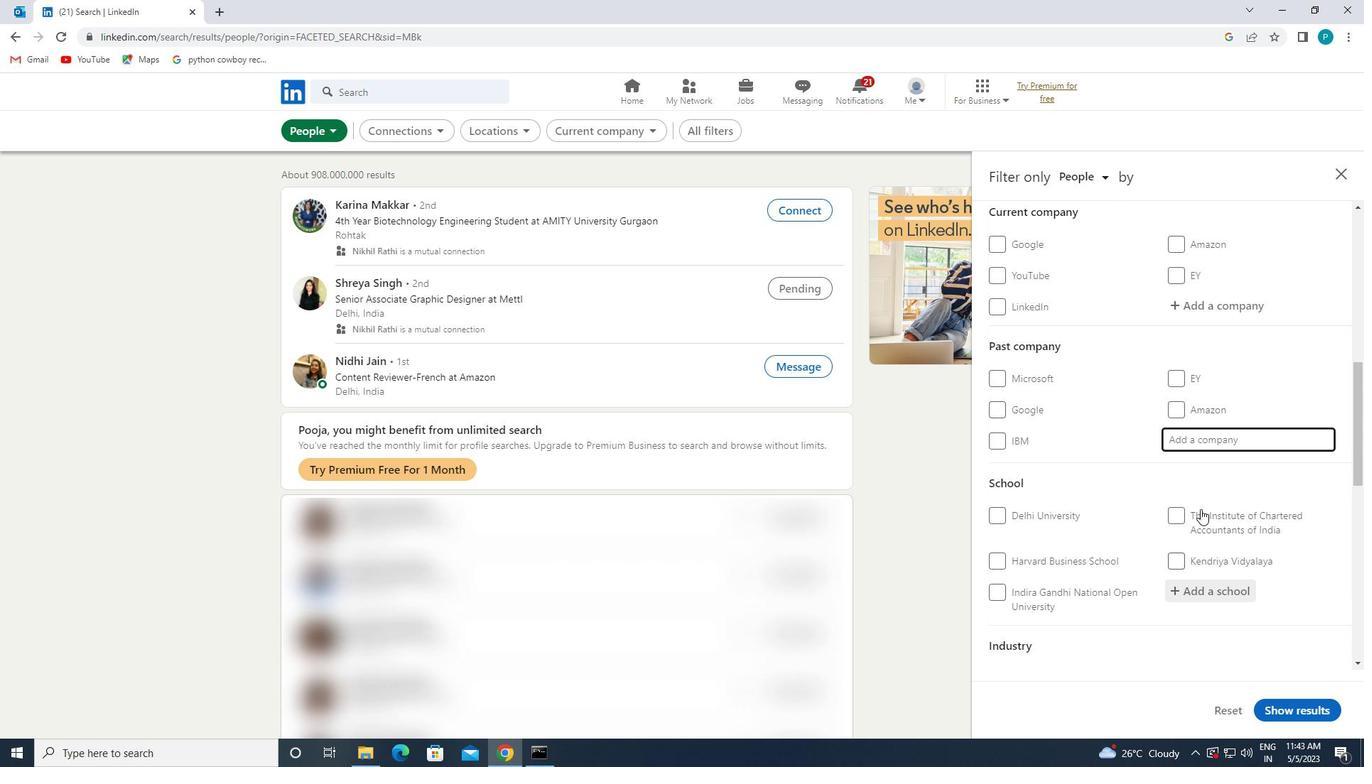 
Action: Mouse scrolled (1196, 481) with delta (0, 0)
Screenshot: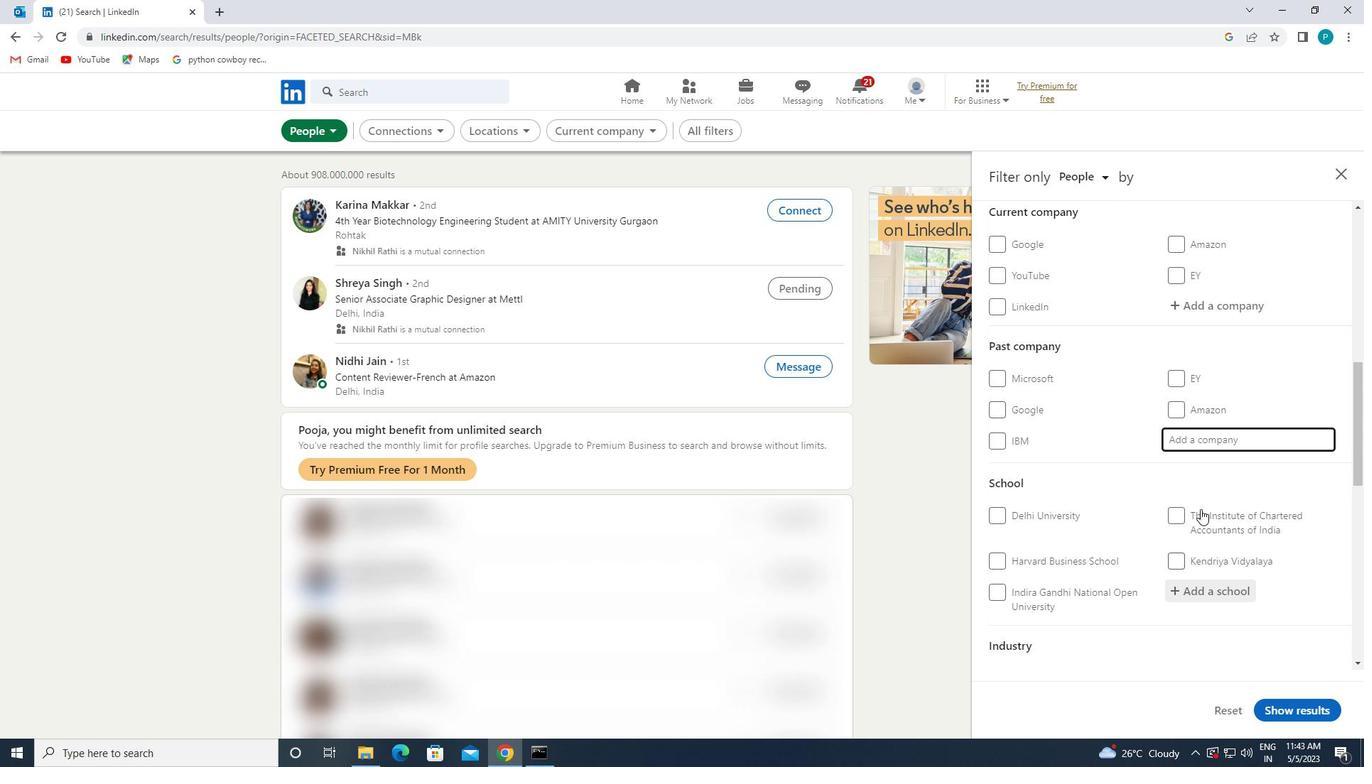 
Action: Mouse scrolled (1196, 481) with delta (0, 0)
Screenshot: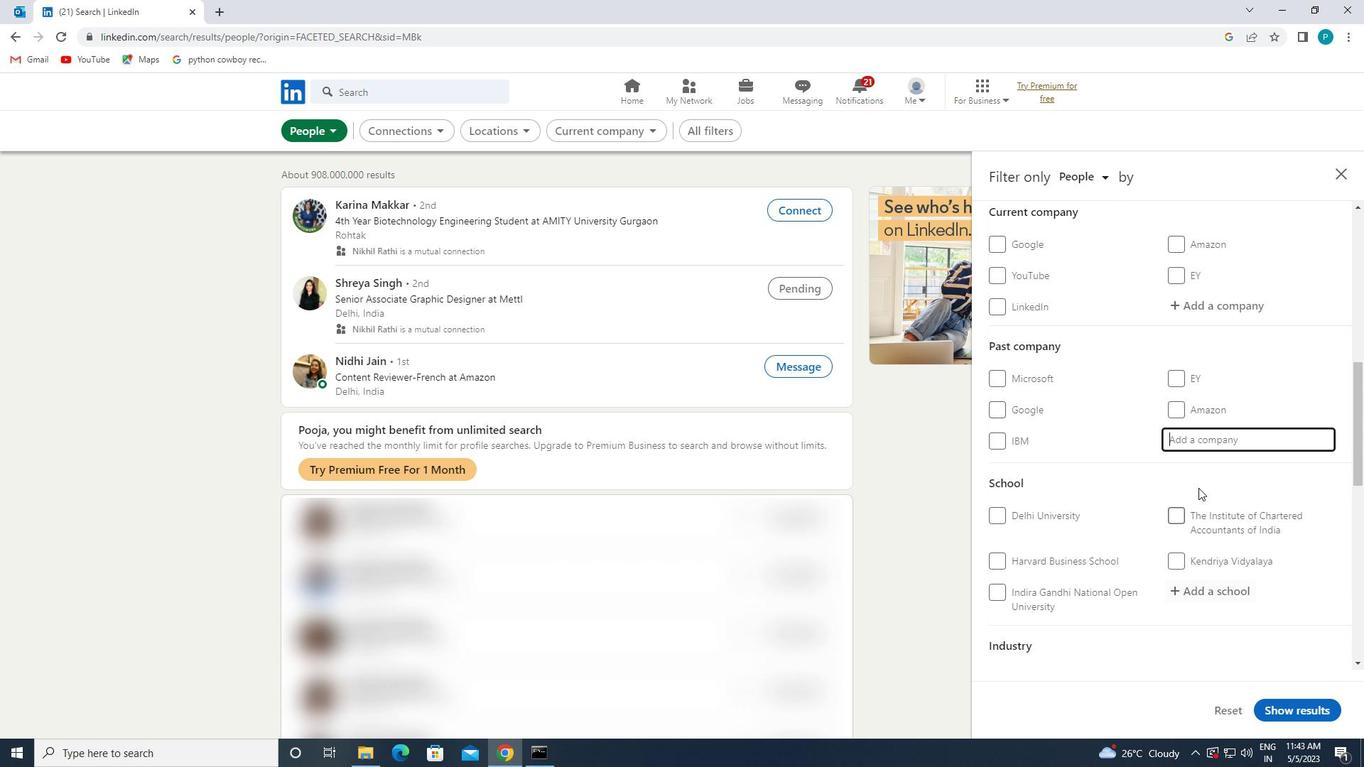 
Action: Mouse moved to (1186, 450)
Screenshot: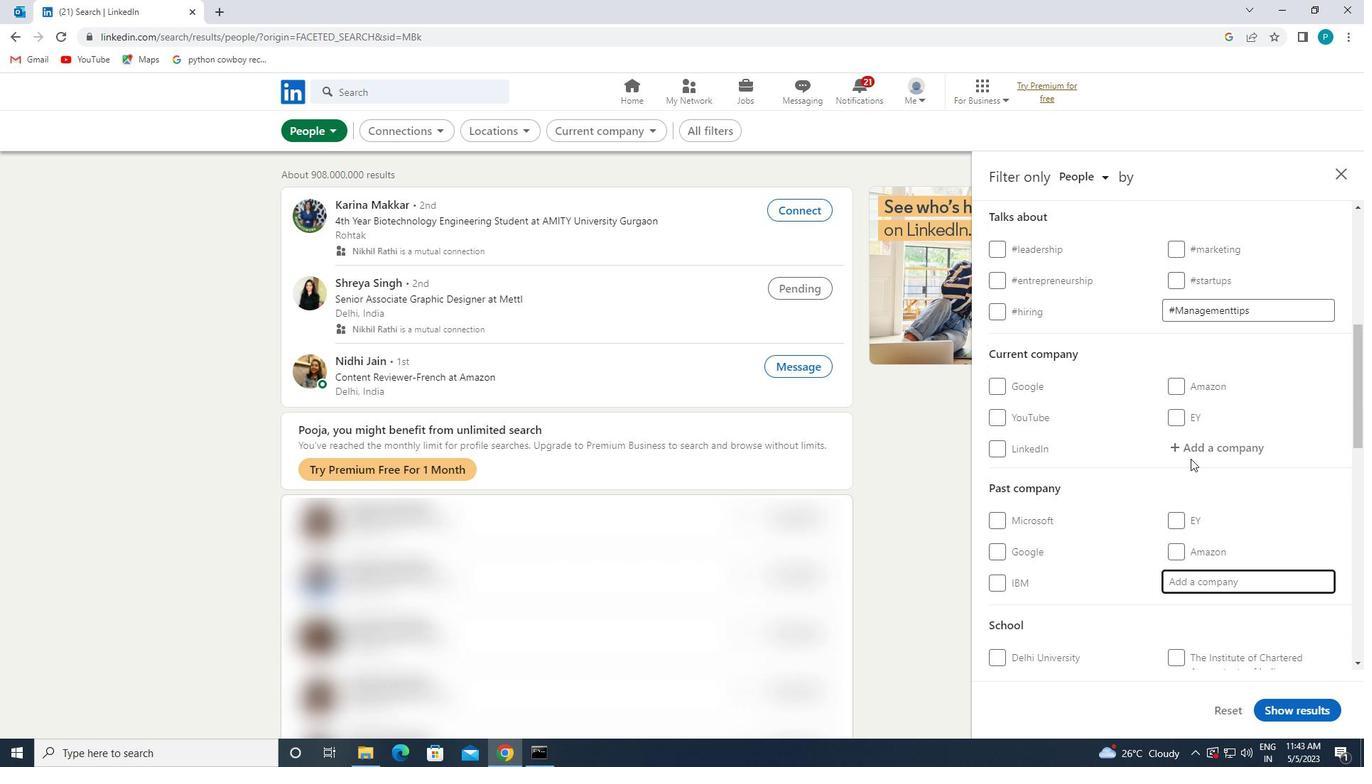 
Action: Mouse pressed left at (1186, 450)
Screenshot: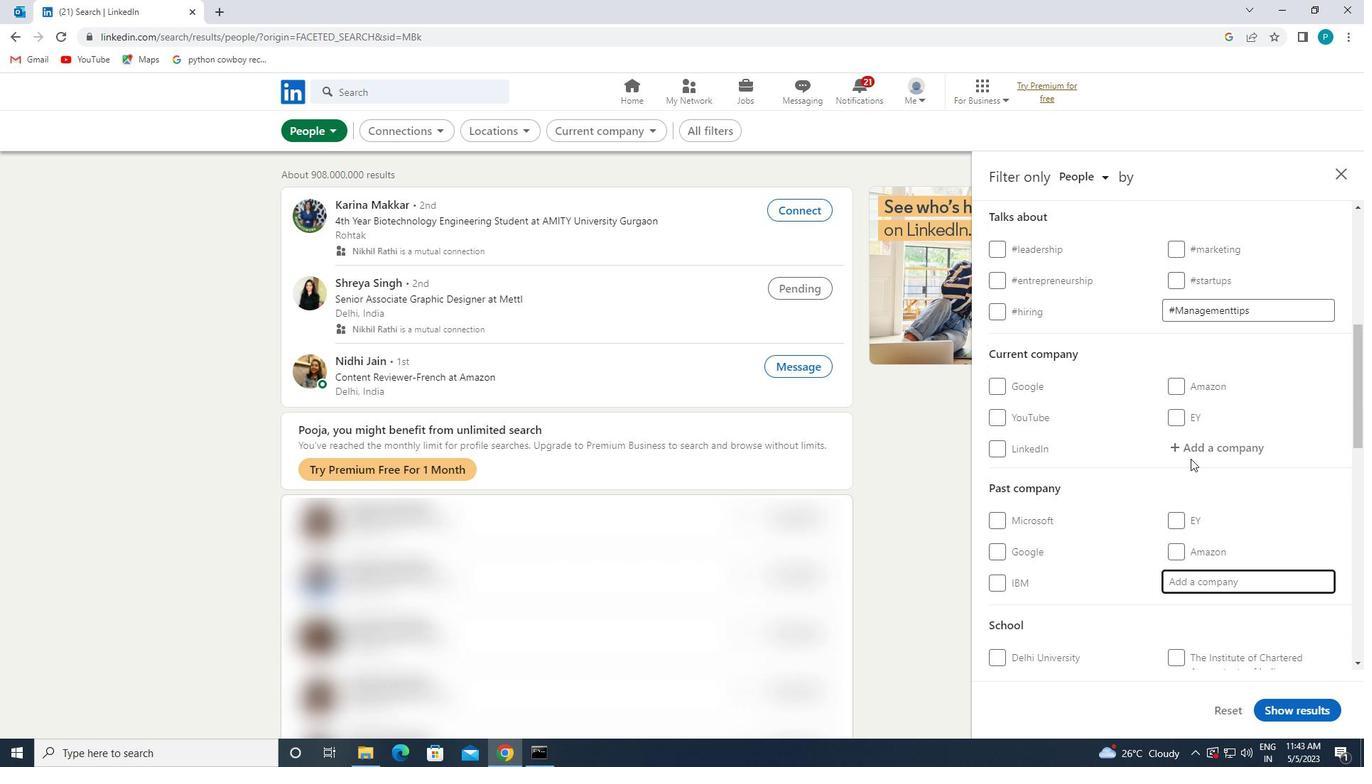 
Action: Key pressed <Key.caps_lock>M<Key.caps_lock>AKE
Screenshot: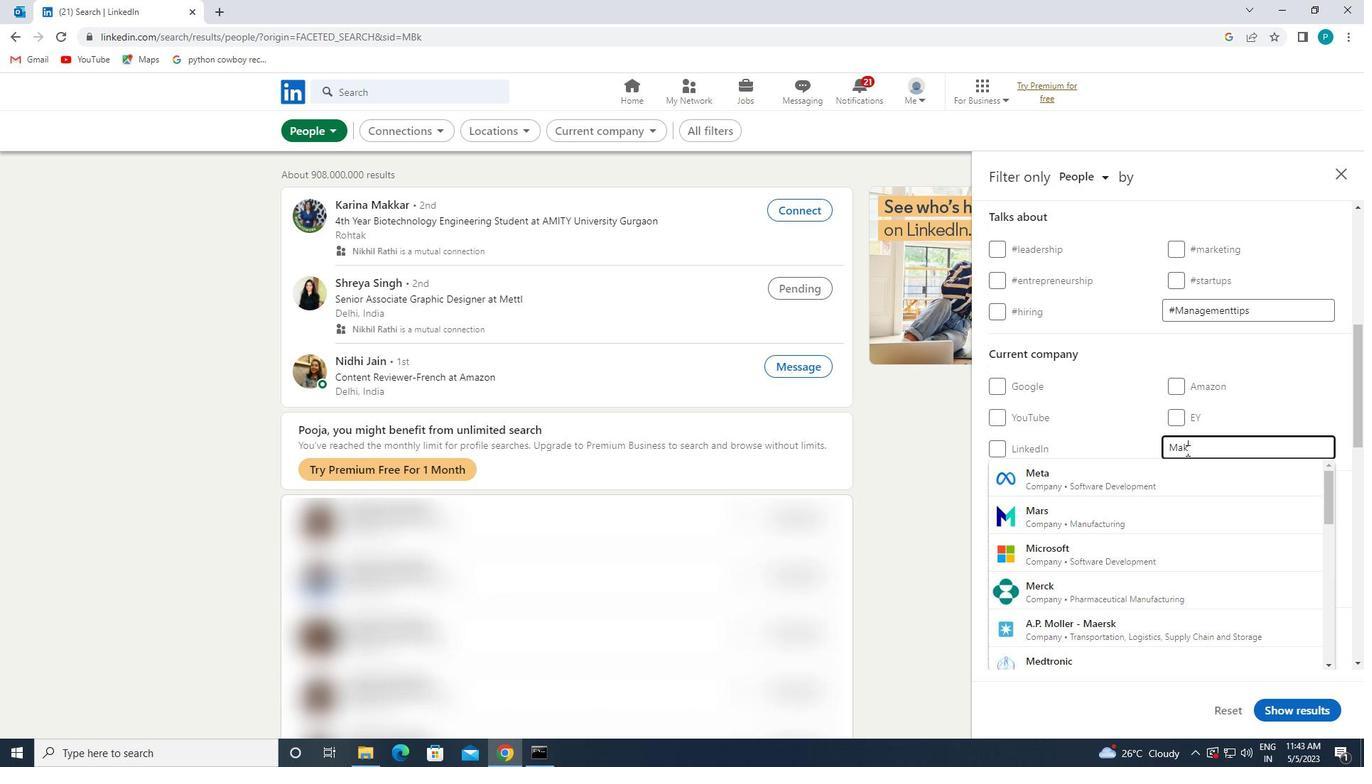 
Action: Mouse moved to (1162, 561)
Screenshot: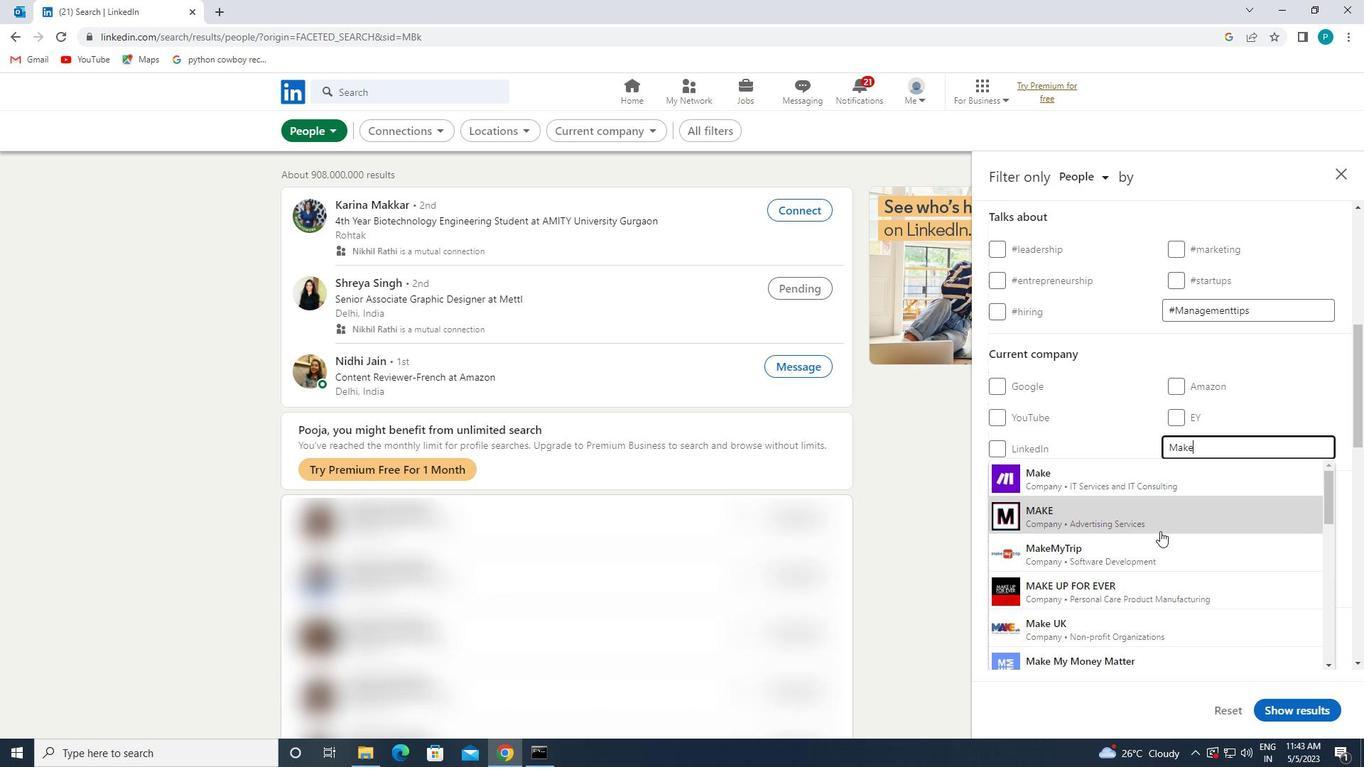 
Action: Mouse pressed left at (1162, 561)
Screenshot: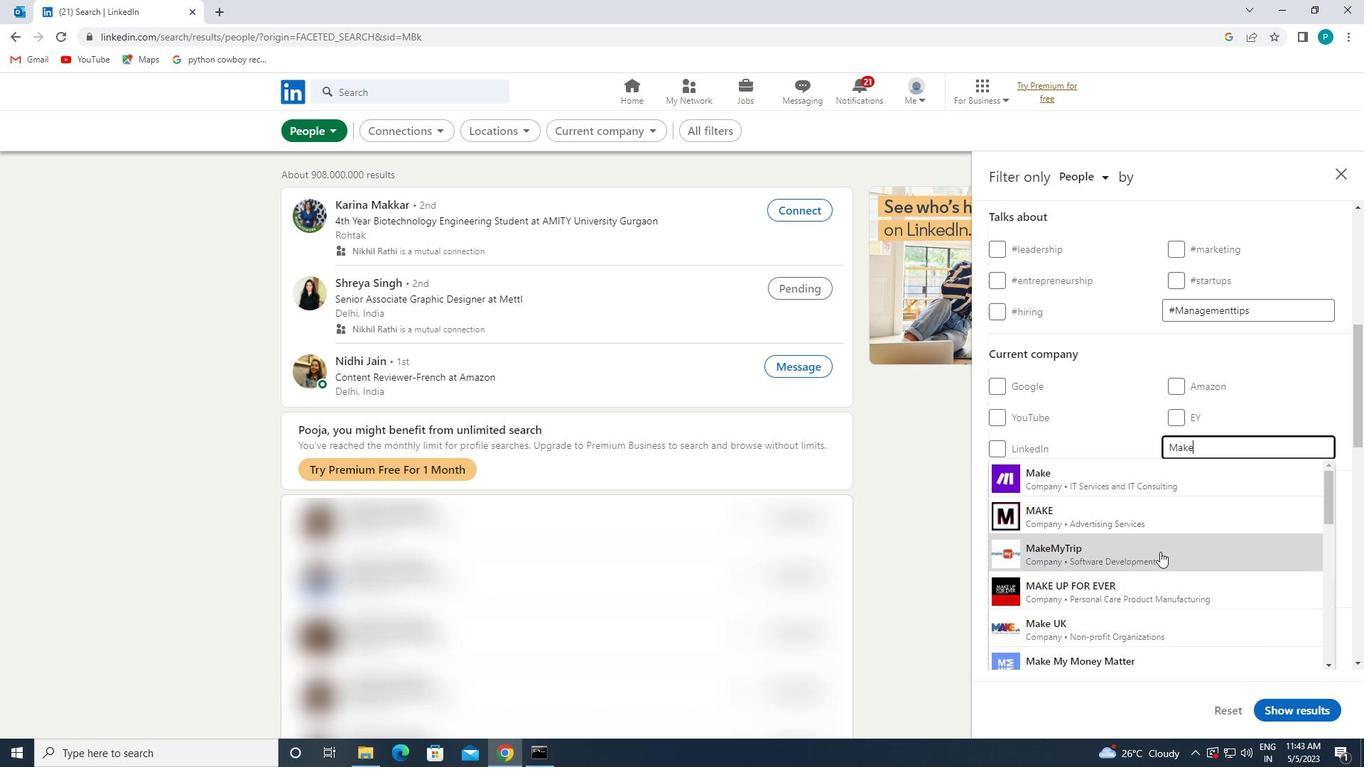 
Action: Mouse moved to (1176, 569)
Screenshot: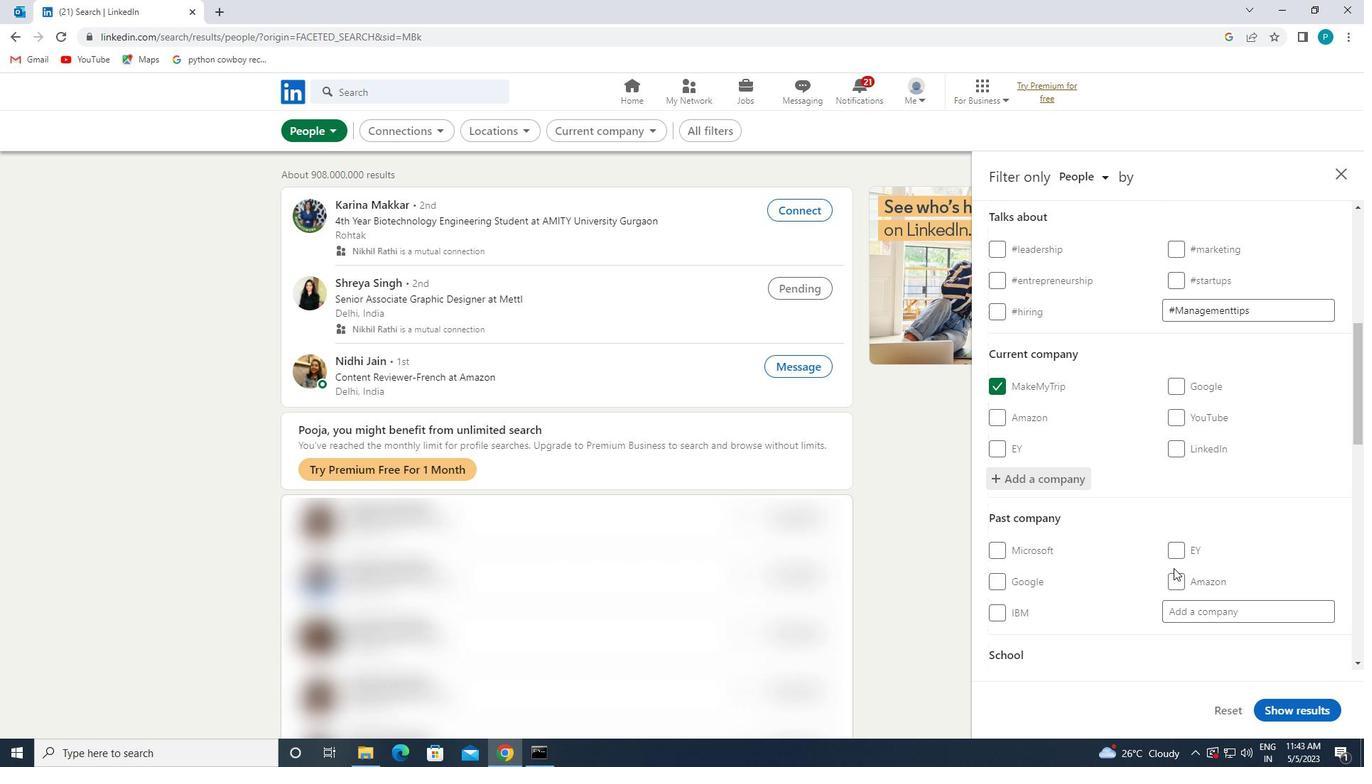 
Action: Mouse scrolled (1176, 568) with delta (0, 0)
Screenshot: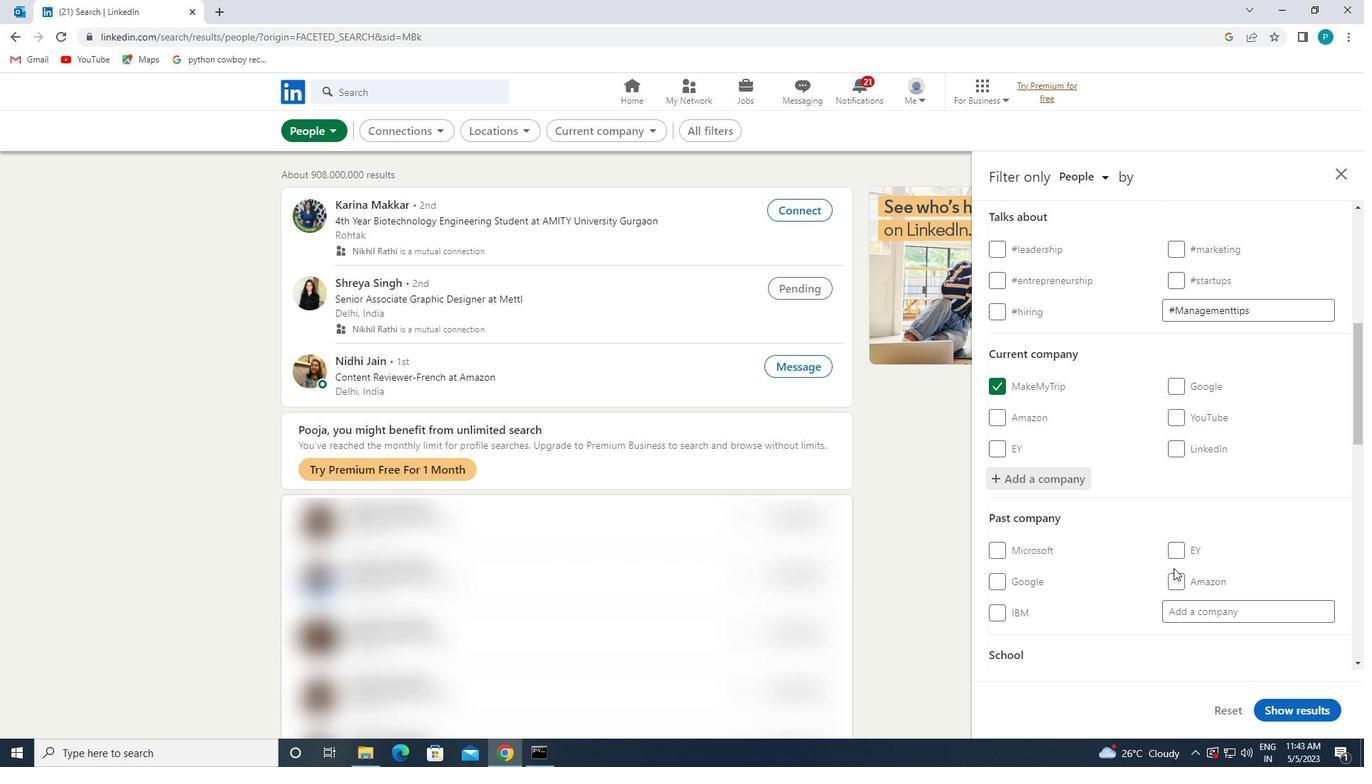 
Action: Mouse scrolled (1176, 568) with delta (0, 0)
Screenshot: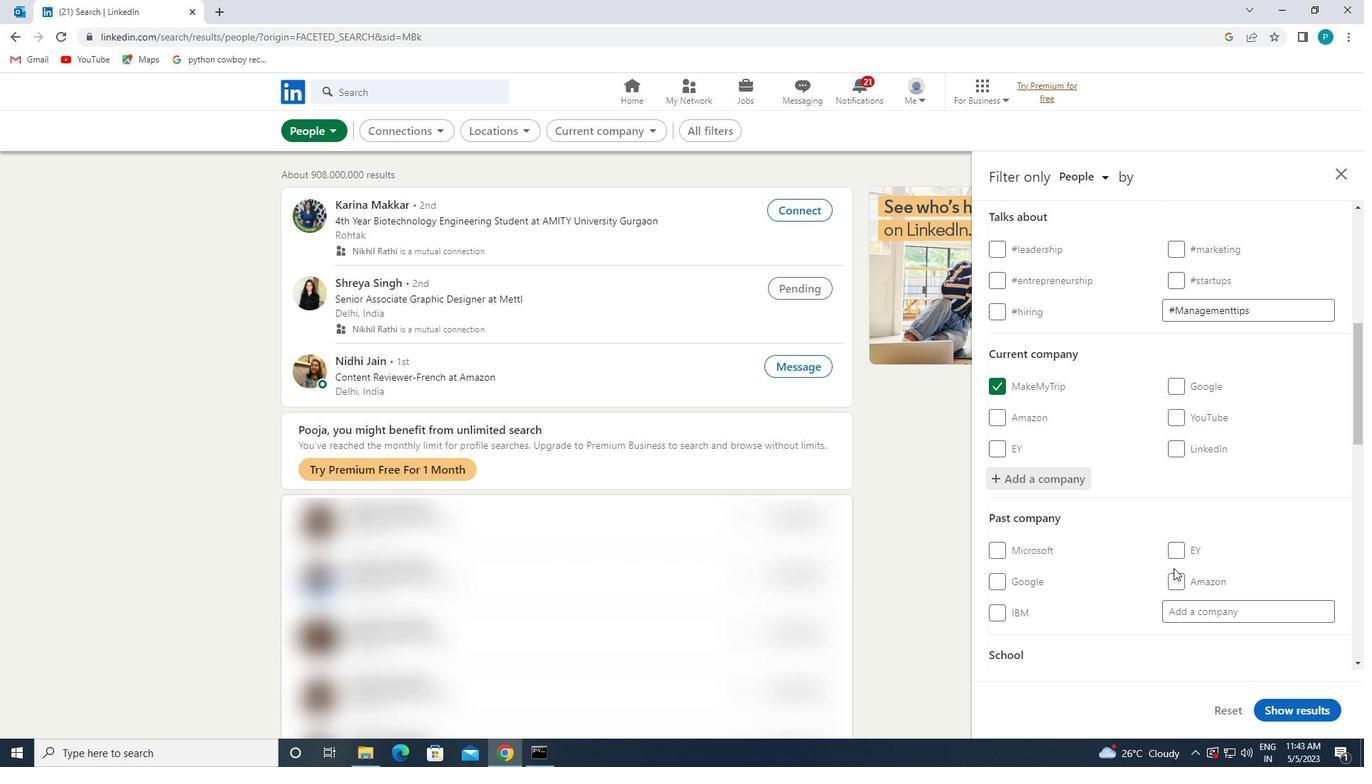 
Action: Mouse scrolled (1176, 568) with delta (0, 0)
Screenshot: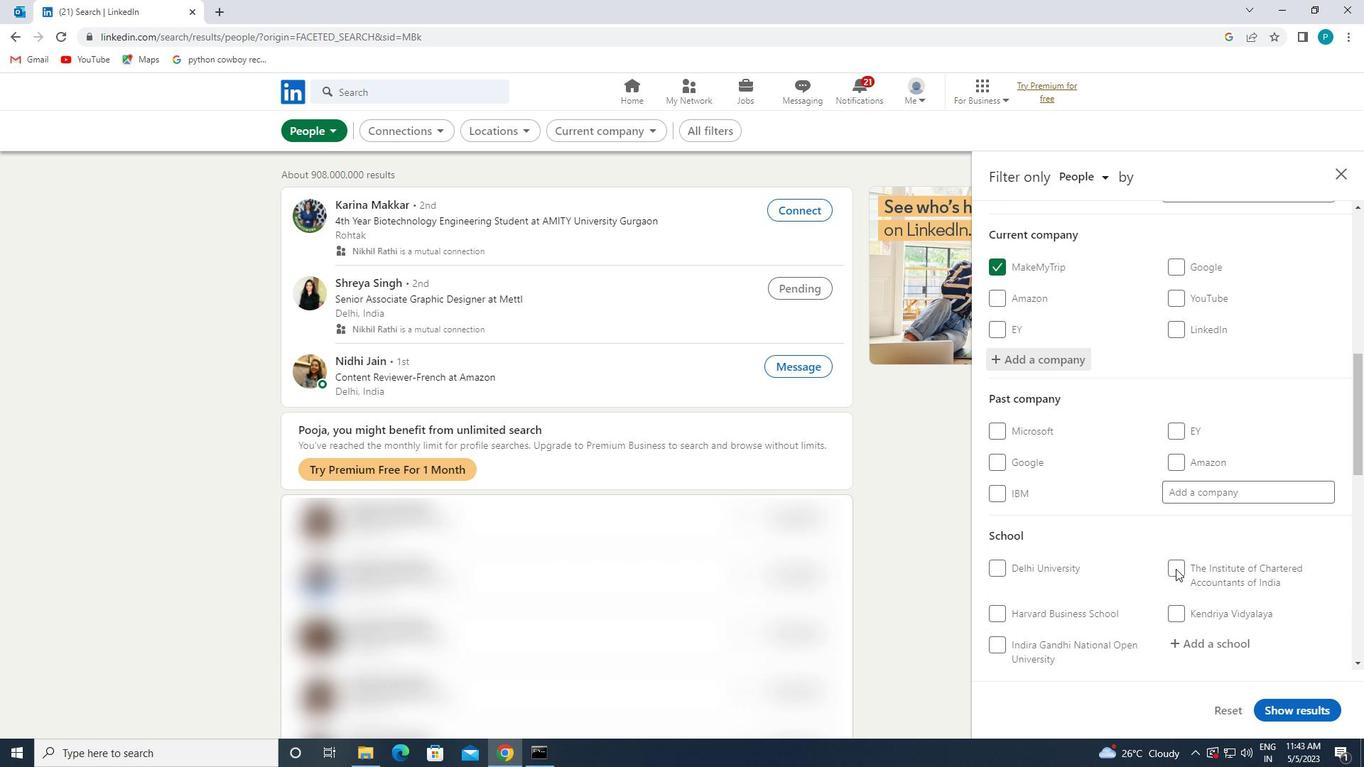 
Action: Mouse scrolled (1176, 568) with delta (0, 0)
Screenshot: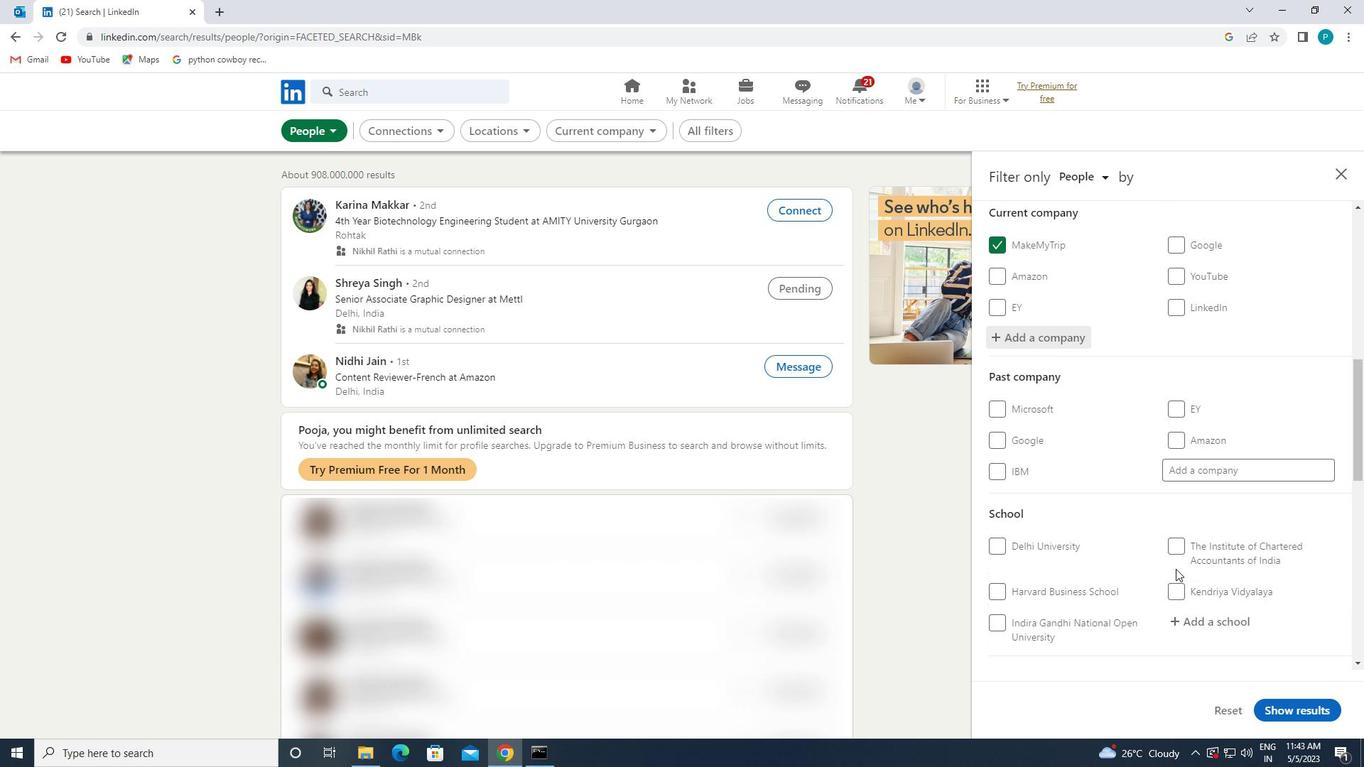 
Action: Mouse scrolled (1176, 568) with delta (0, 0)
Screenshot: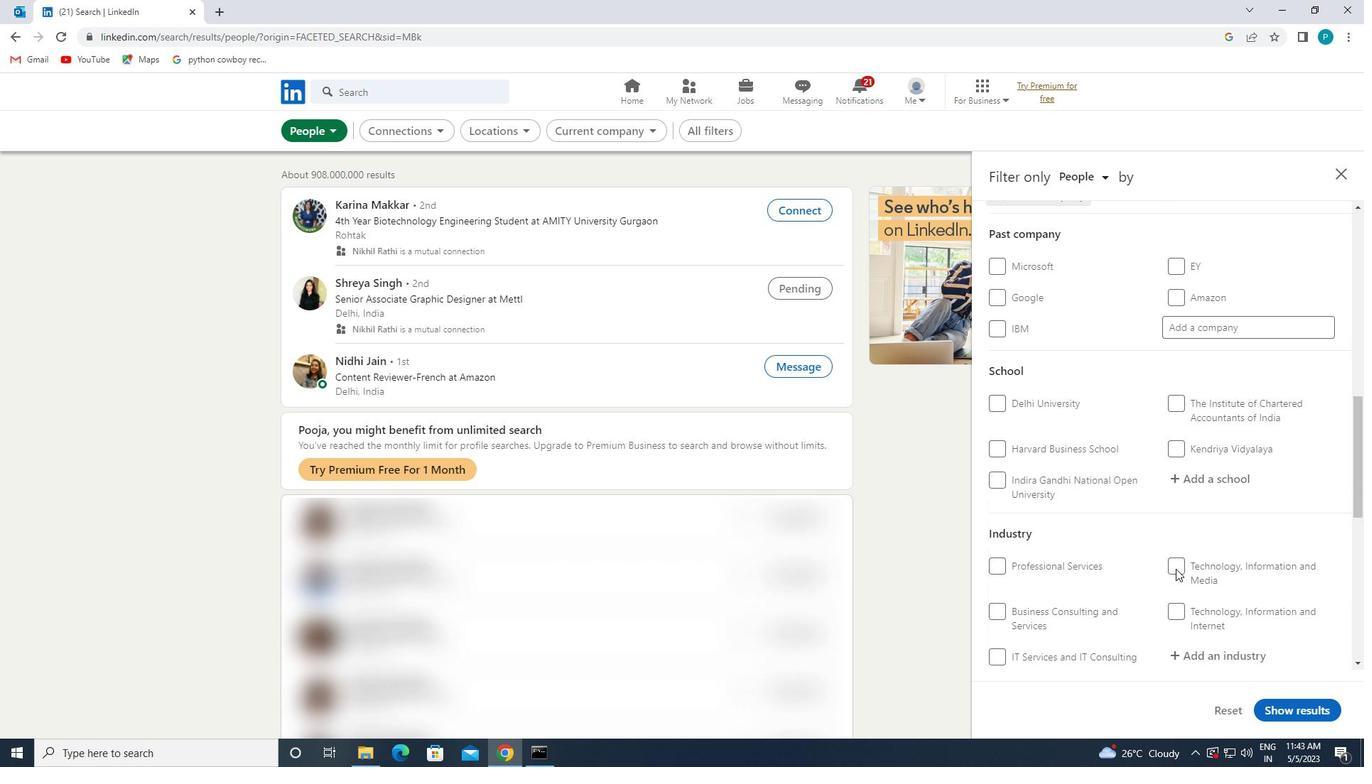 
Action: Mouse moved to (1184, 414)
Screenshot: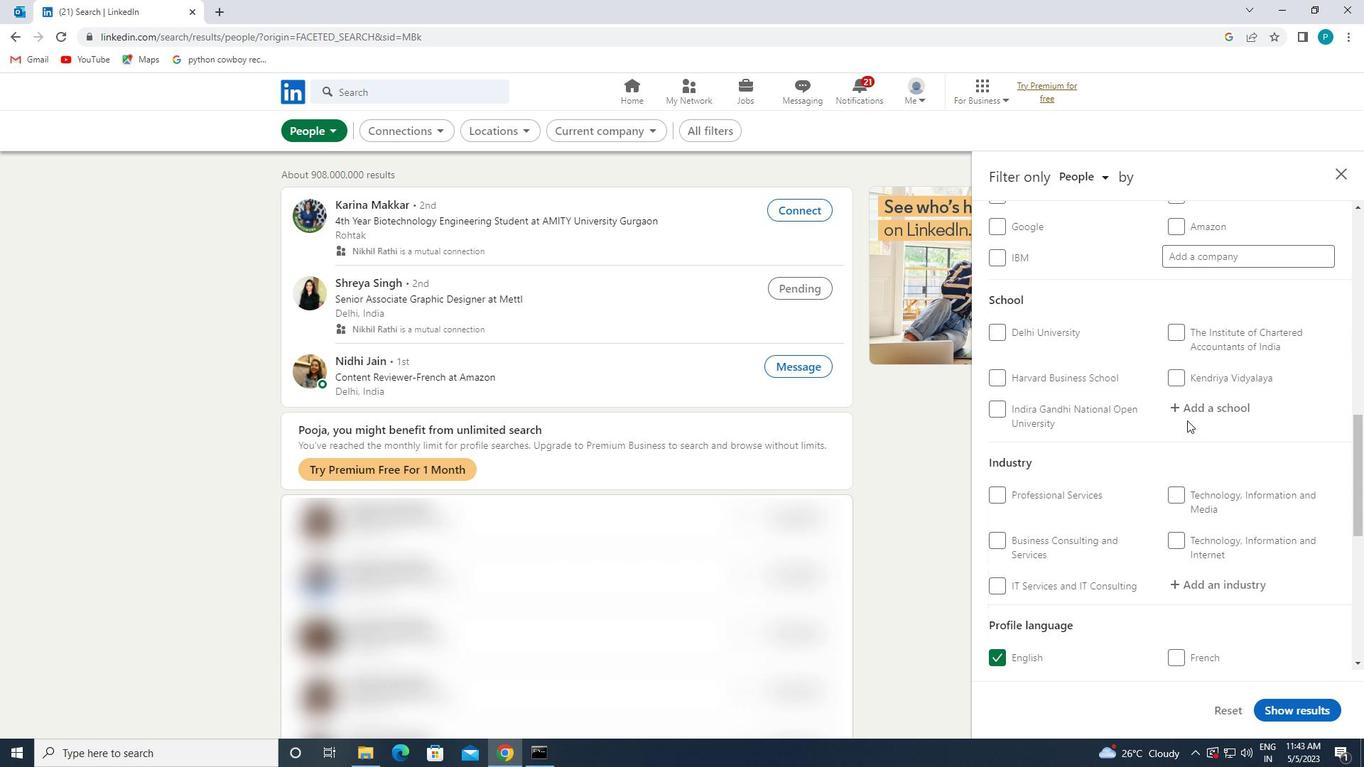 
Action: Mouse pressed left at (1184, 414)
Screenshot: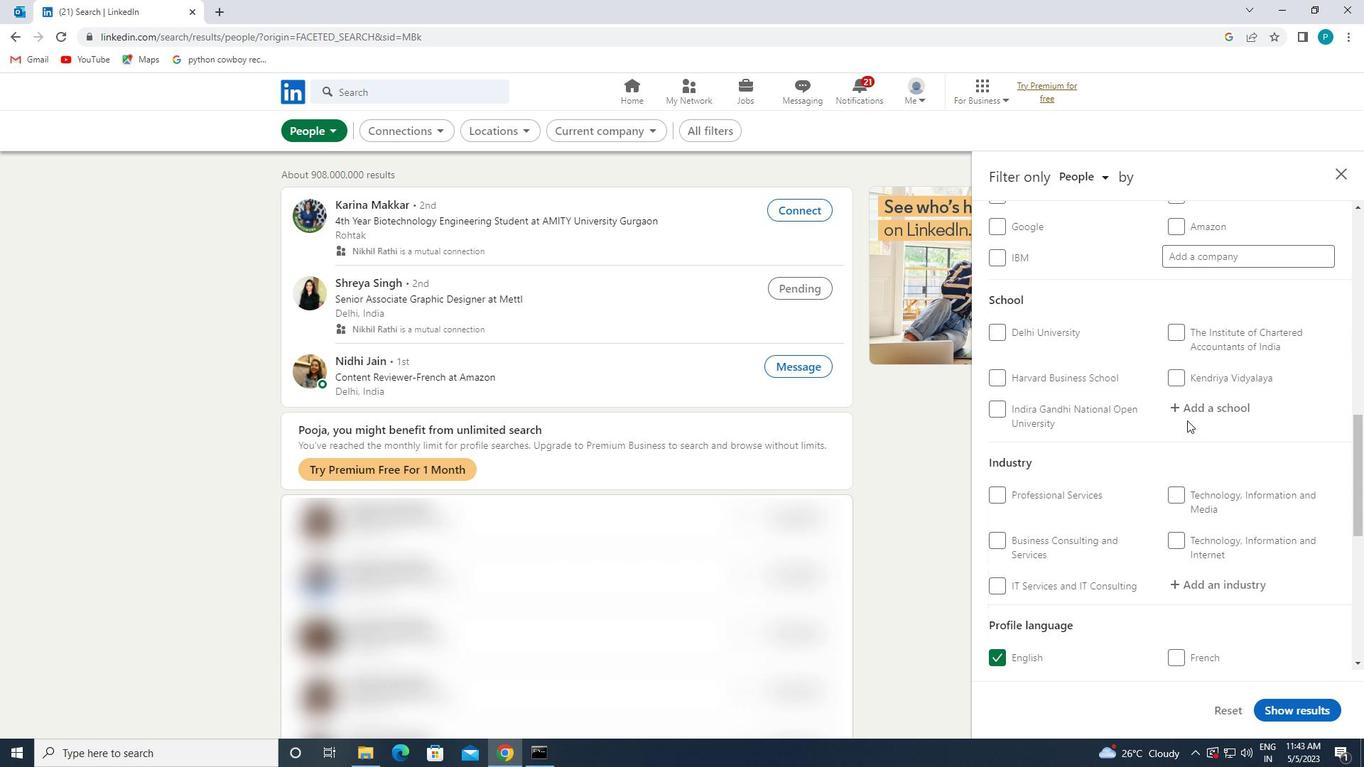 
Action: Mouse moved to (1183, 413)
Screenshot: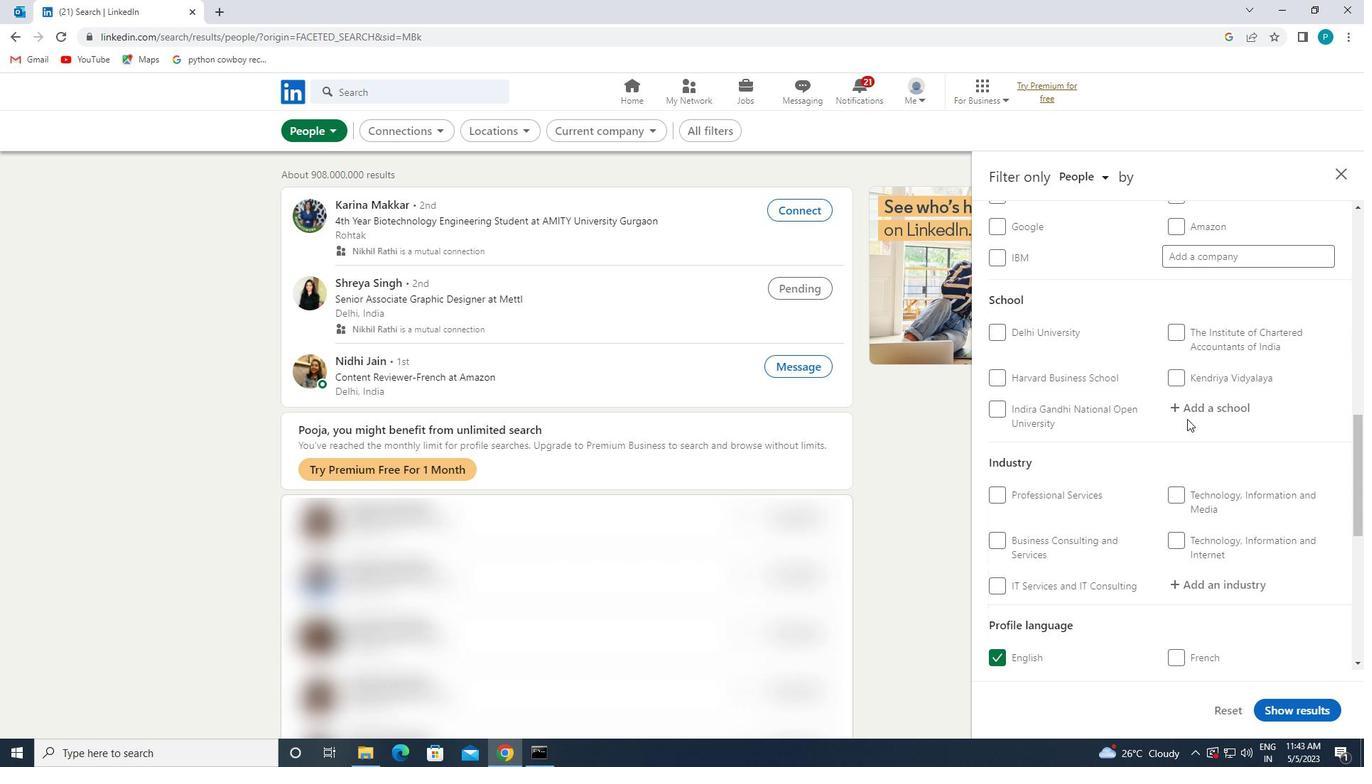 
Action: Key pressed <Key.caps_lock>E<Key.caps_lock>NGINEERING<Key.space>AND<Key.space>TECHNOLOGY
Screenshot: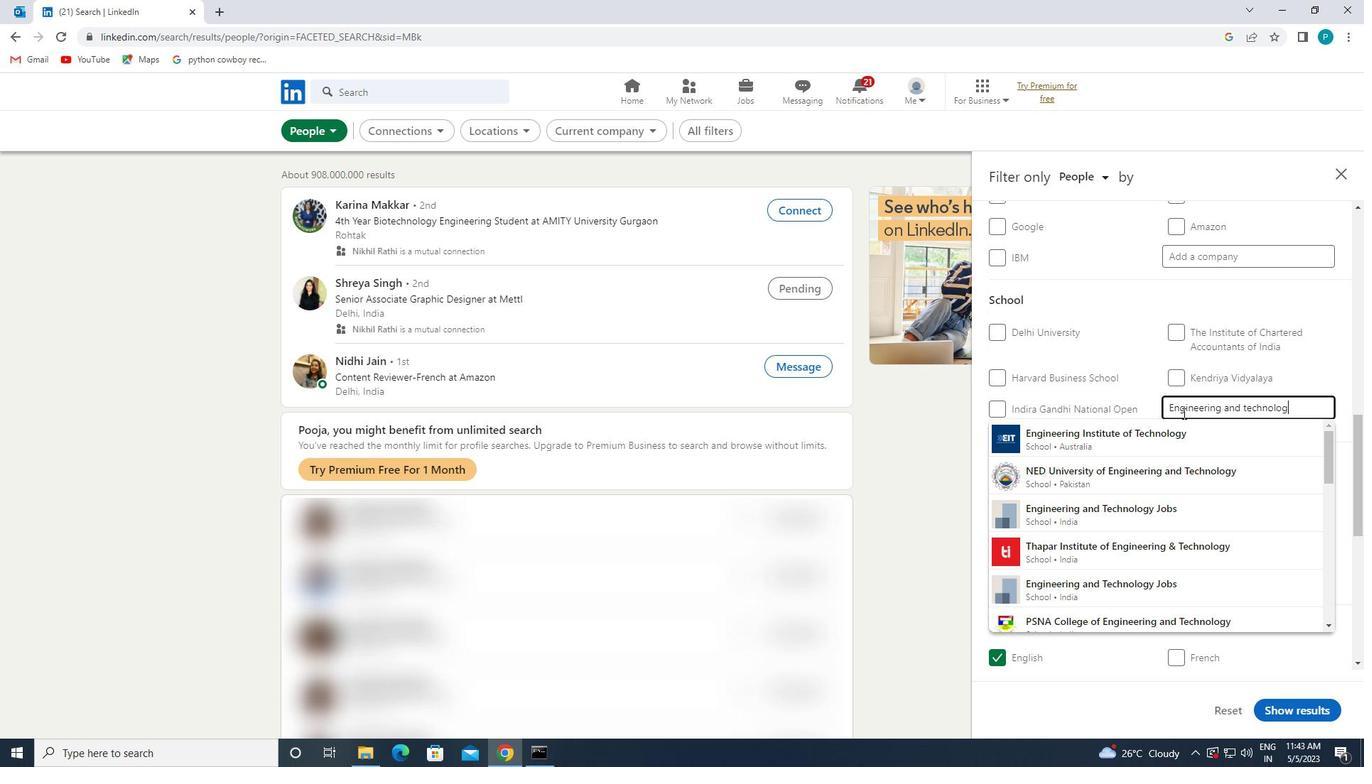 
Action: Mouse moved to (1216, 545)
Screenshot: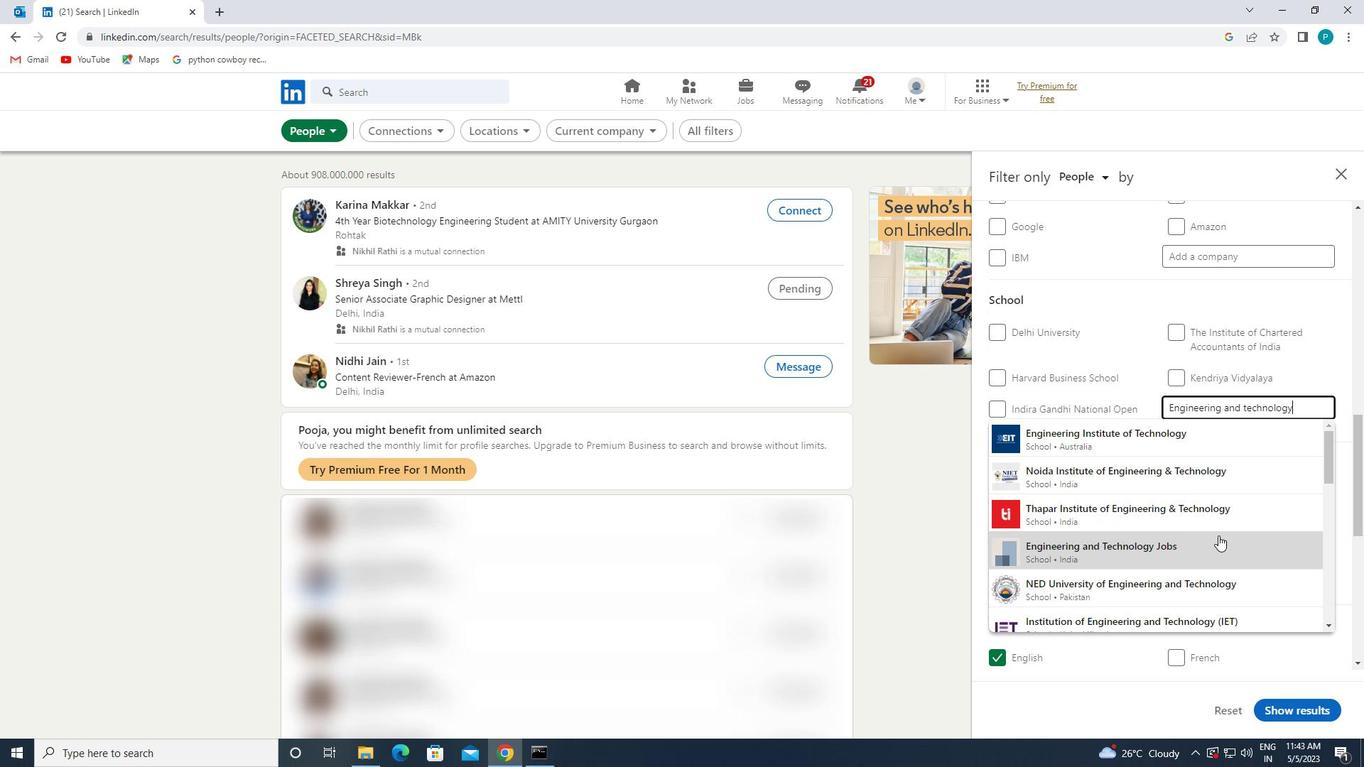 
Action: Mouse pressed left at (1216, 545)
Screenshot: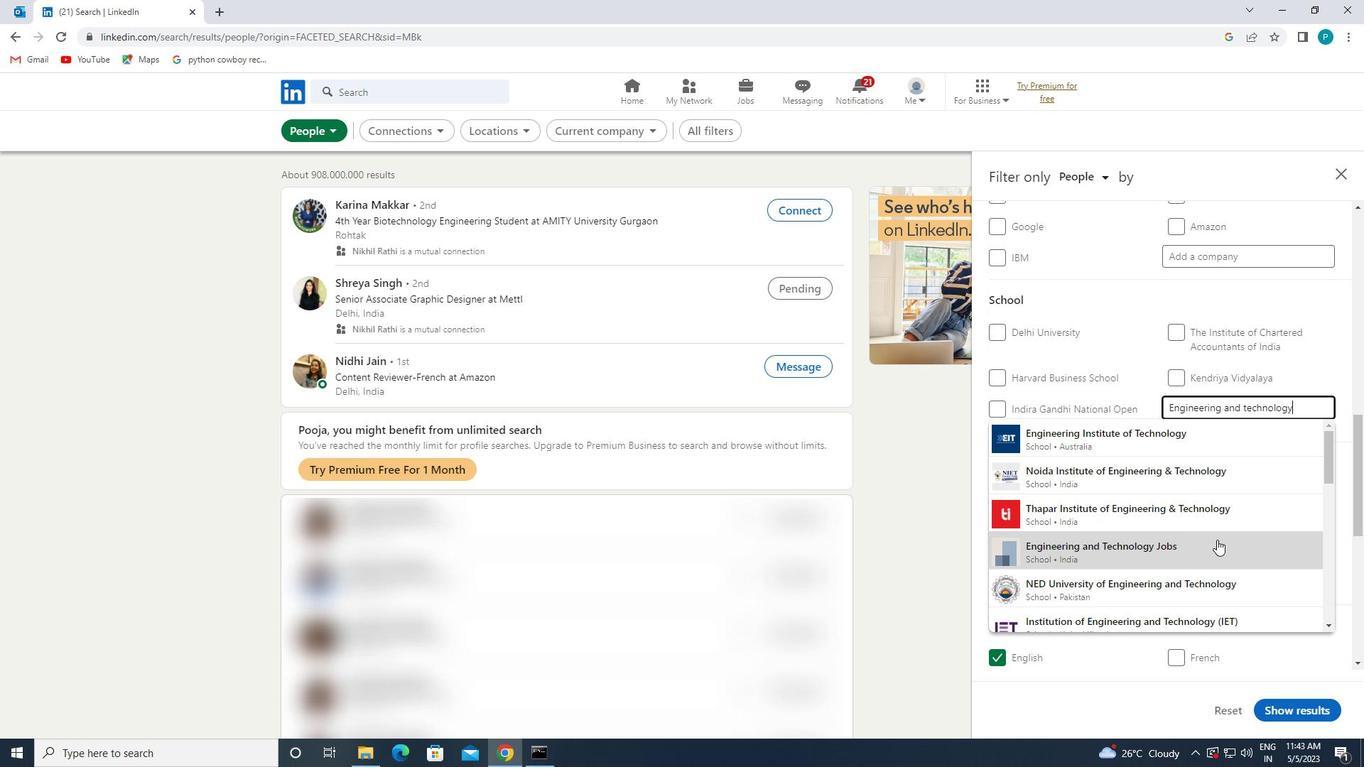 
Action: Mouse moved to (1216, 545)
Screenshot: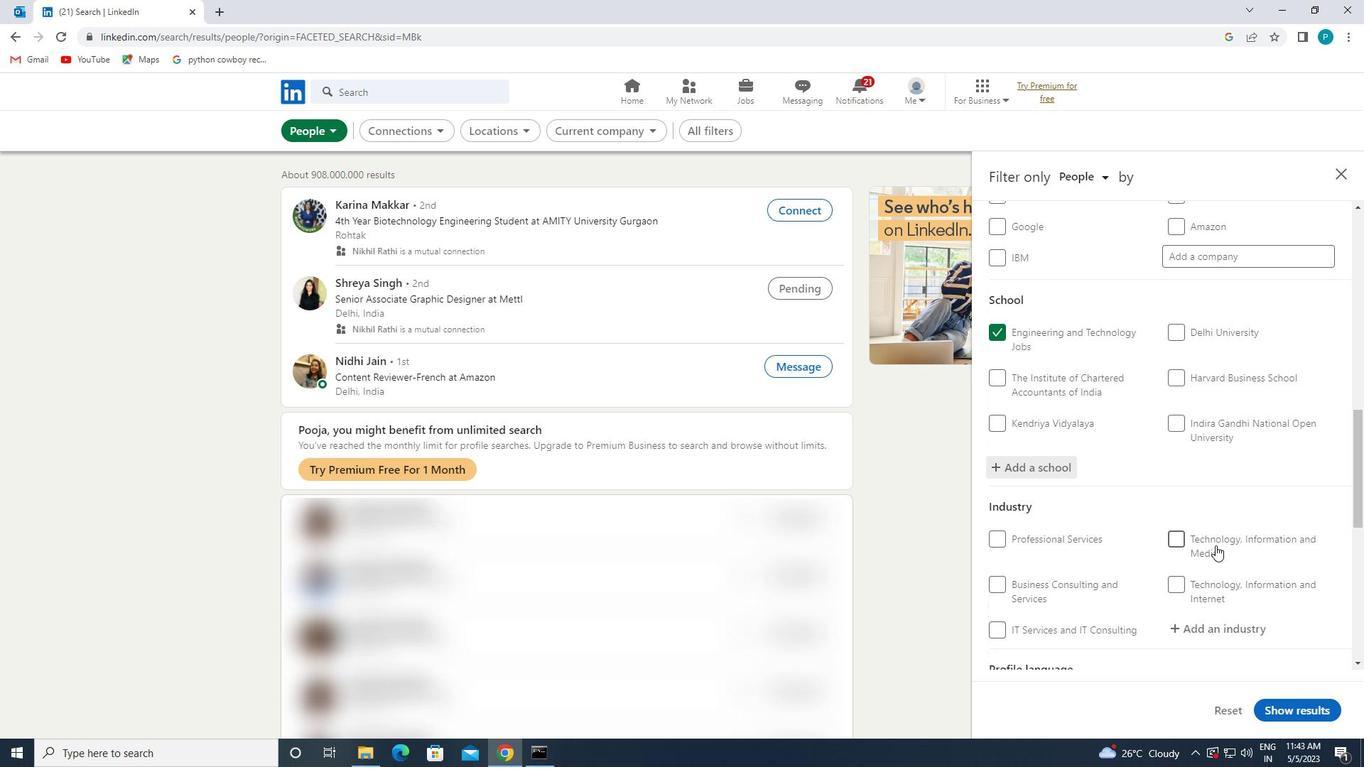 
Action: Mouse scrolled (1216, 545) with delta (0, 0)
Screenshot: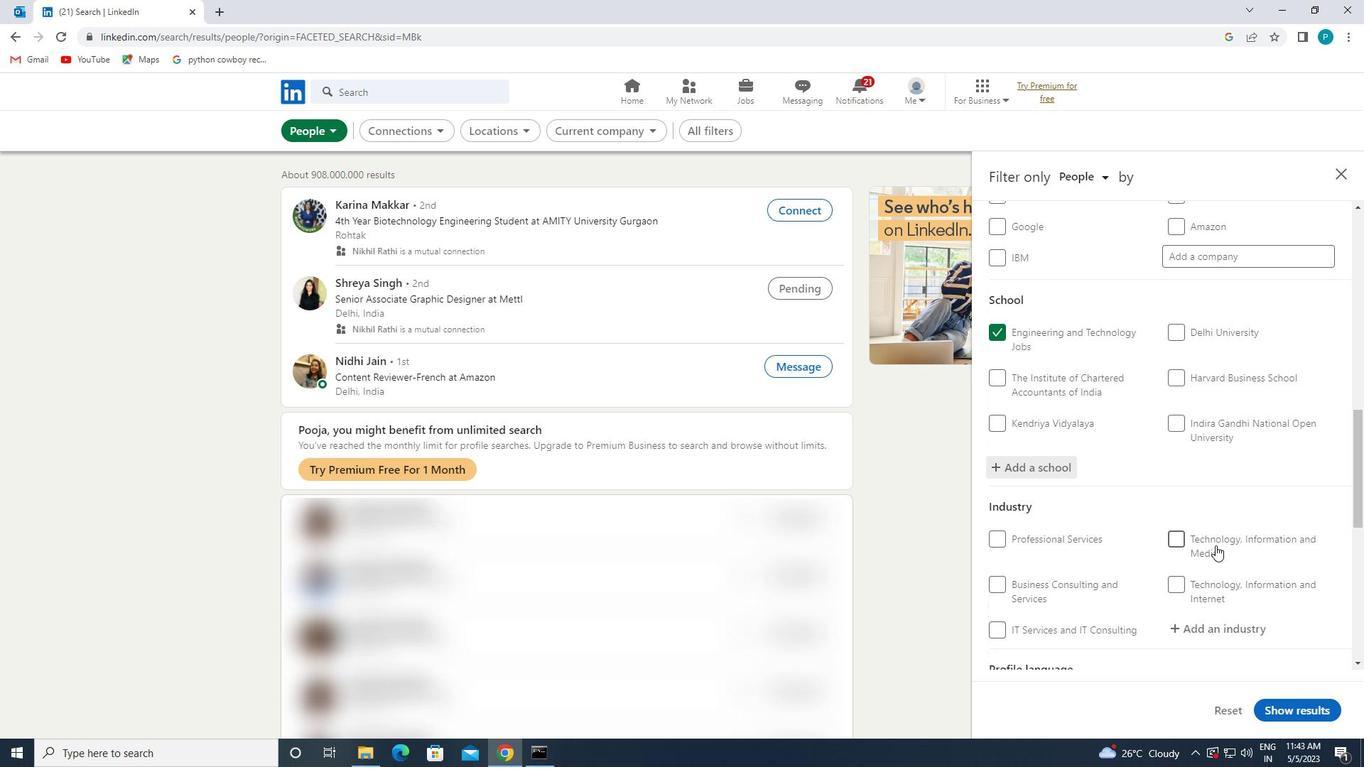 
Action: Mouse scrolled (1216, 545) with delta (0, 0)
Screenshot: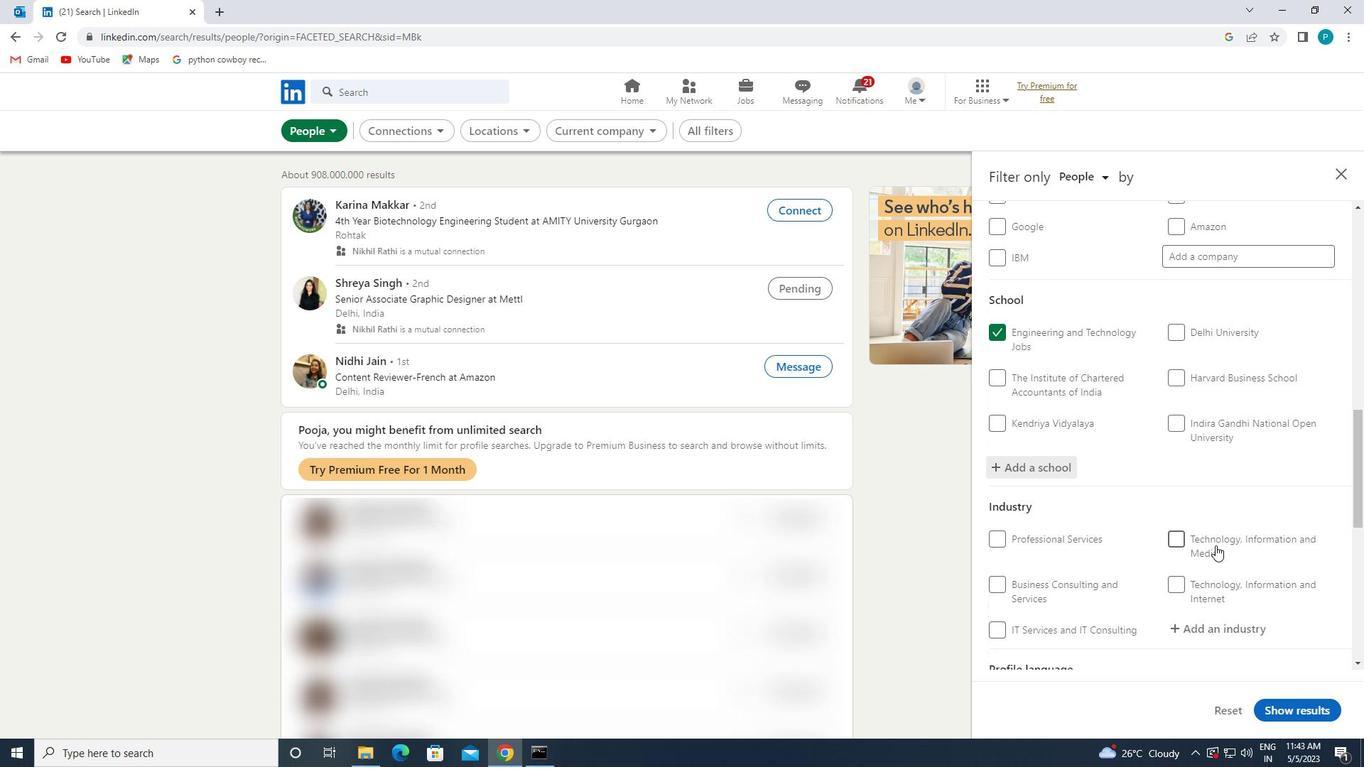 
Action: Mouse scrolled (1216, 545) with delta (0, 0)
Screenshot: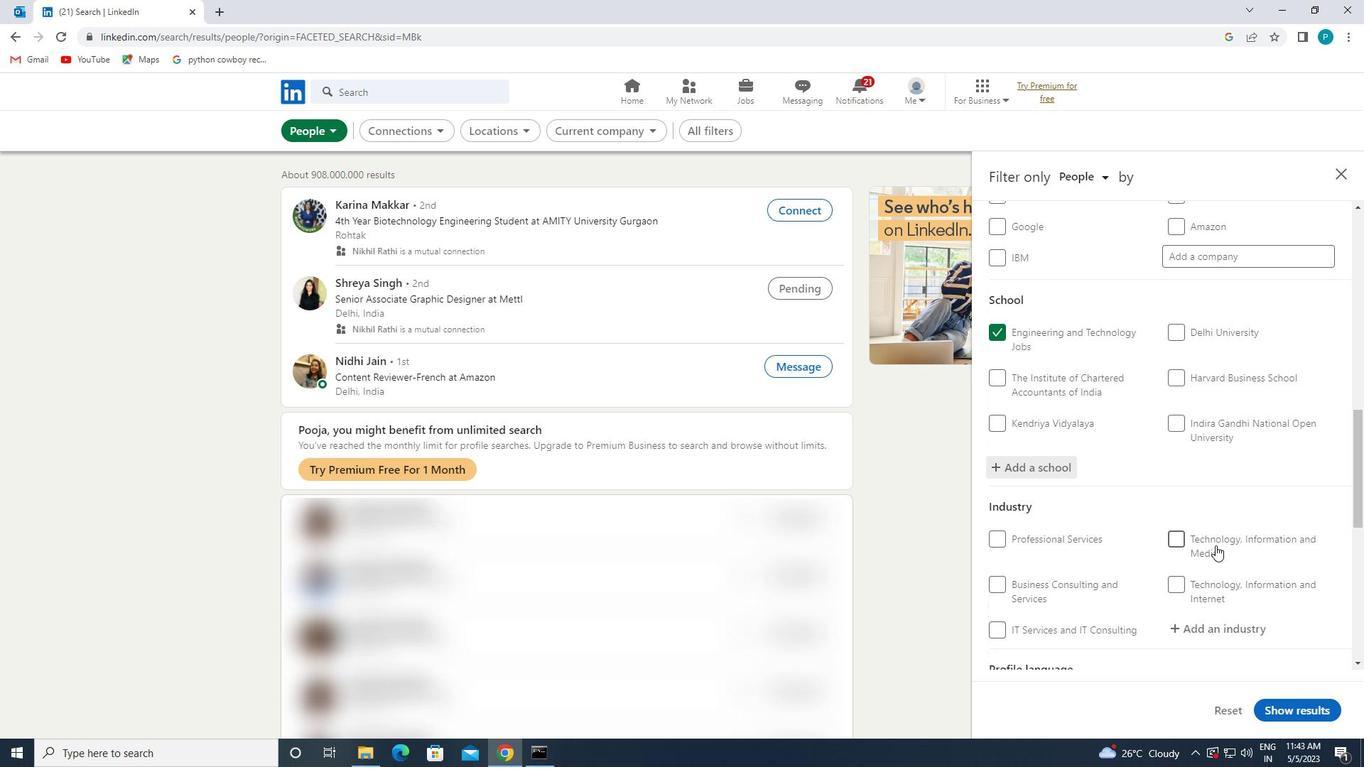 
Action: Mouse moved to (1223, 424)
Screenshot: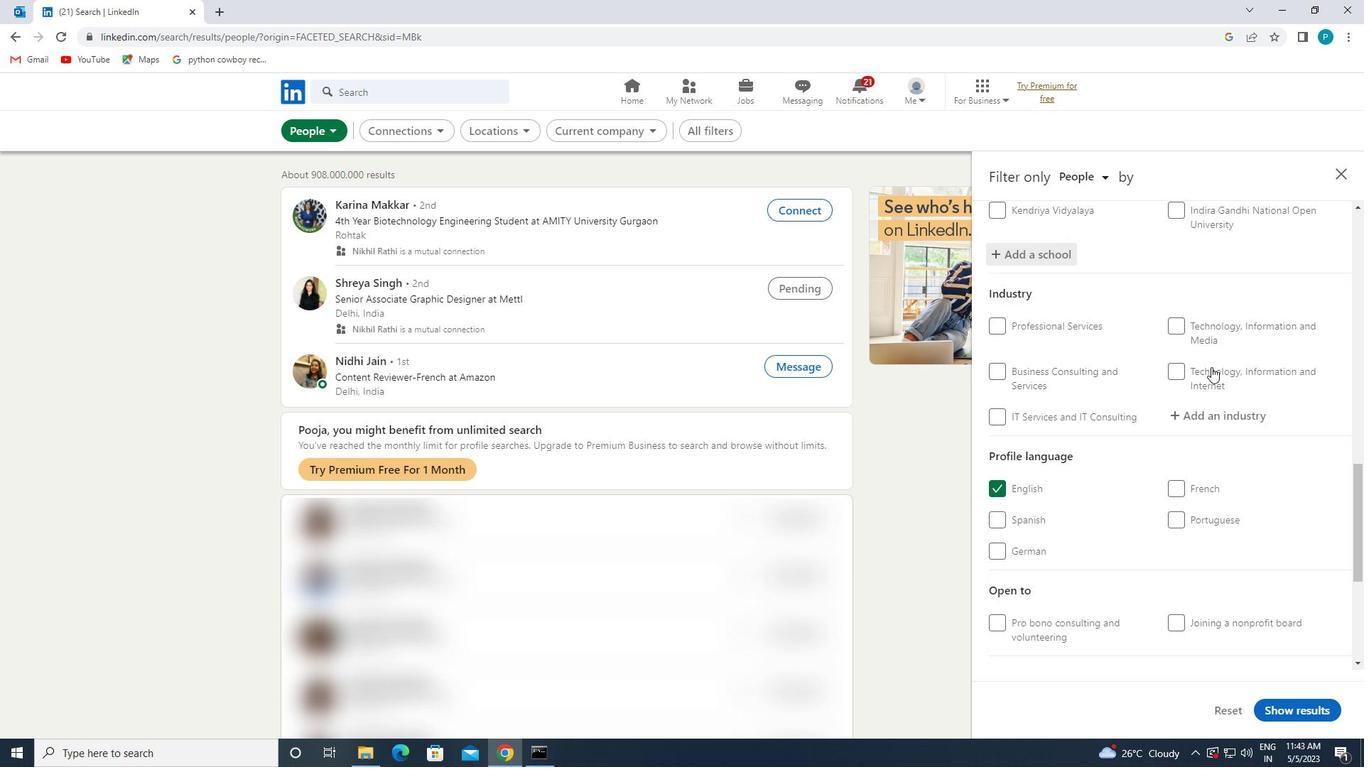 
Action: Mouse pressed left at (1223, 424)
Screenshot: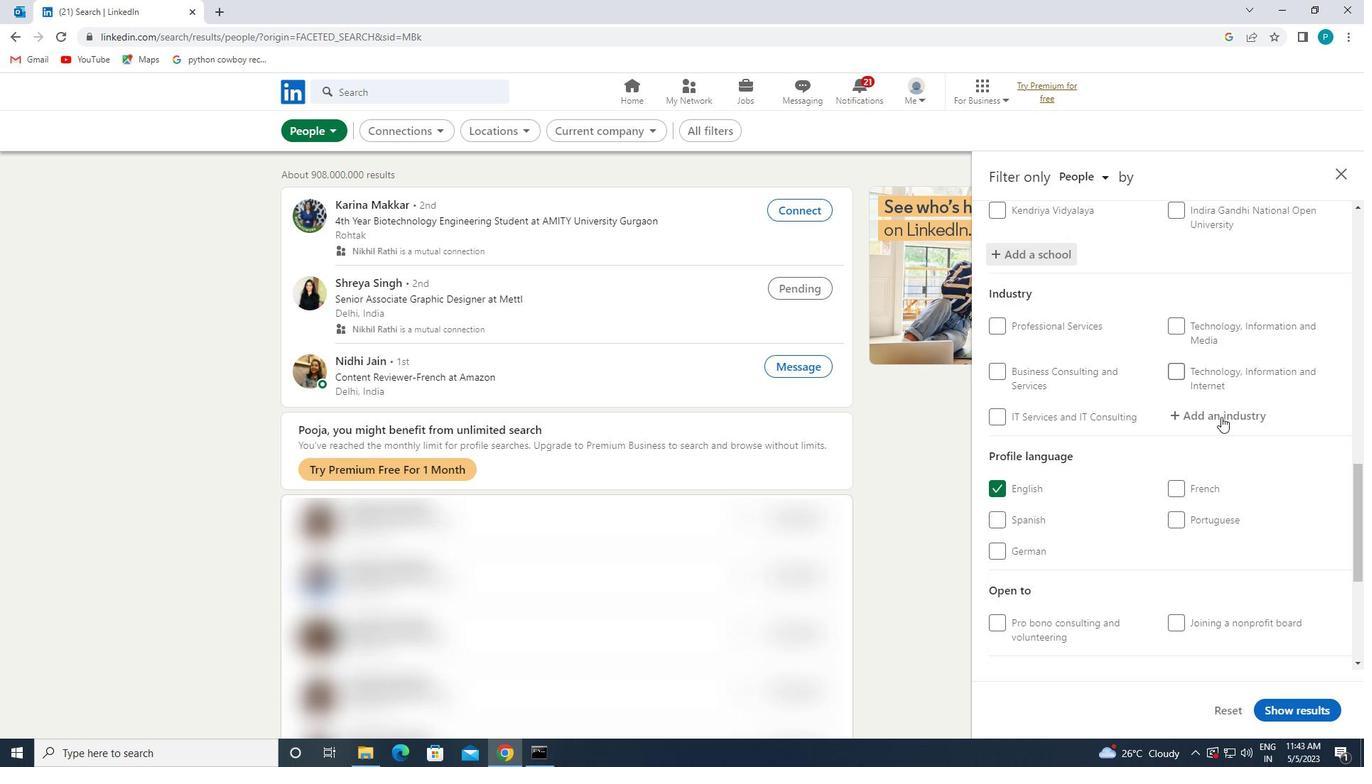 
Action: Key pressed <Key.caps_lock>S<Key.caps_lock>PORTI
Screenshot: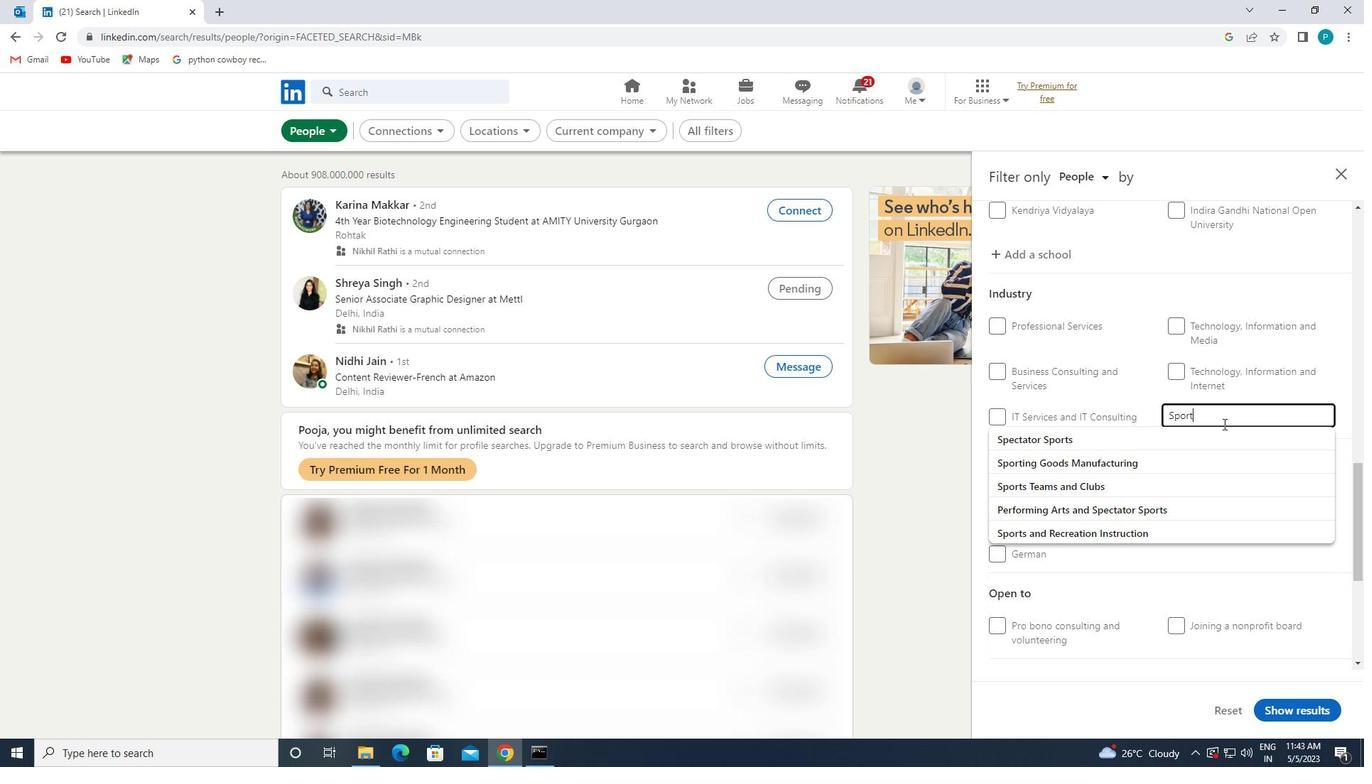 
Action: Mouse moved to (1196, 442)
Screenshot: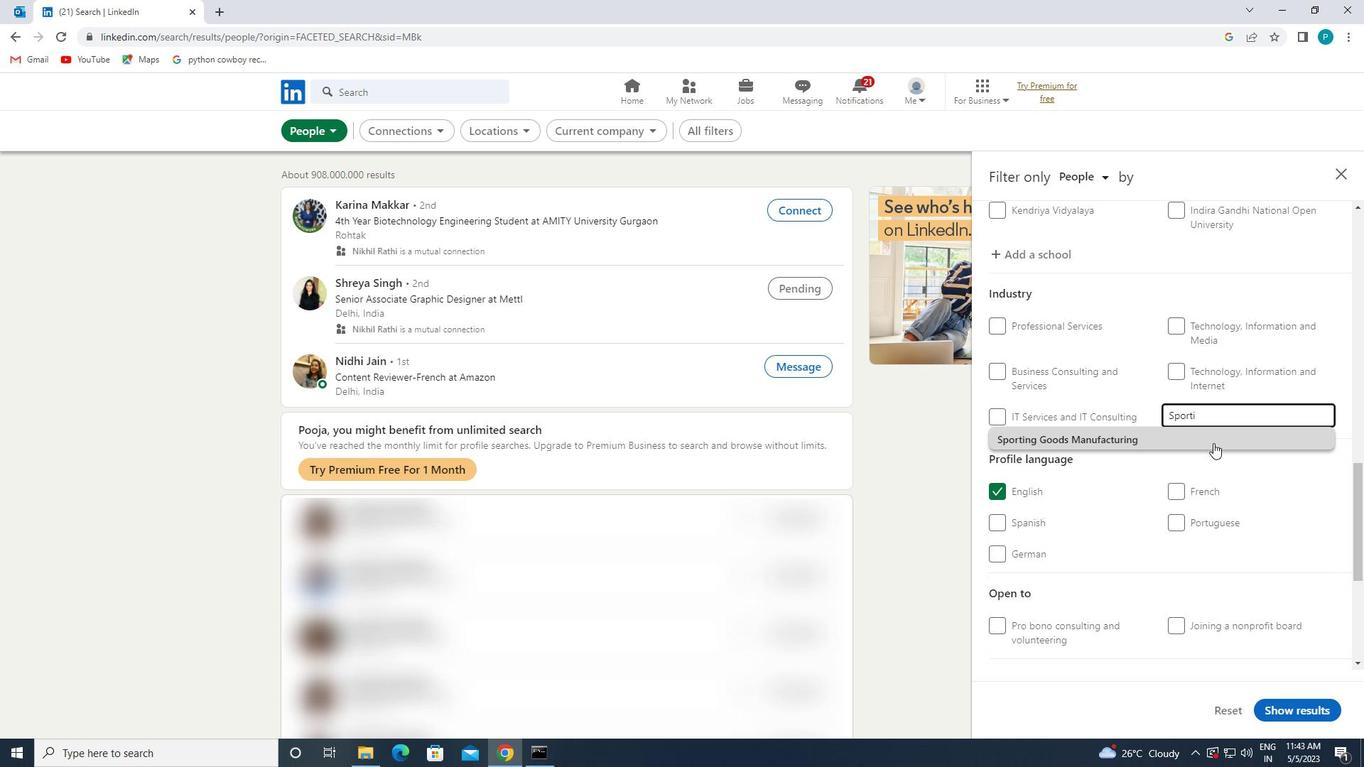 
Action: Mouse pressed left at (1196, 442)
Screenshot: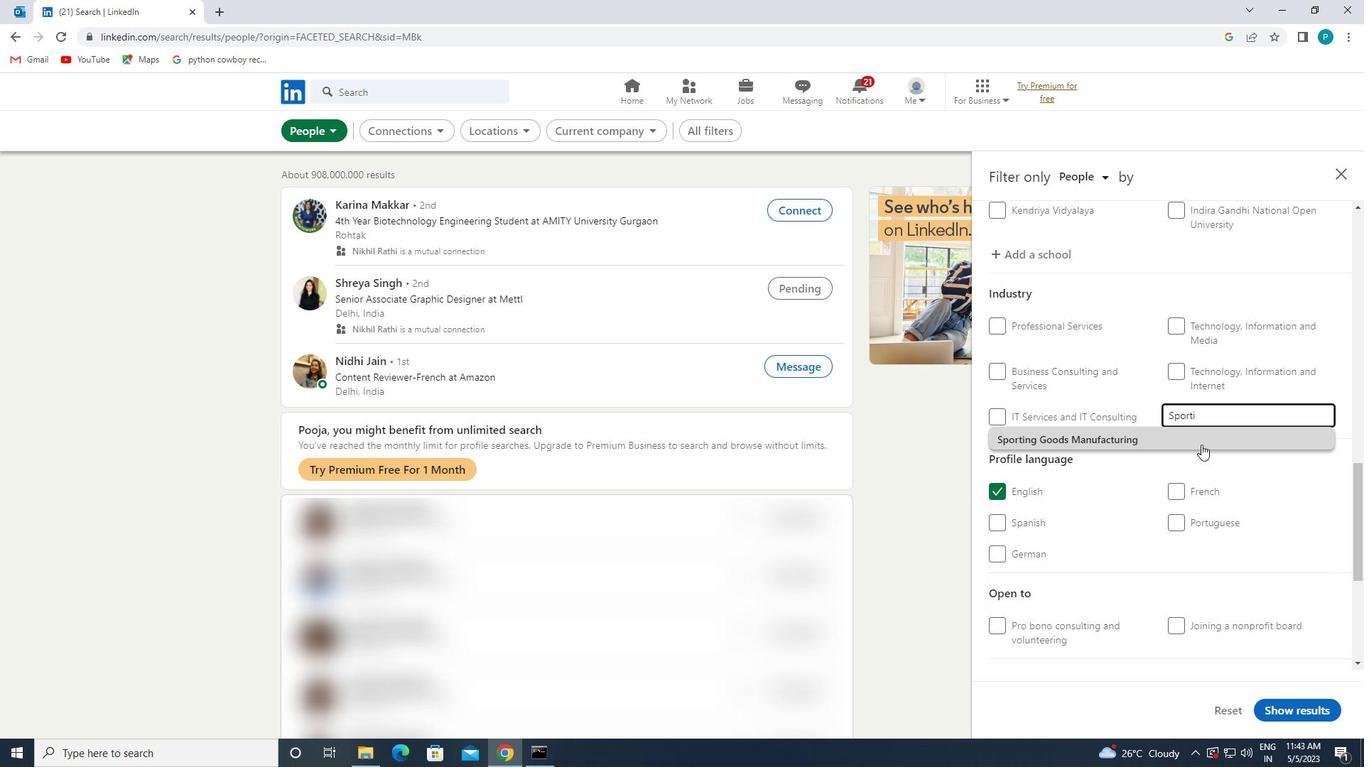 
Action: Mouse scrolled (1196, 441) with delta (0, 0)
Screenshot: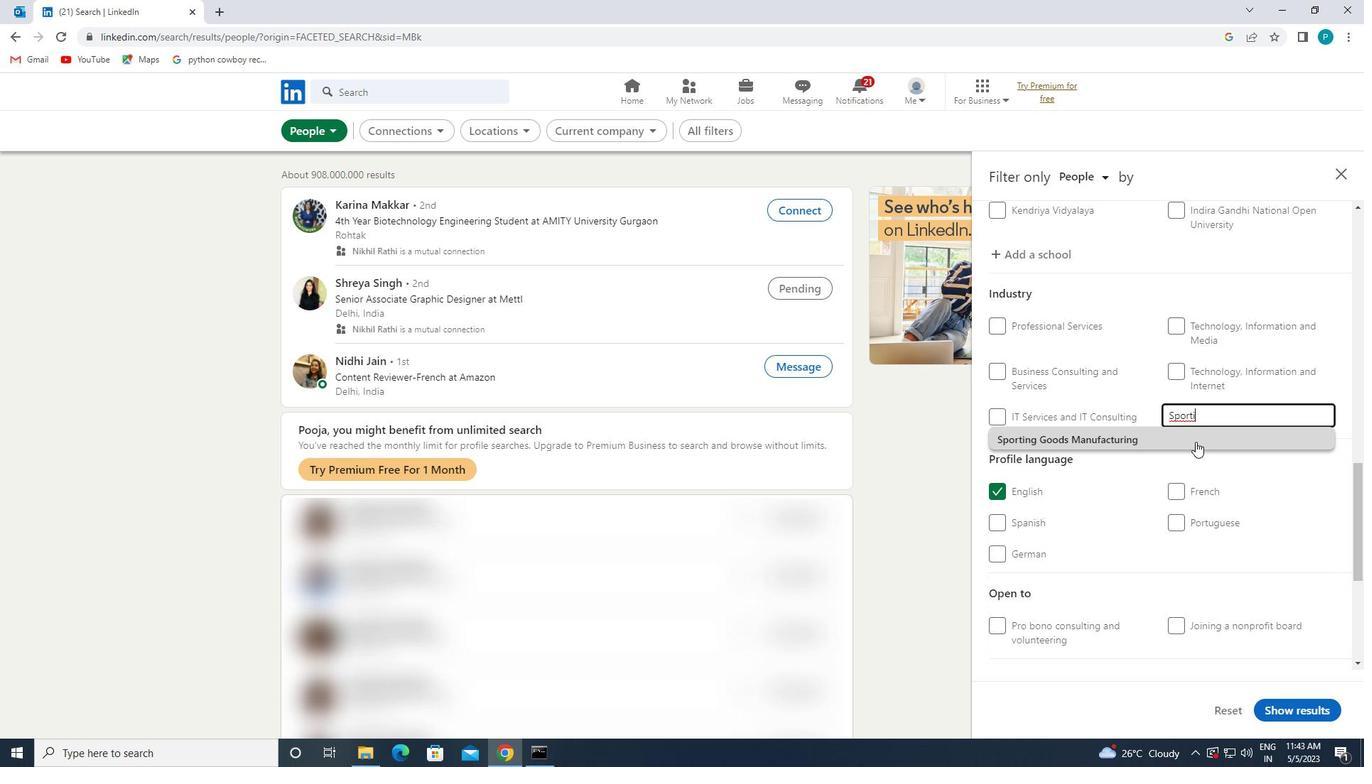 
Action: Mouse scrolled (1196, 441) with delta (0, 0)
Screenshot: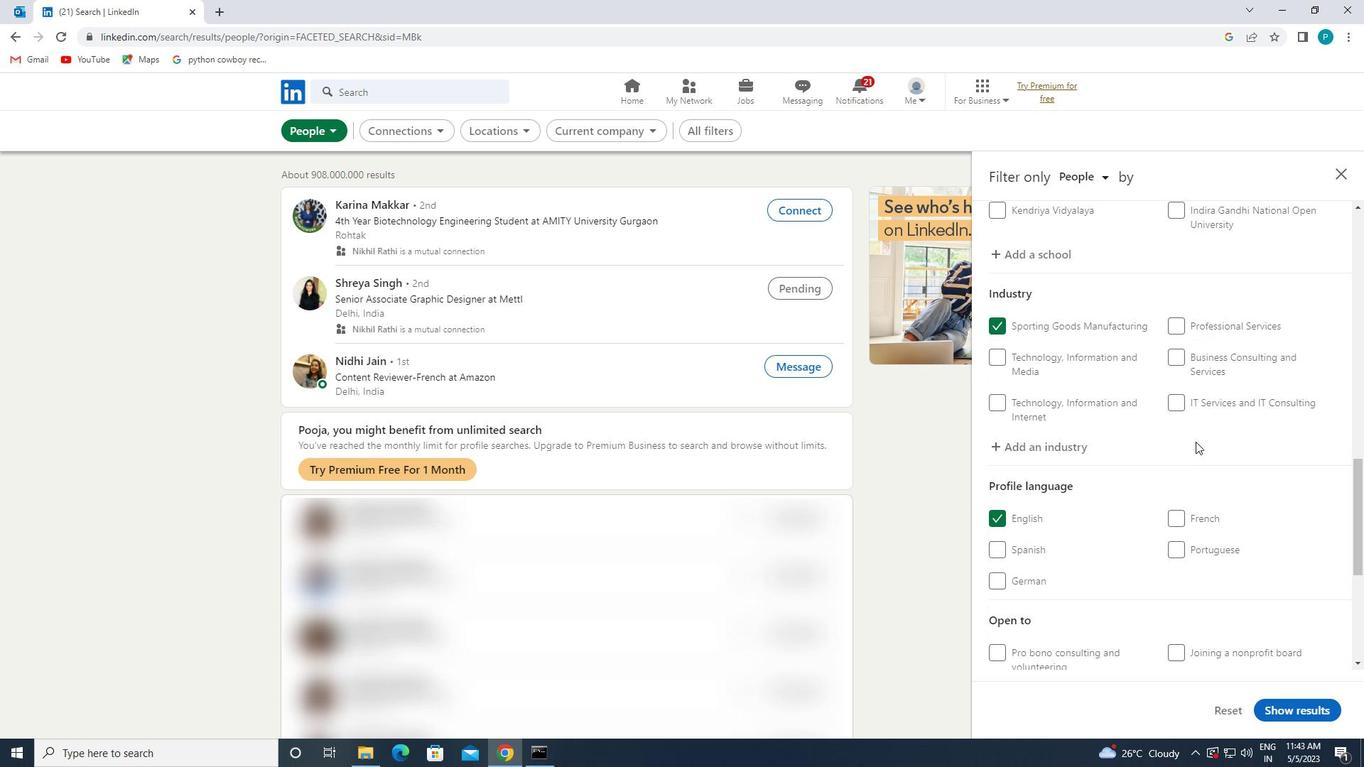 
Action: Mouse scrolled (1196, 441) with delta (0, 0)
Screenshot: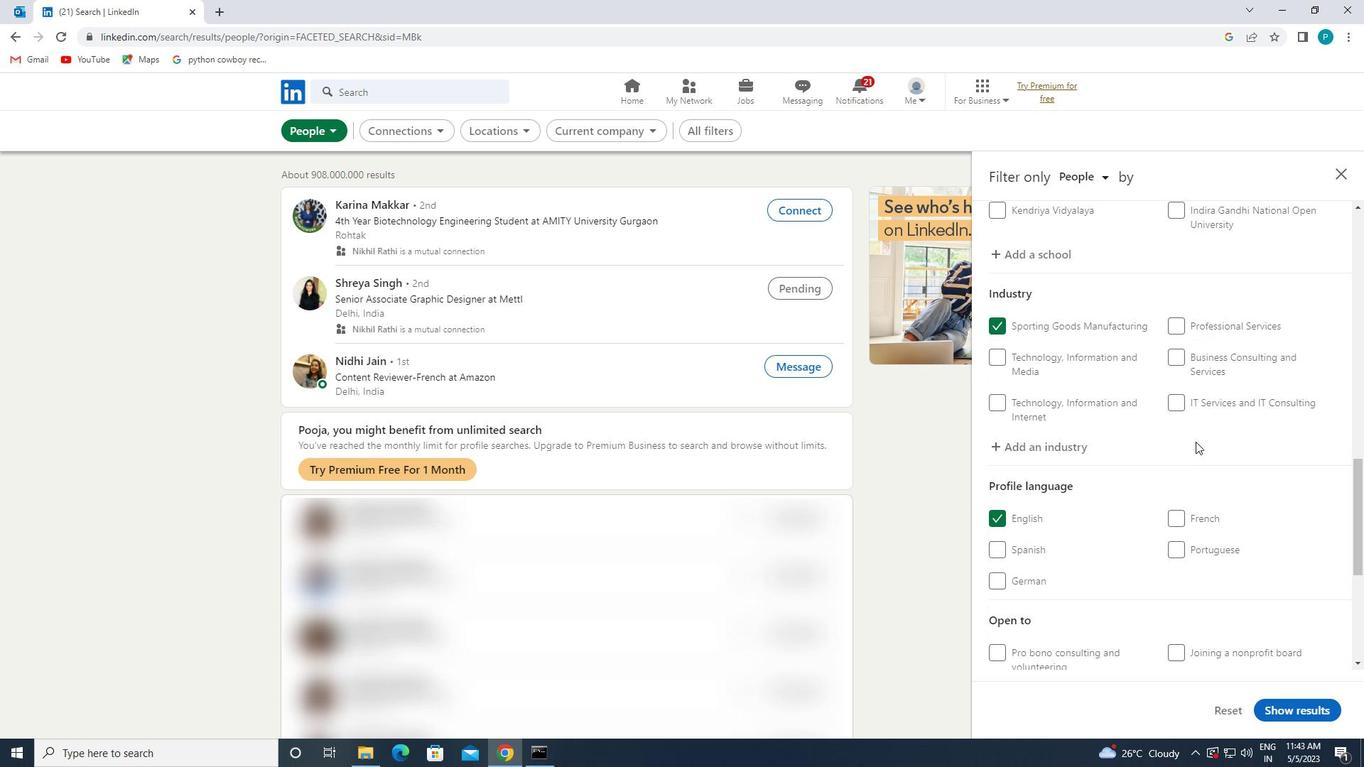 
Action: Mouse moved to (1205, 582)
Screenshot: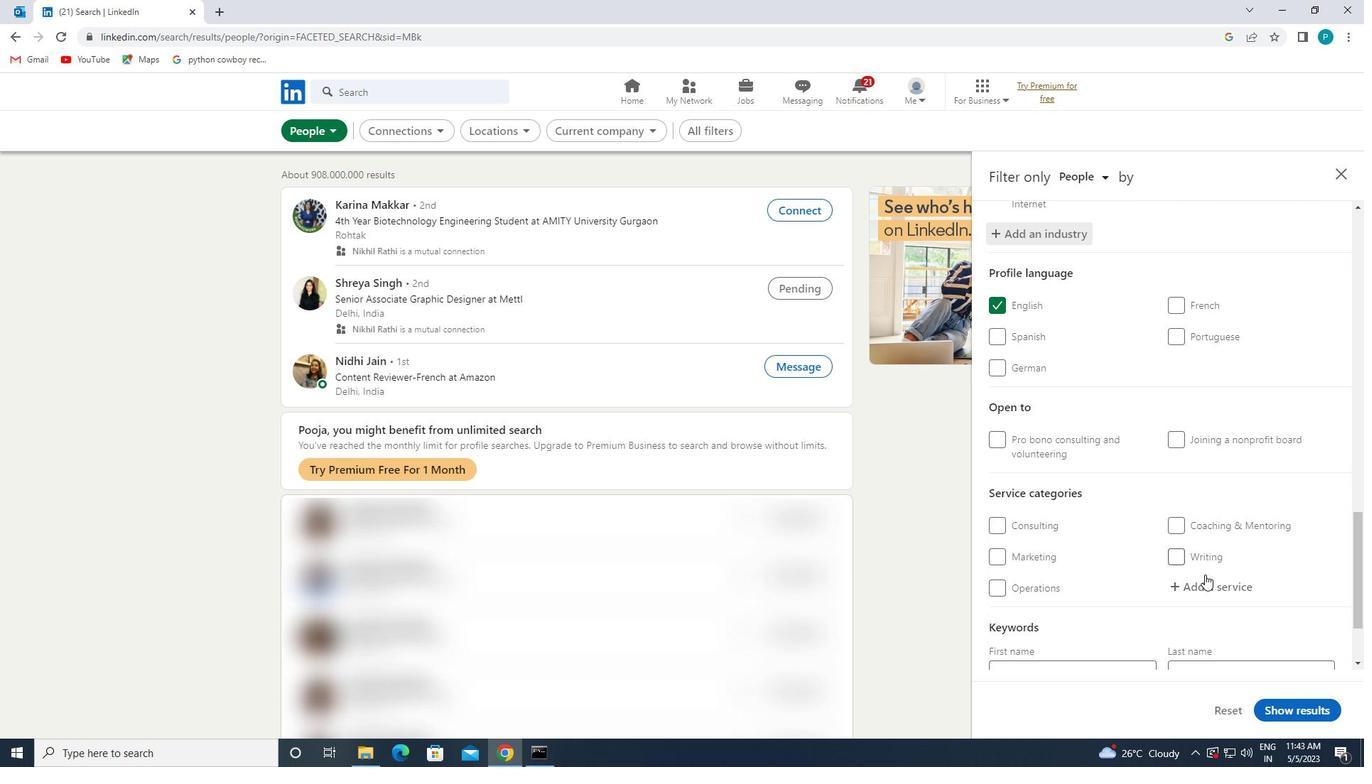 
Action: Mouse pressed left at (1205, 582)
Screenshot: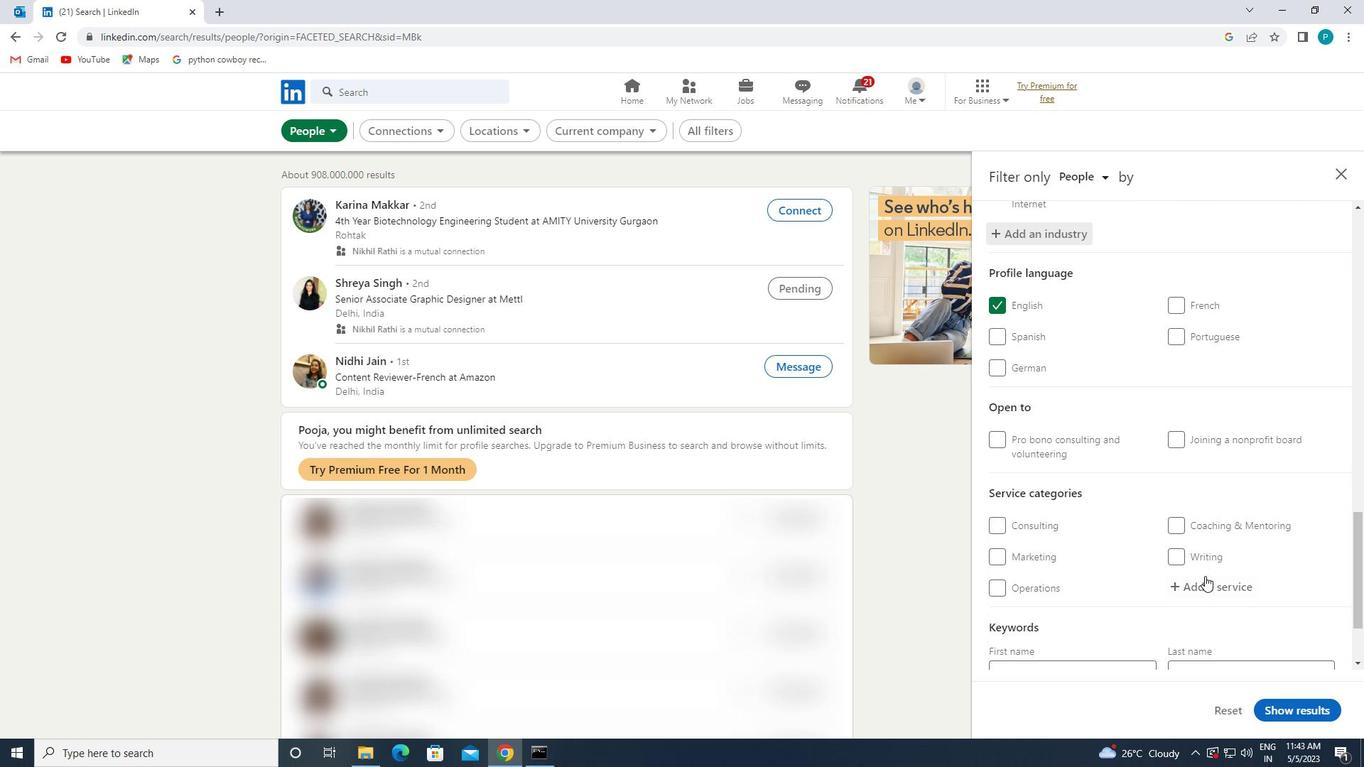 
Action: Key pressed <Key.caps_lock>C<Key.caps_lock>TERING
Screenshot: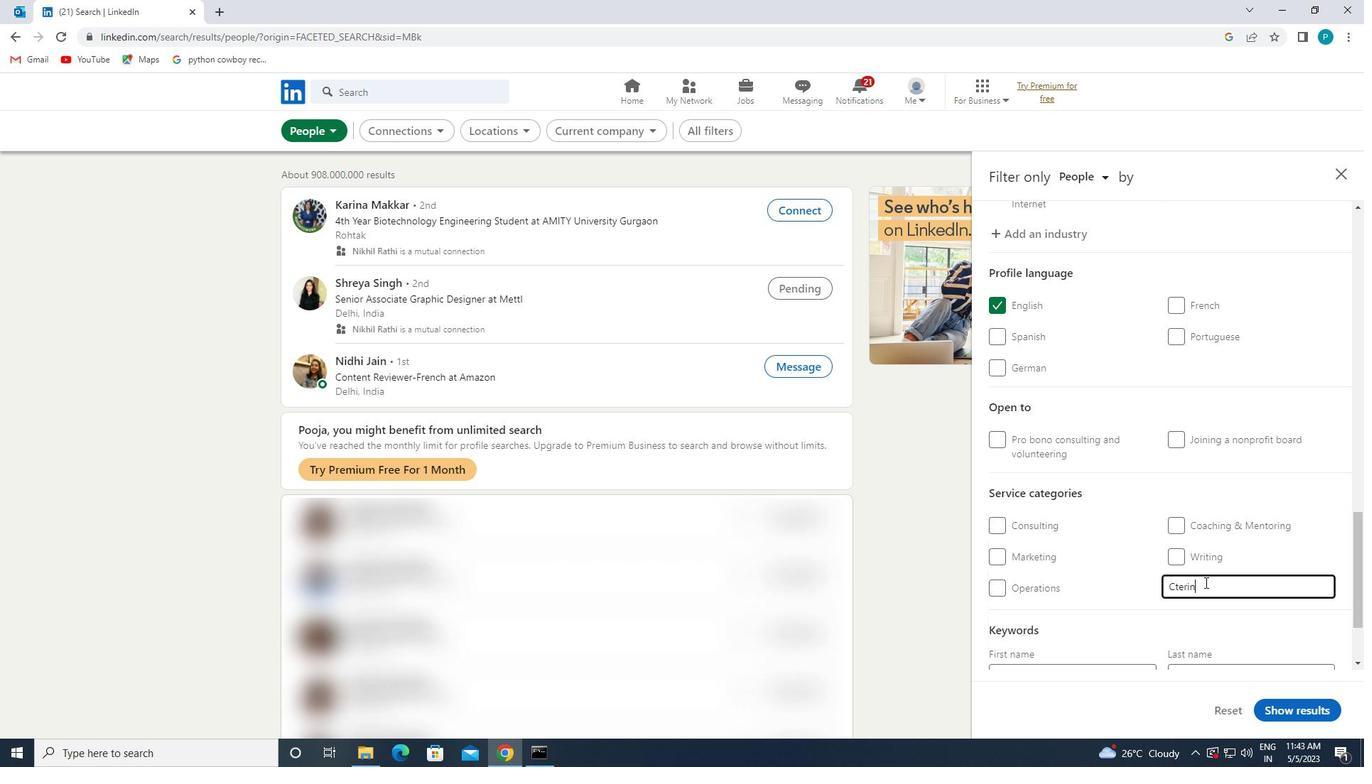 
Action: Mouse moved to (1175, 589)
Screenshot: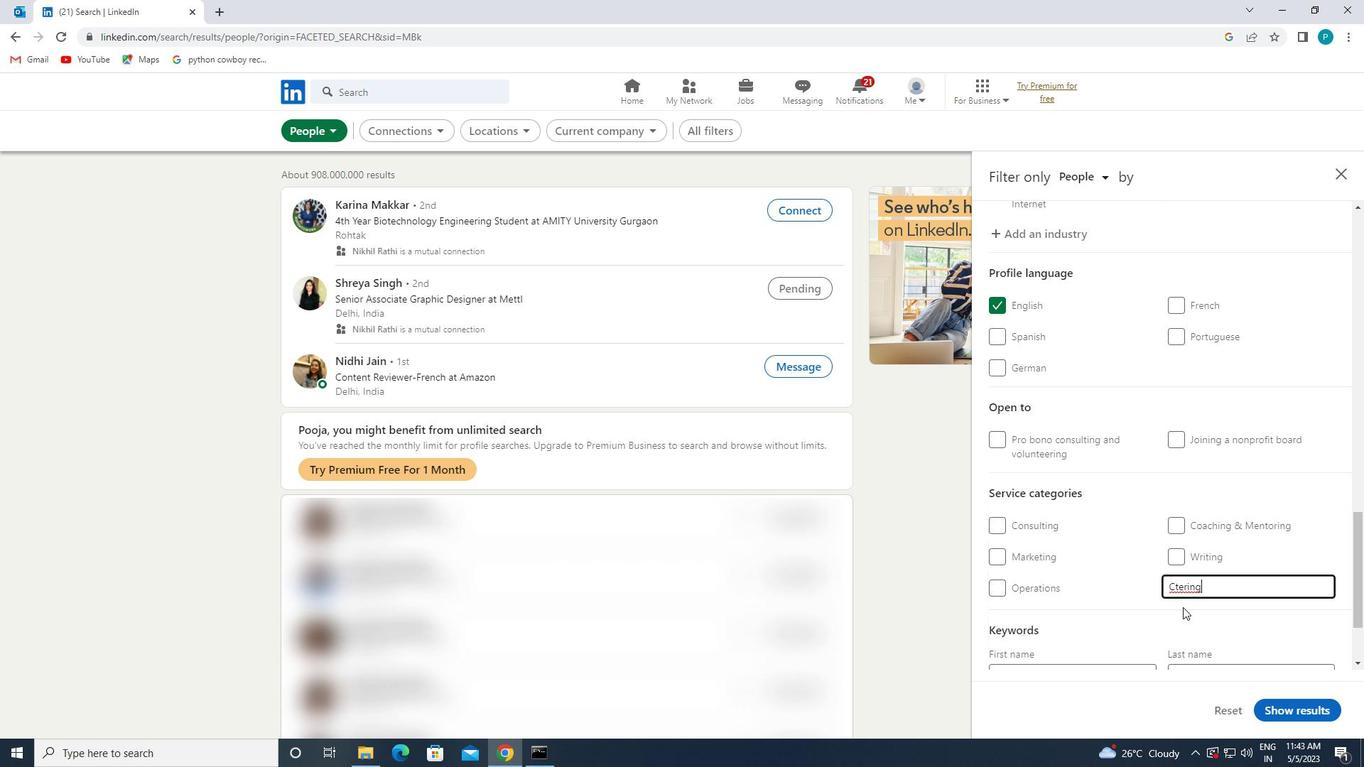 
Action: Mouse pressed left at (1175, 589)
Screenshot: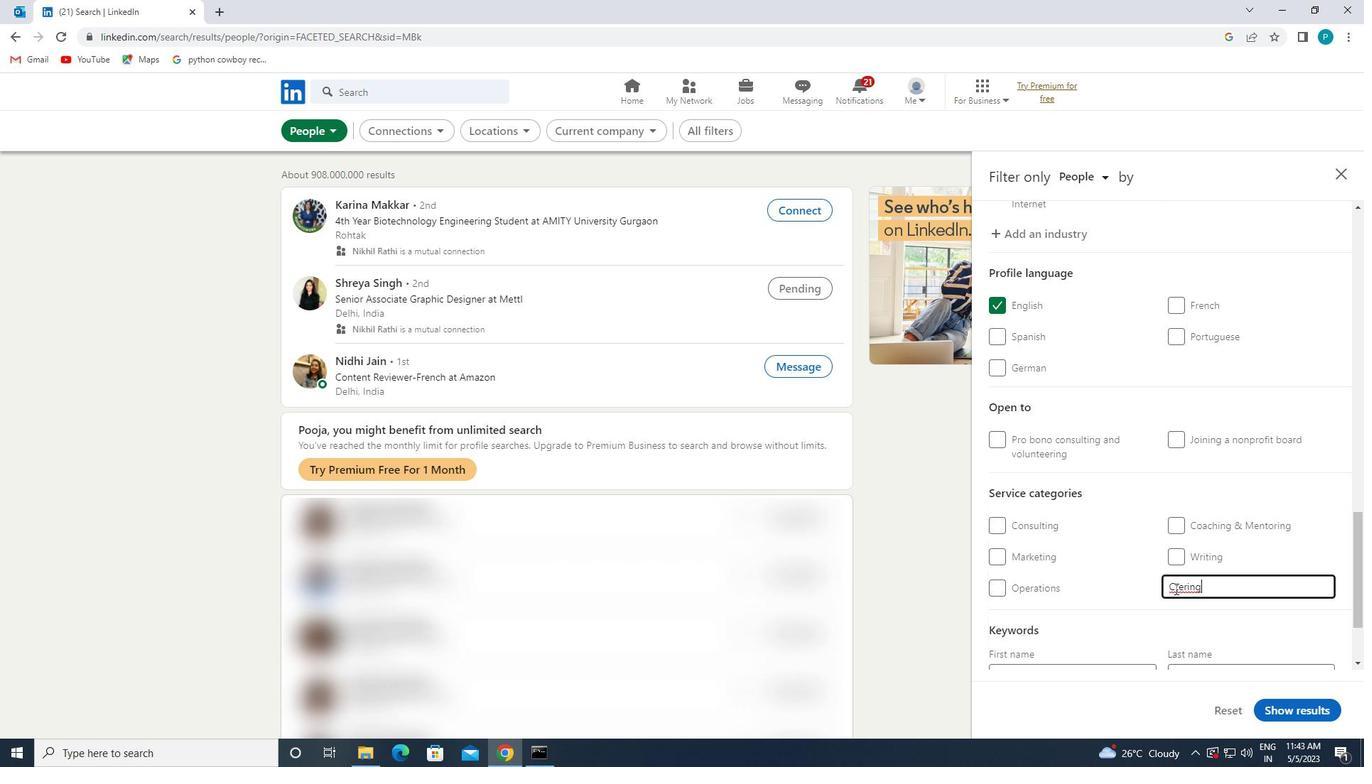 
Action: Key pressed A
Screenshot: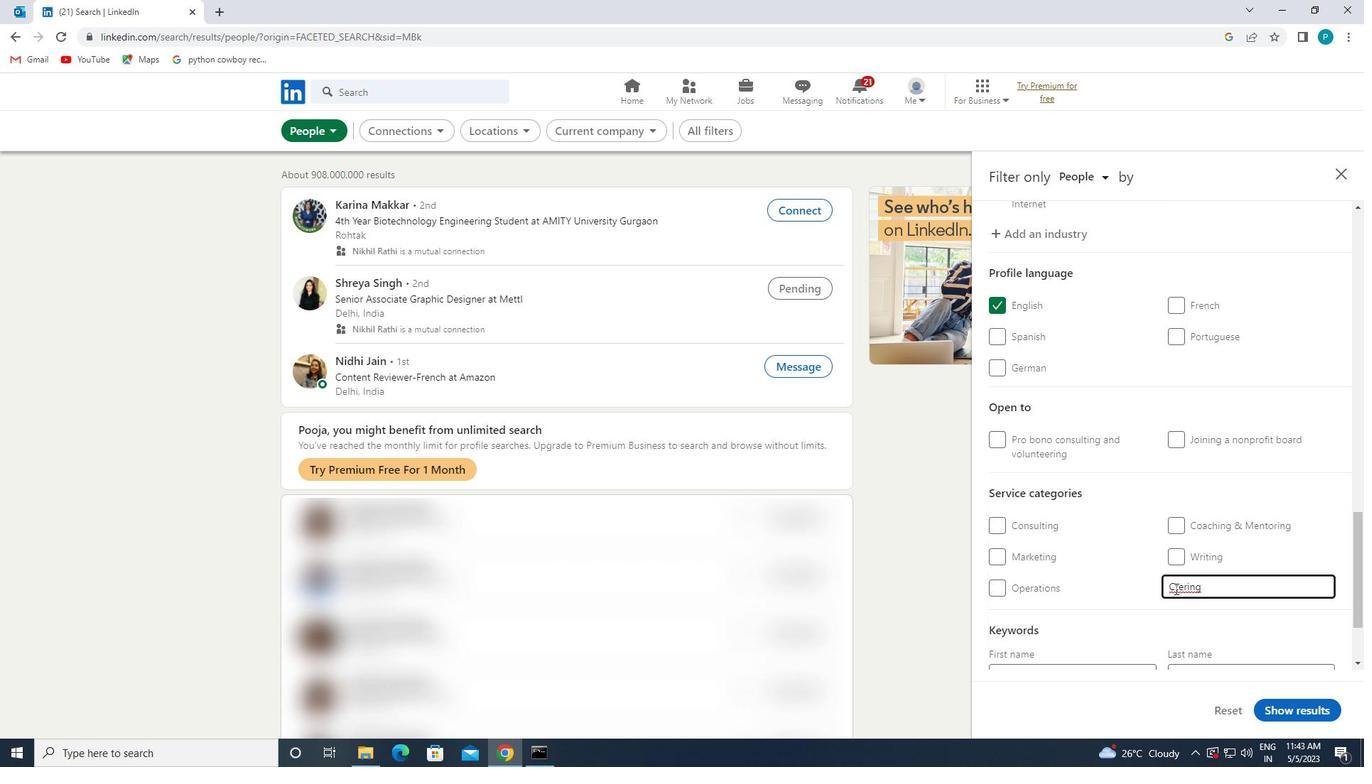 
Action: Mouse moved to (1123, 609)
Screenshot: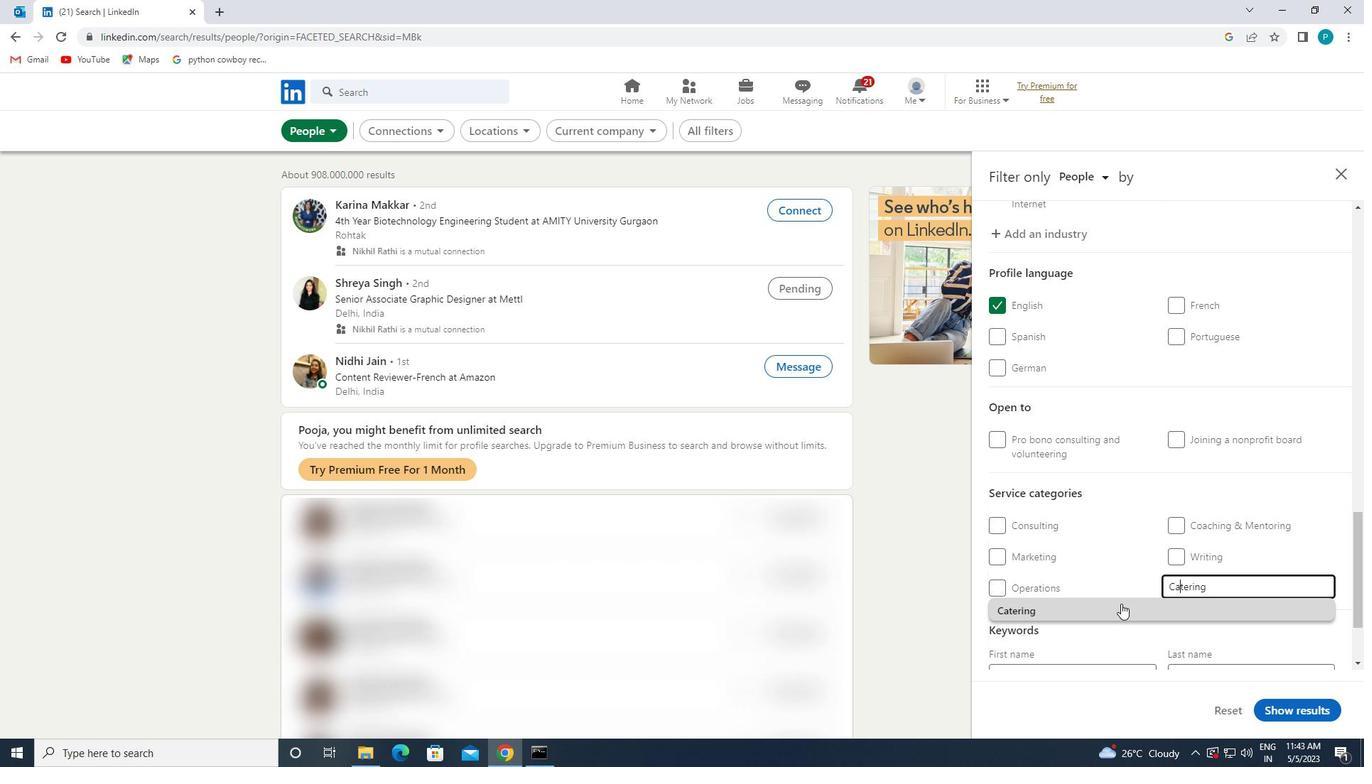 
Action: Mouse pressed left at (1123, 609)
Screenshot: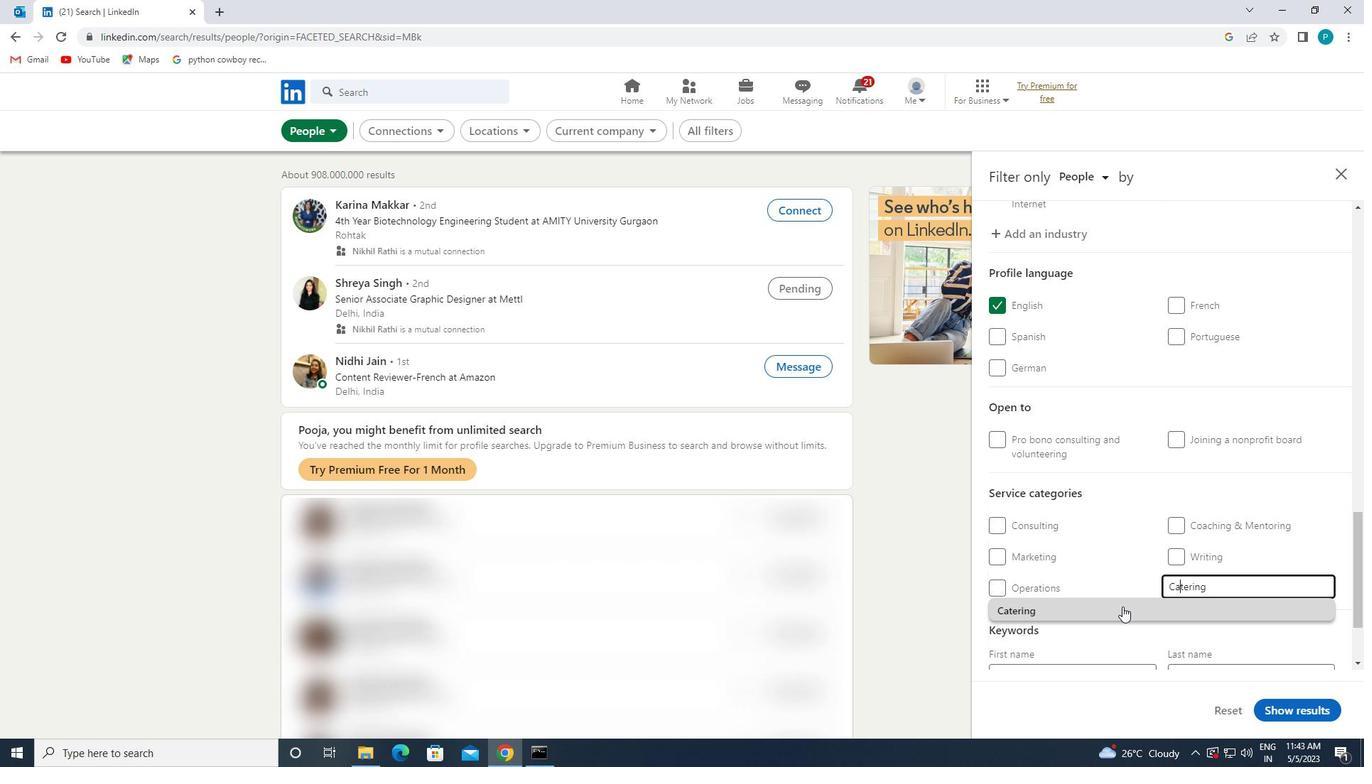 
Action: Mouse scrolled (1123, 608) with delta (0, 0)
Screenshot: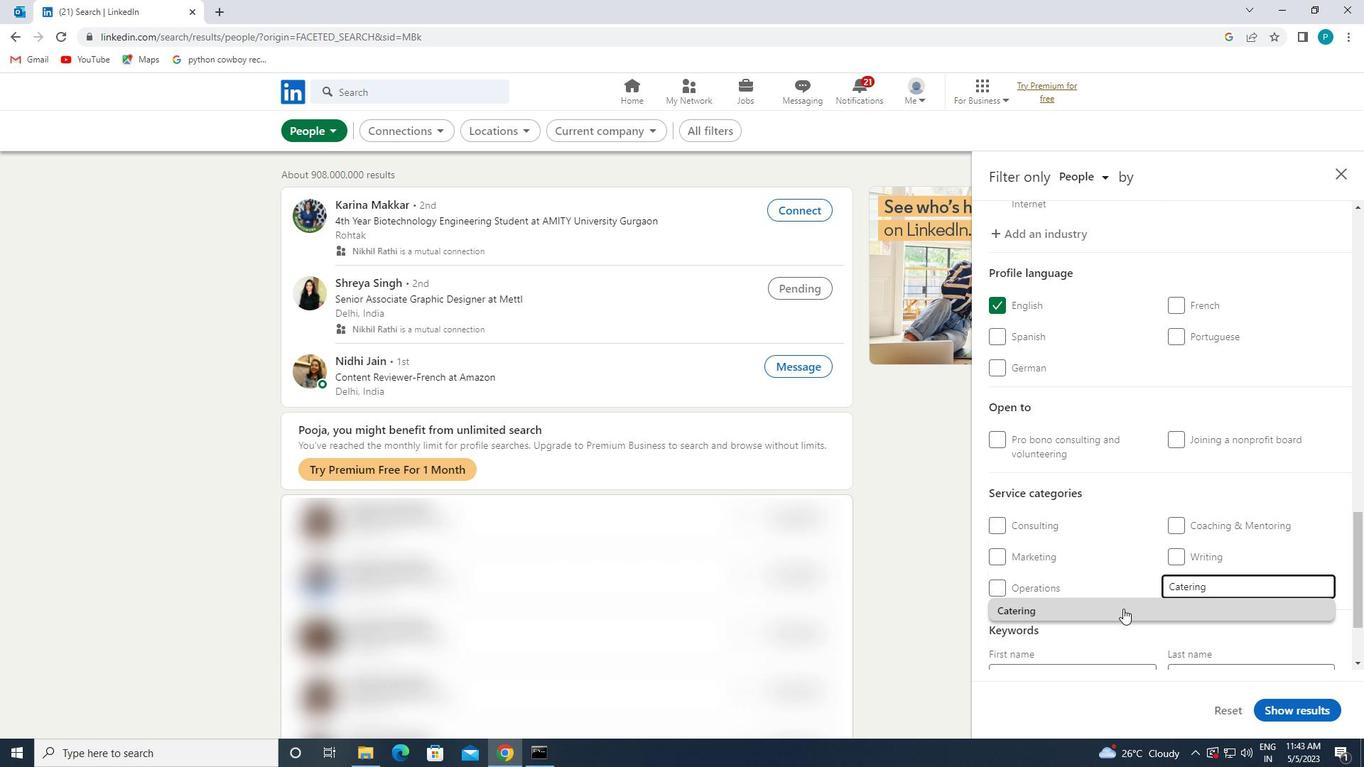 
Action: Mouse scrolled (1123, 608) with delta (0, 0)
Screenshot: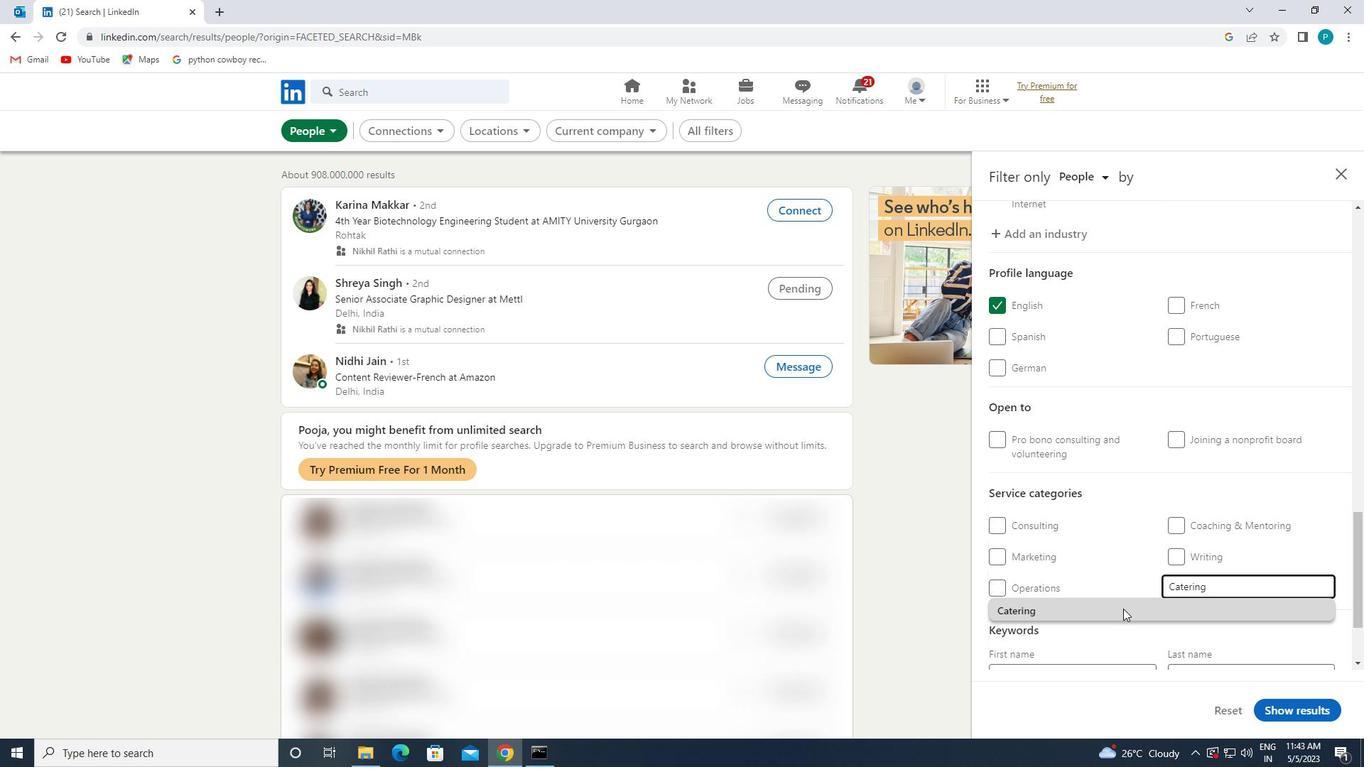
Action: Mouse scrolled (1123, 608) with delta (0, 0)
Screenshot: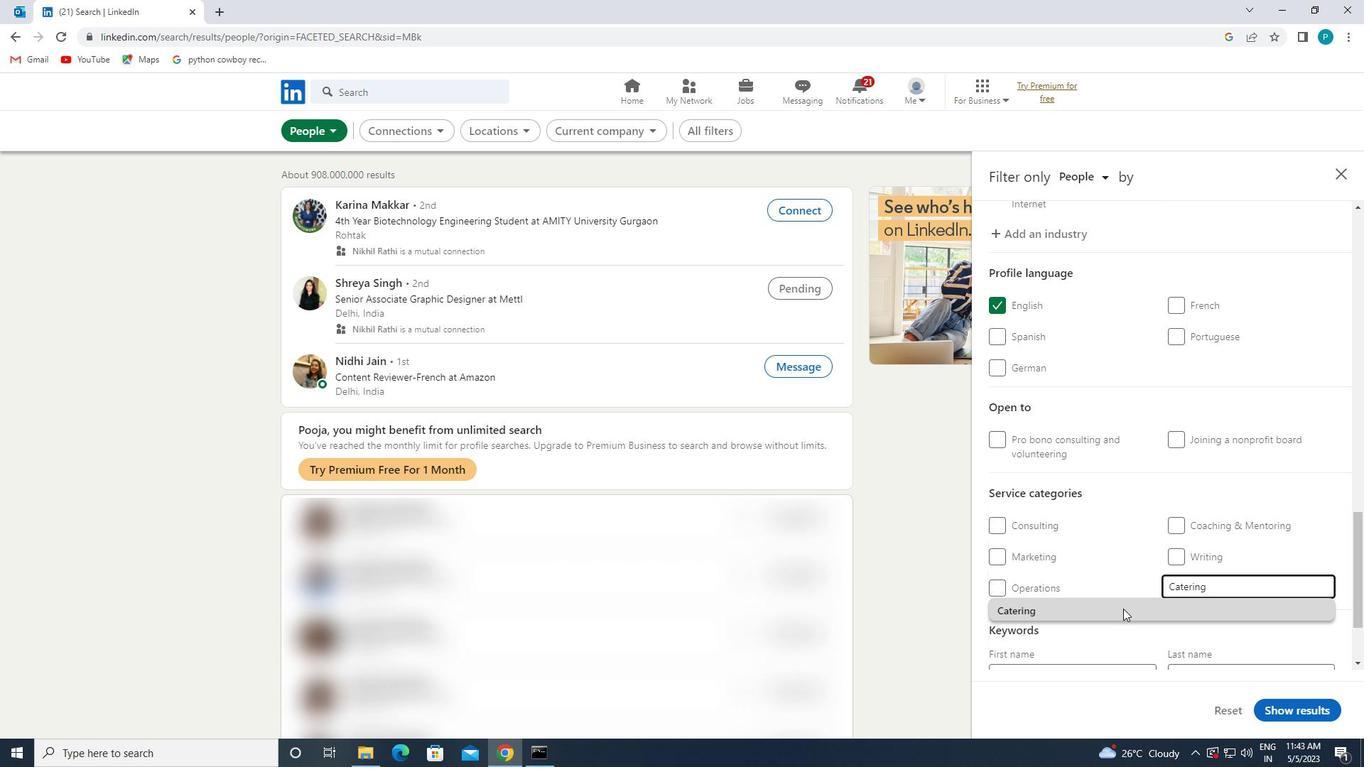 
Action: Mouse scrolled (1123, 608) with delta (0, 0)
Screenshot: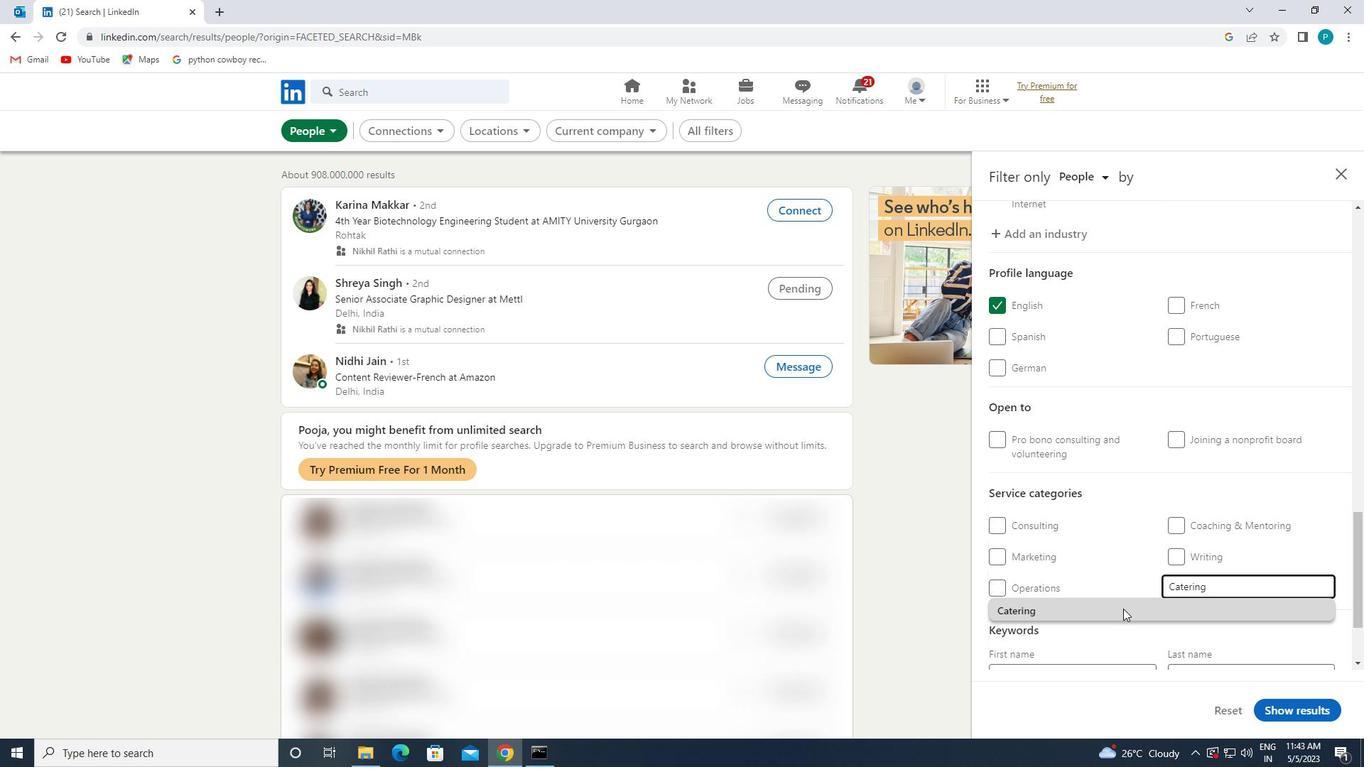 
Action: Mouse moved to (1098, 604)
Screenshot: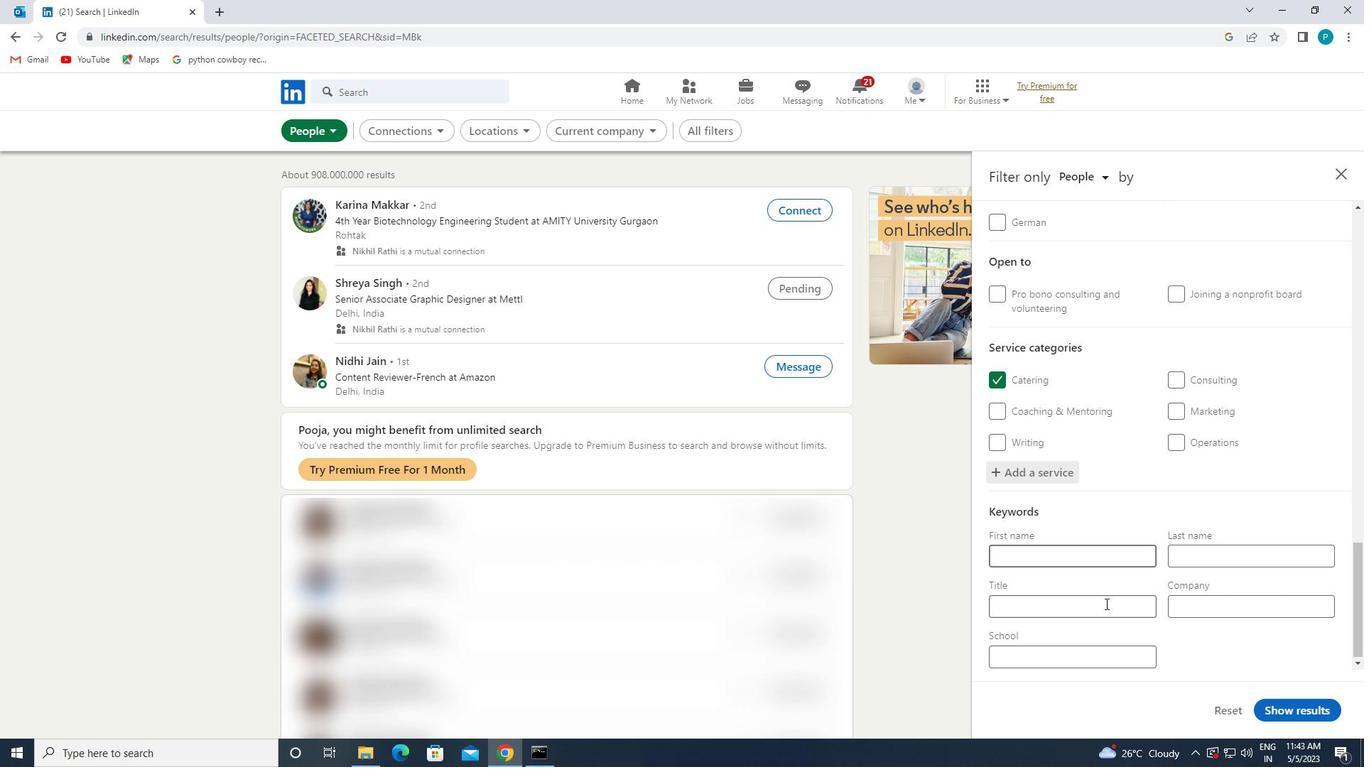 
Action: Mouse pressed left at (1098, 604)
Screenshot: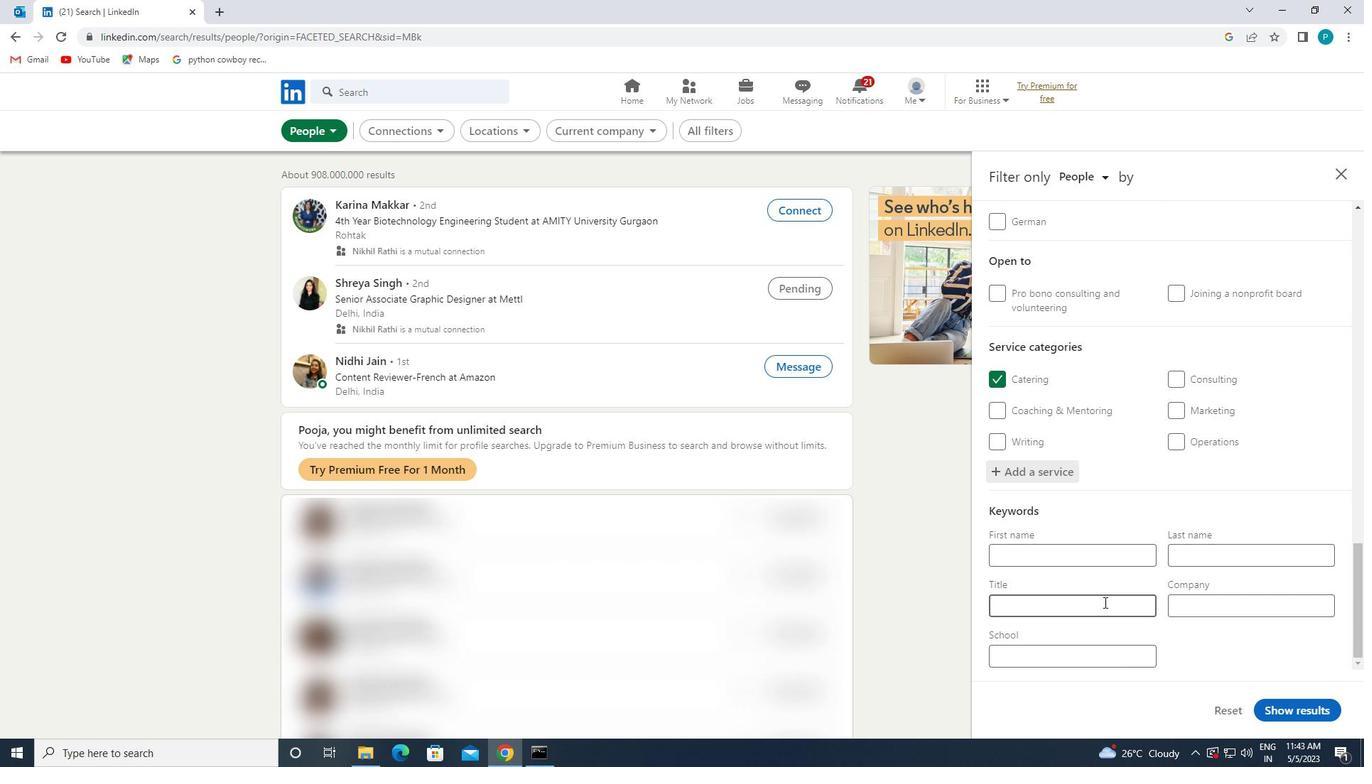 
Action: Key pressed <Key.caps_lock>C<Key.caps_lock>OURIER
Screenshot: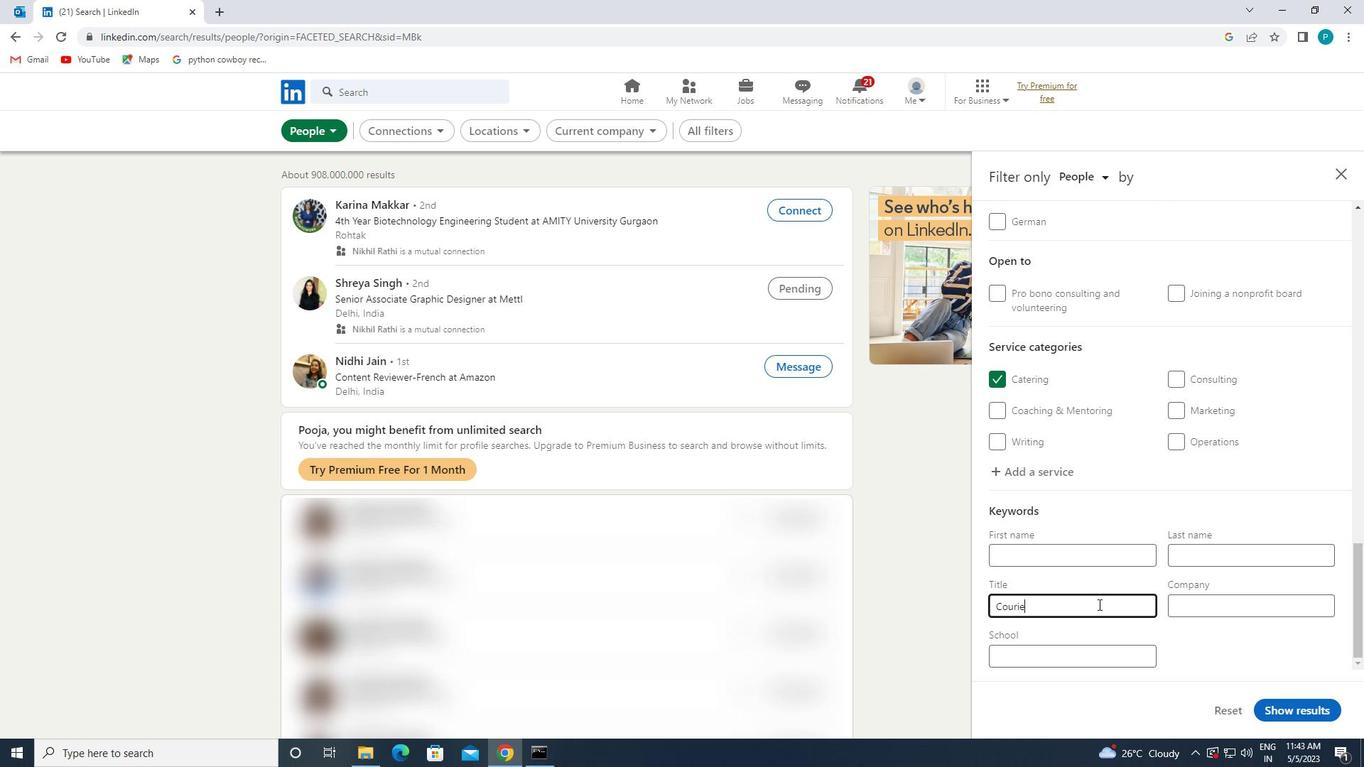 
Action: Mouse moved to (1275, 706)
Screenshot: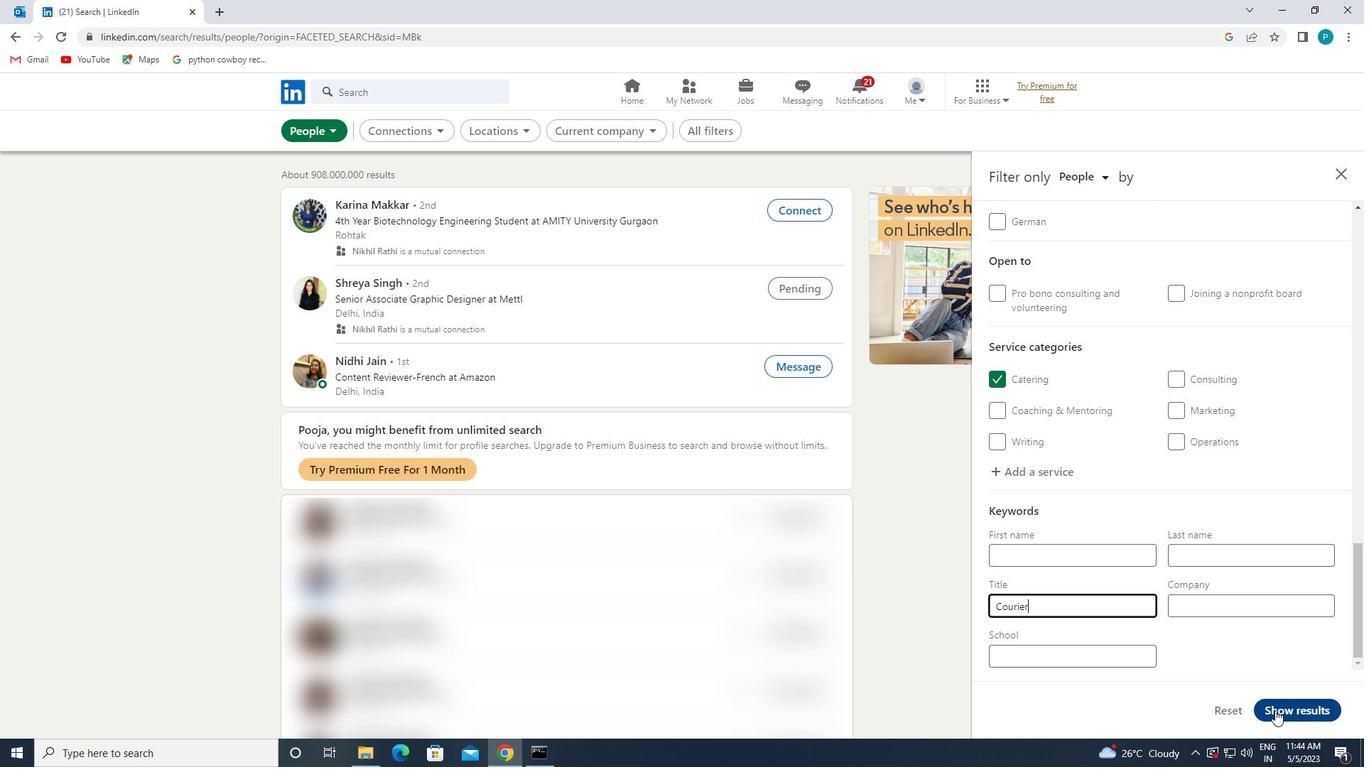 
Action: Mouse pressed left at (1275, 706)
Screenshot: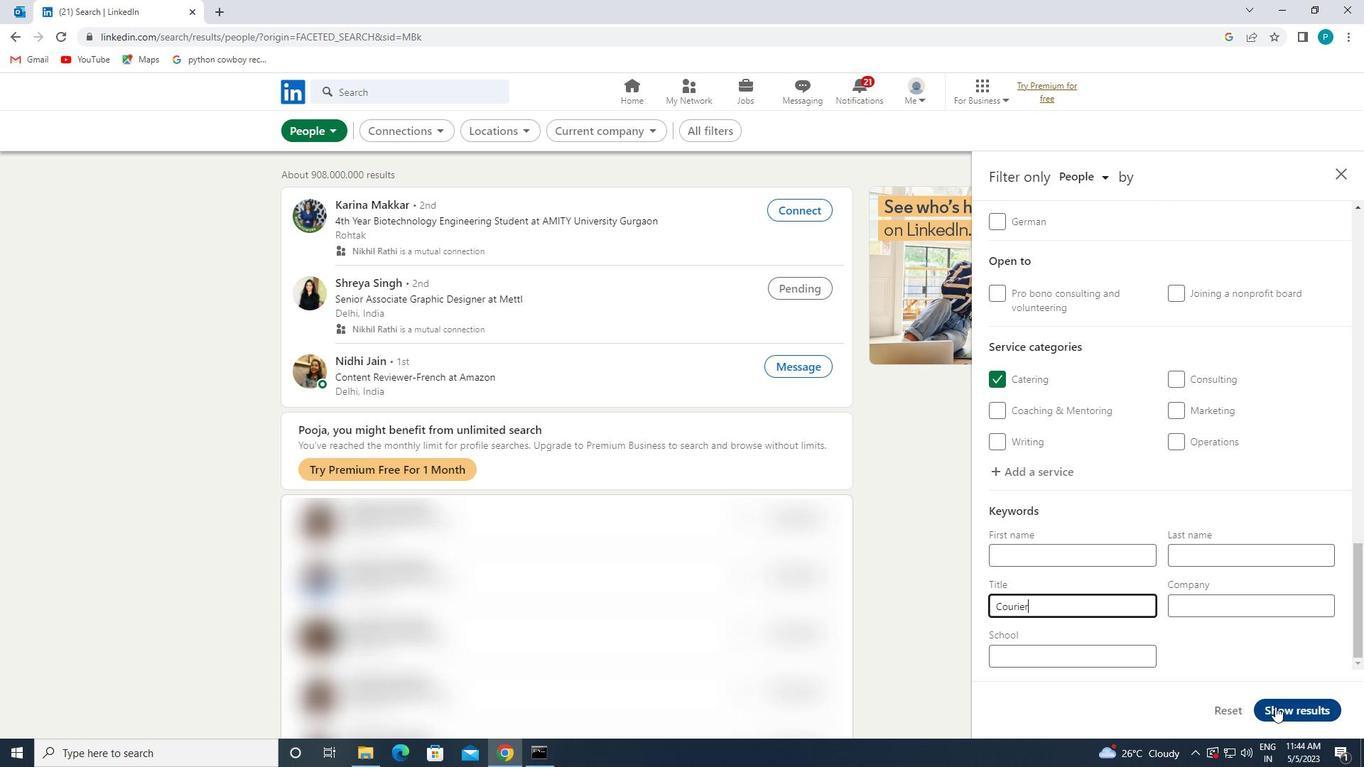 
